 Task: Open Card Business Continuity Planning in Board Product Launch Planning to Workspace Customer Analytics and add a team member Softage.1@softage.net, a label Green, a checklist Interpretation, an attachment from Trello, a color Green and finally, add a card description 'Research and develop new product distribution strategy' and a comment 'This task requires us to be proactive in identifying potential opportunities for improvement and growth.'. Add a start date 'Jan 01, 1900' with a due date 'Jan 08, 1900'
Action: Mouse moved to (300, 209)
Screenshot: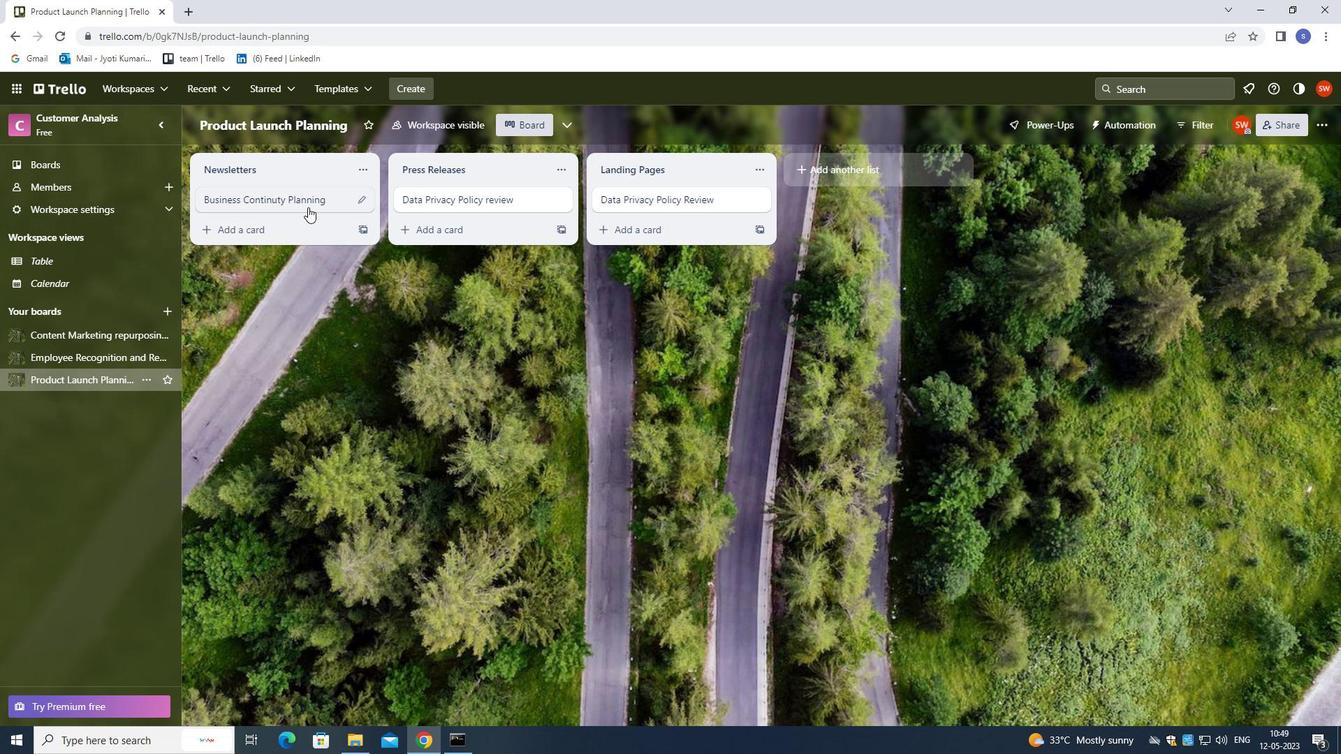 
Action: Mouse pressed left at (300, 209)
Screenshot: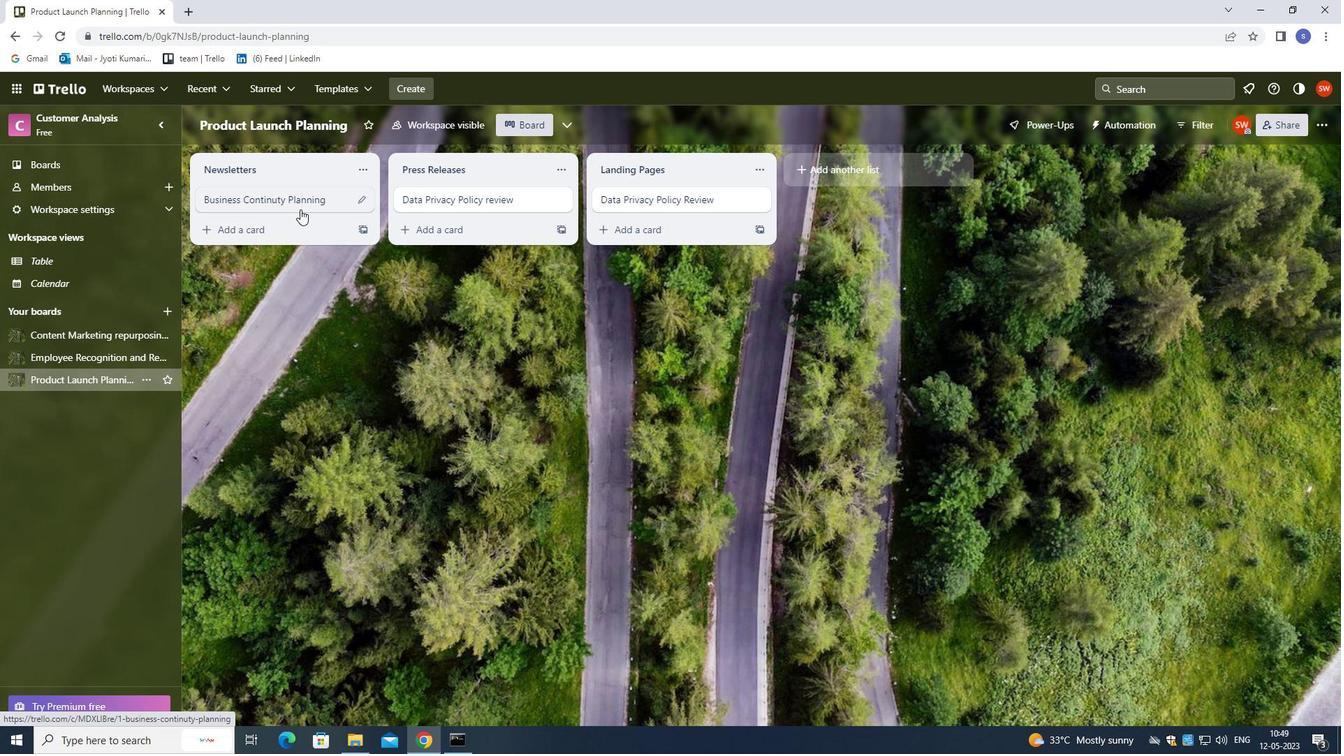 
Action: Mouse moved to (827, 201)
Screenshot: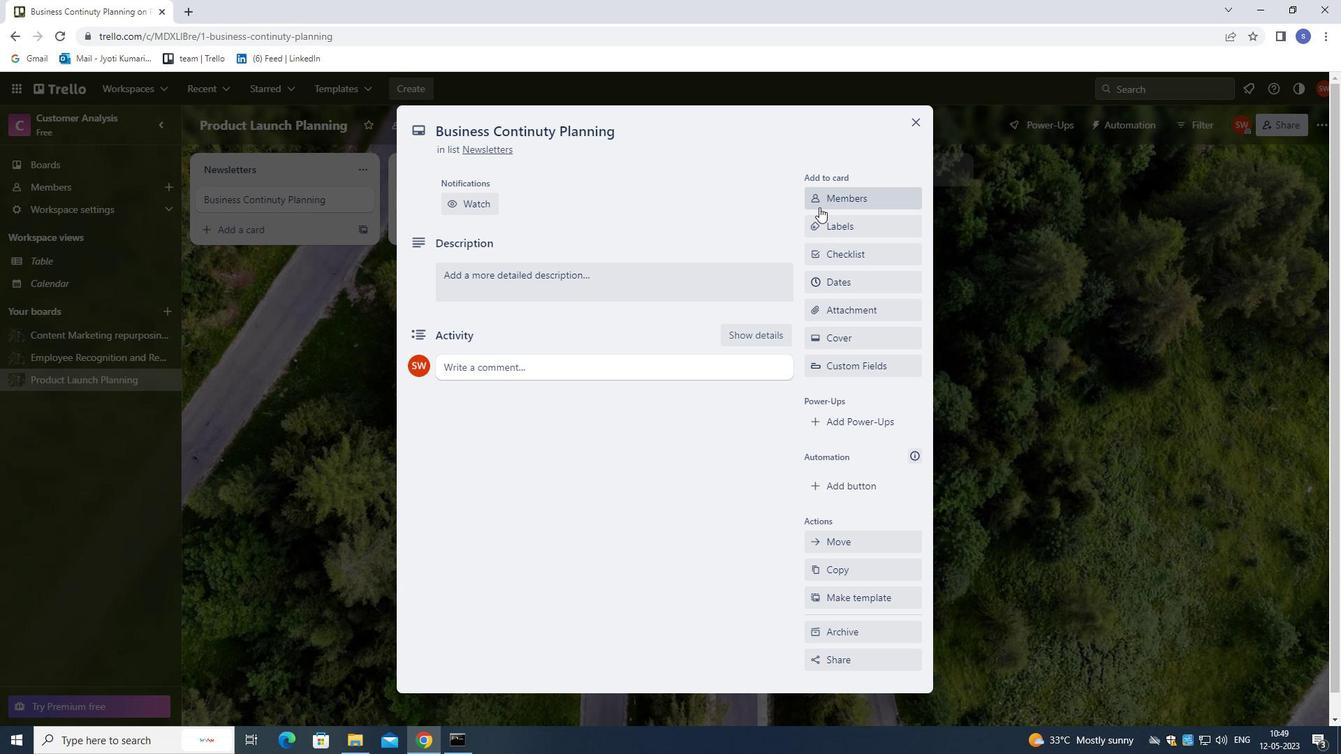 
Action: Mouse pressed left at (827, 201)
Screenshot: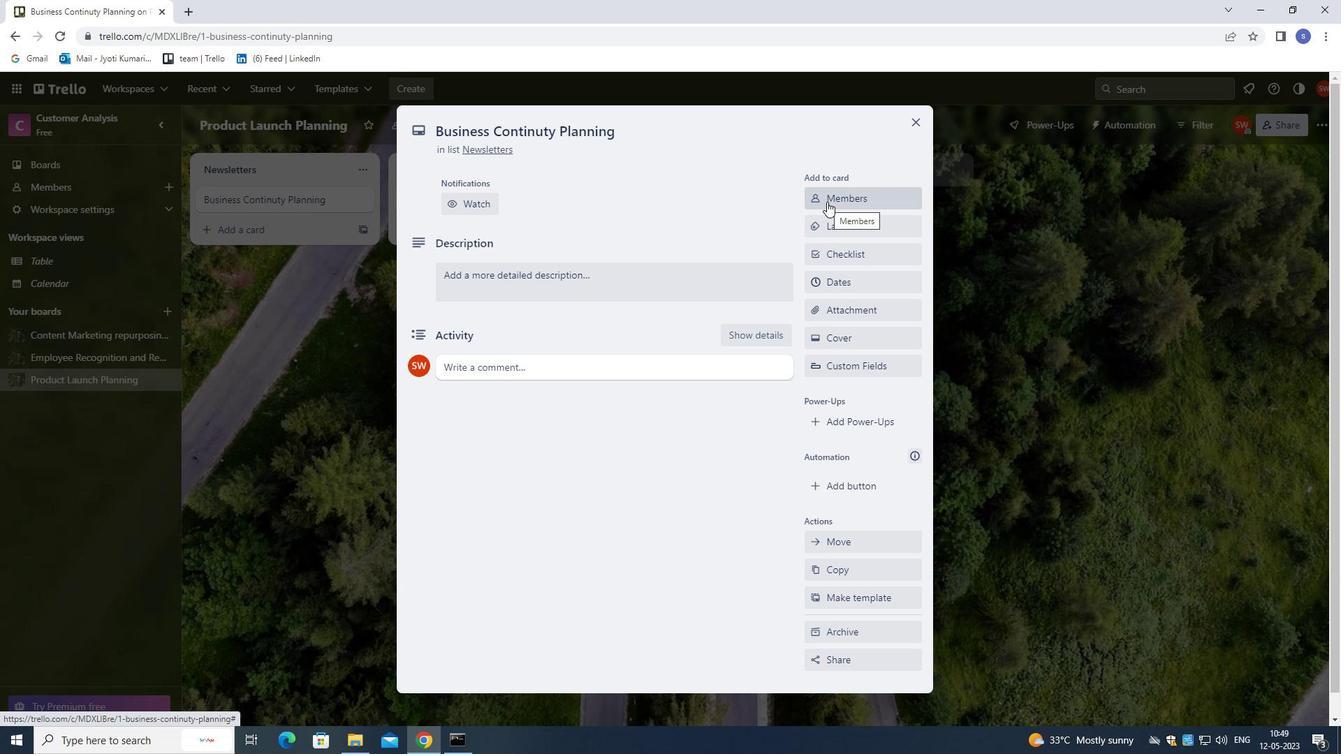 
Action: Key pressed softage.1<Key.shift>@A<Key.backspace>SOFTAGE.NET
Screenshot: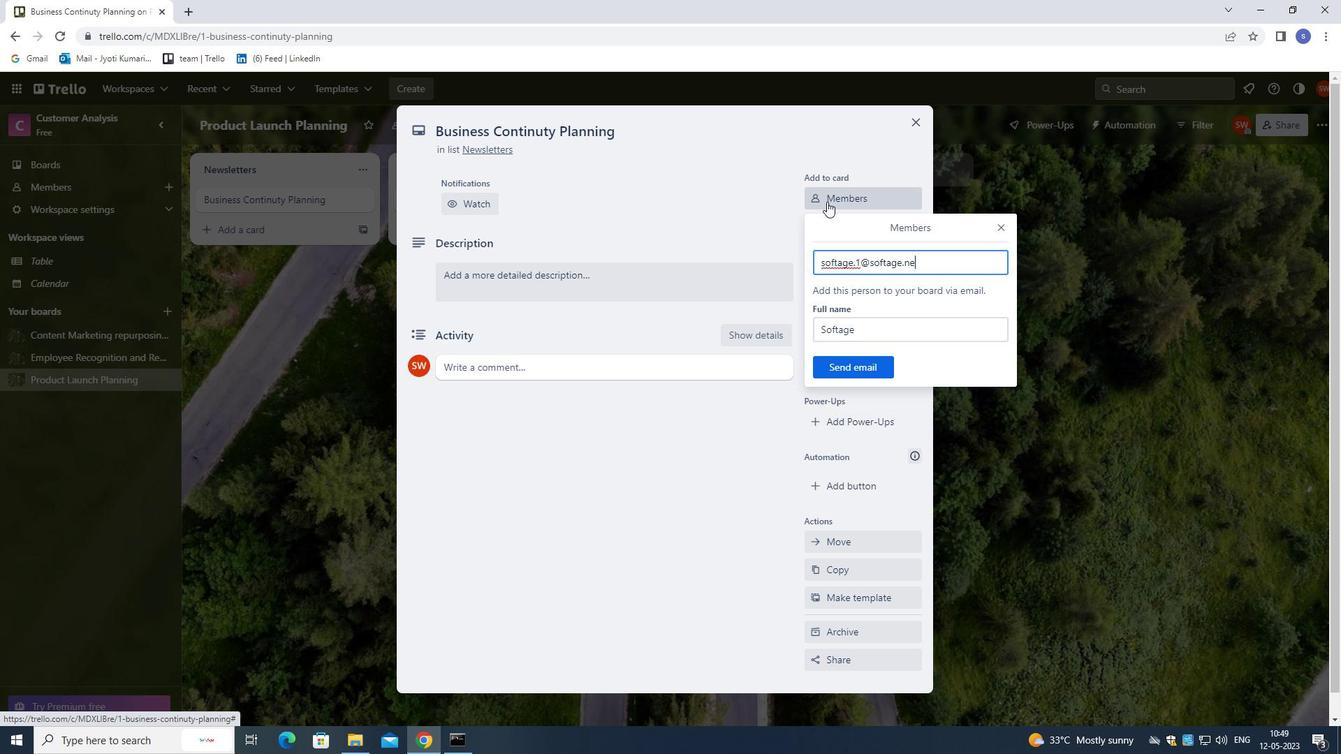 
Action: Mouse moved to (857, 364)
Screenshot: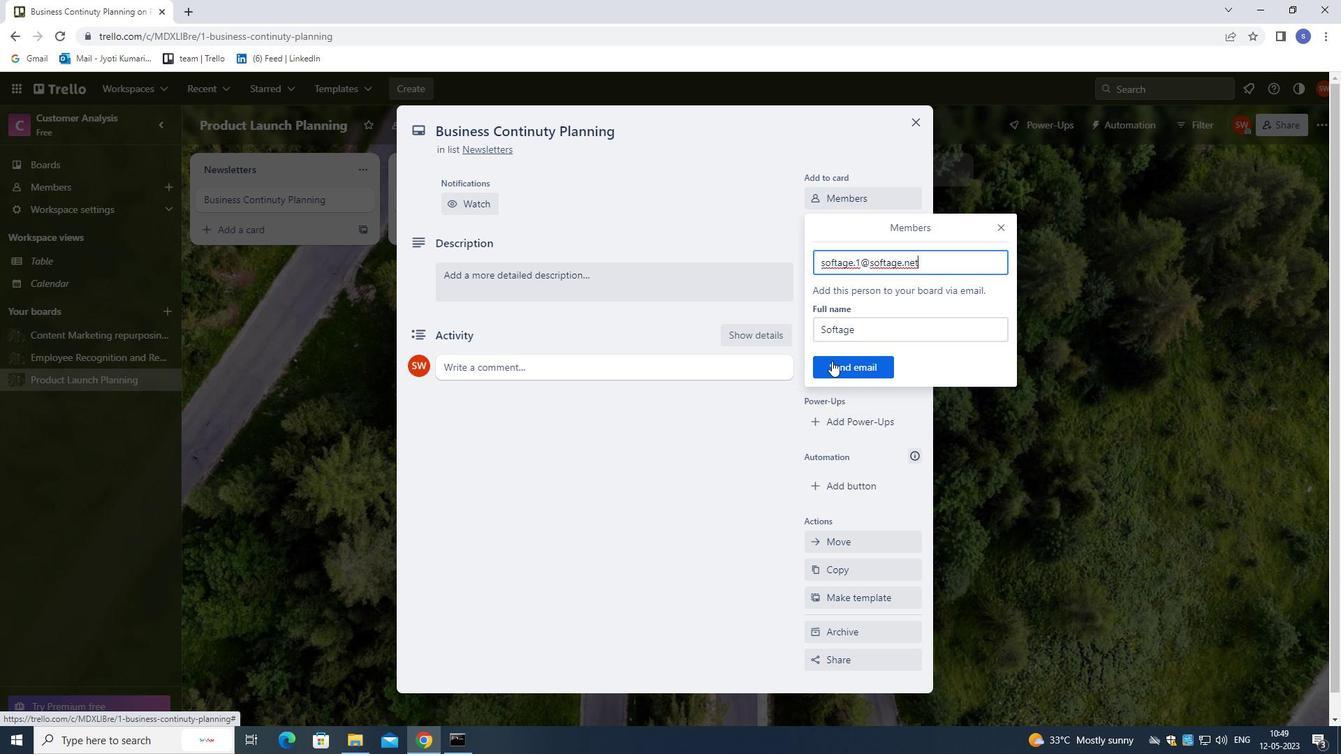 
Action: Mouse pressed left at (857, 364)
Screenshot: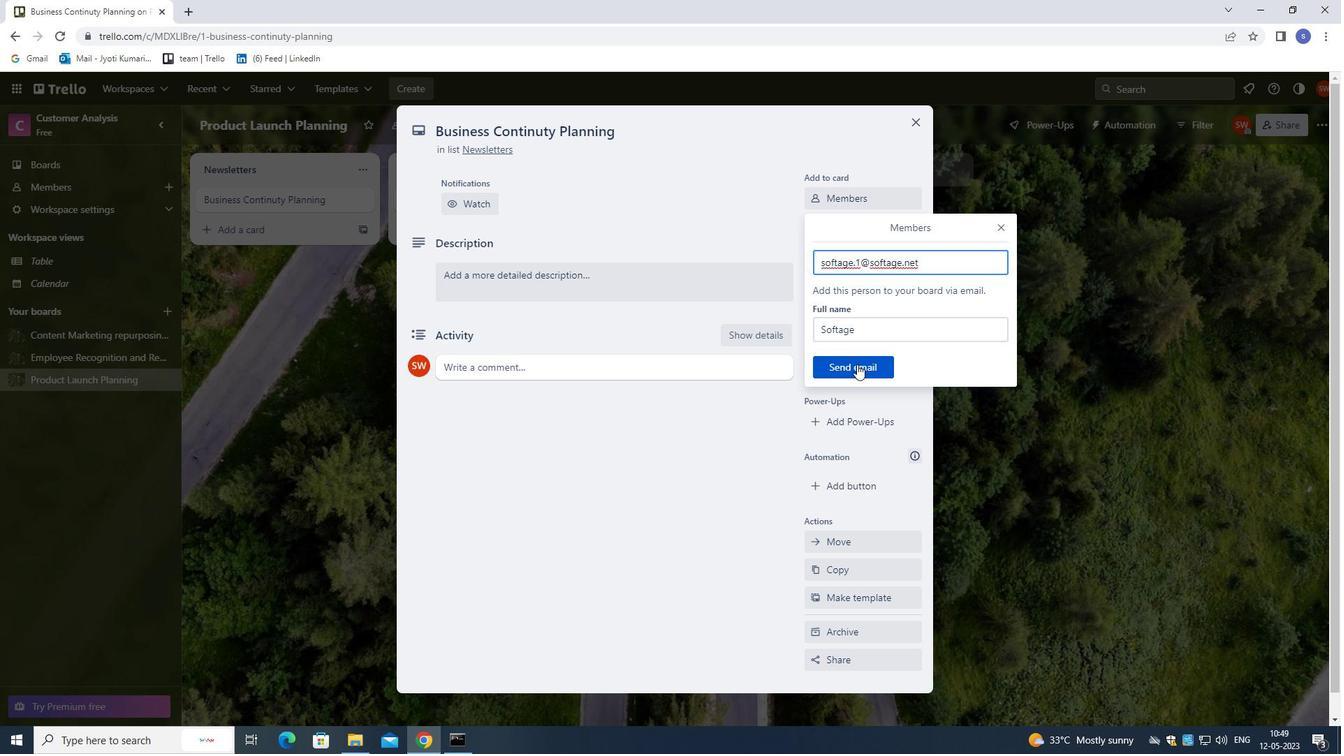
Action: Mouse moved to (846, 273)
Screenshot: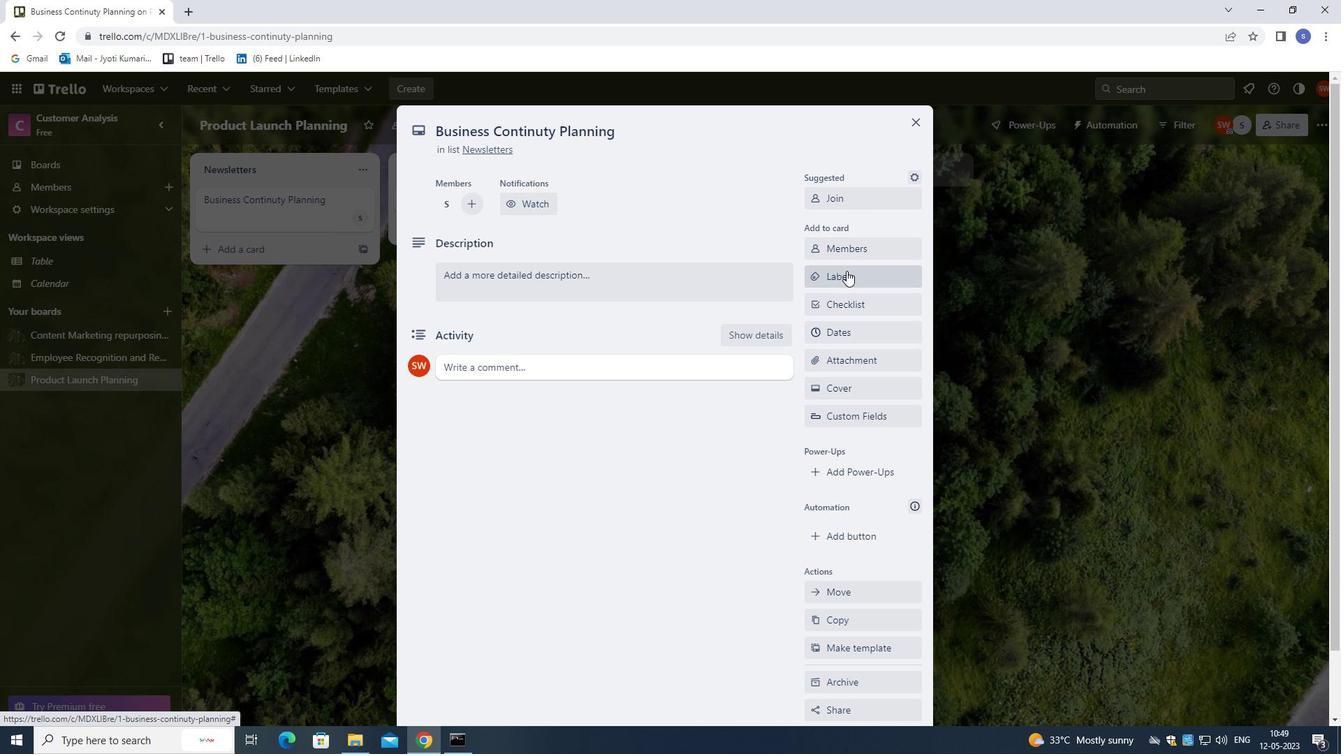 
Action: Mouse pressed left at (846, 273)
Screenshot: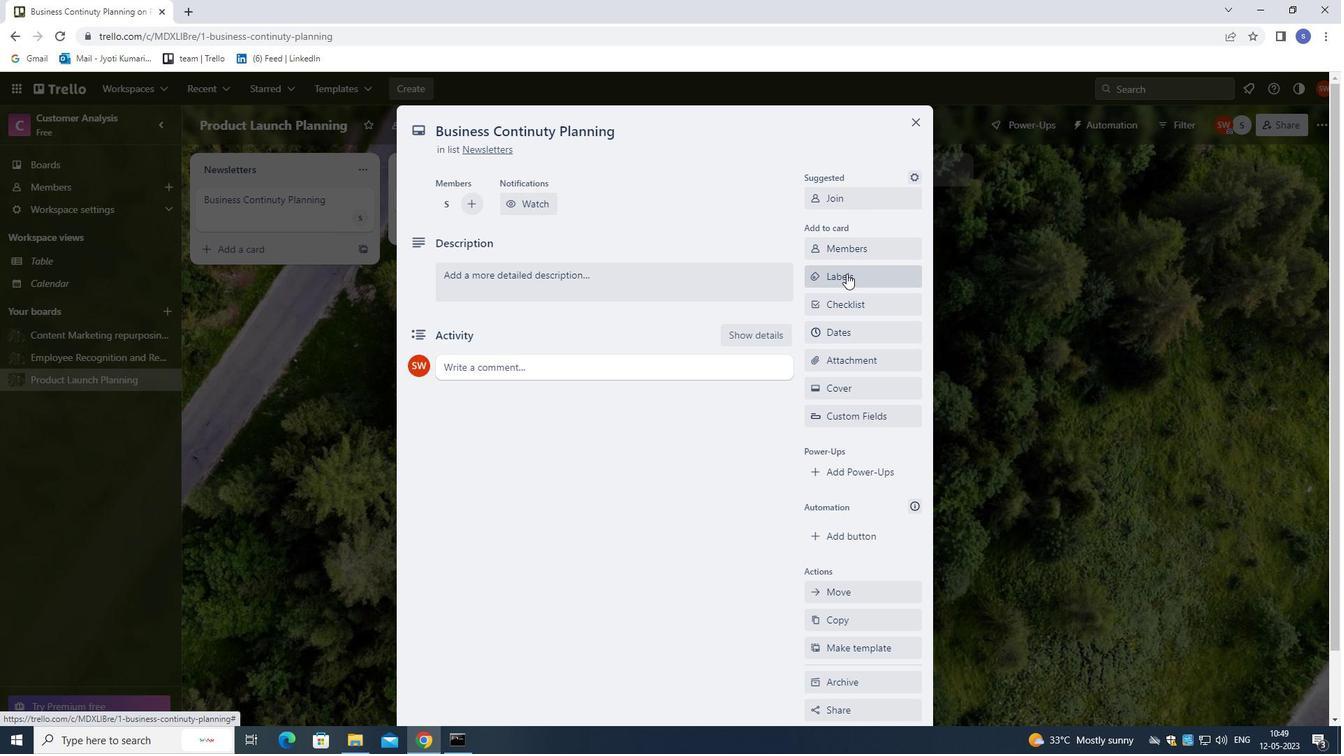 
Action: Mouse moved to (846, 275)
Screenshot: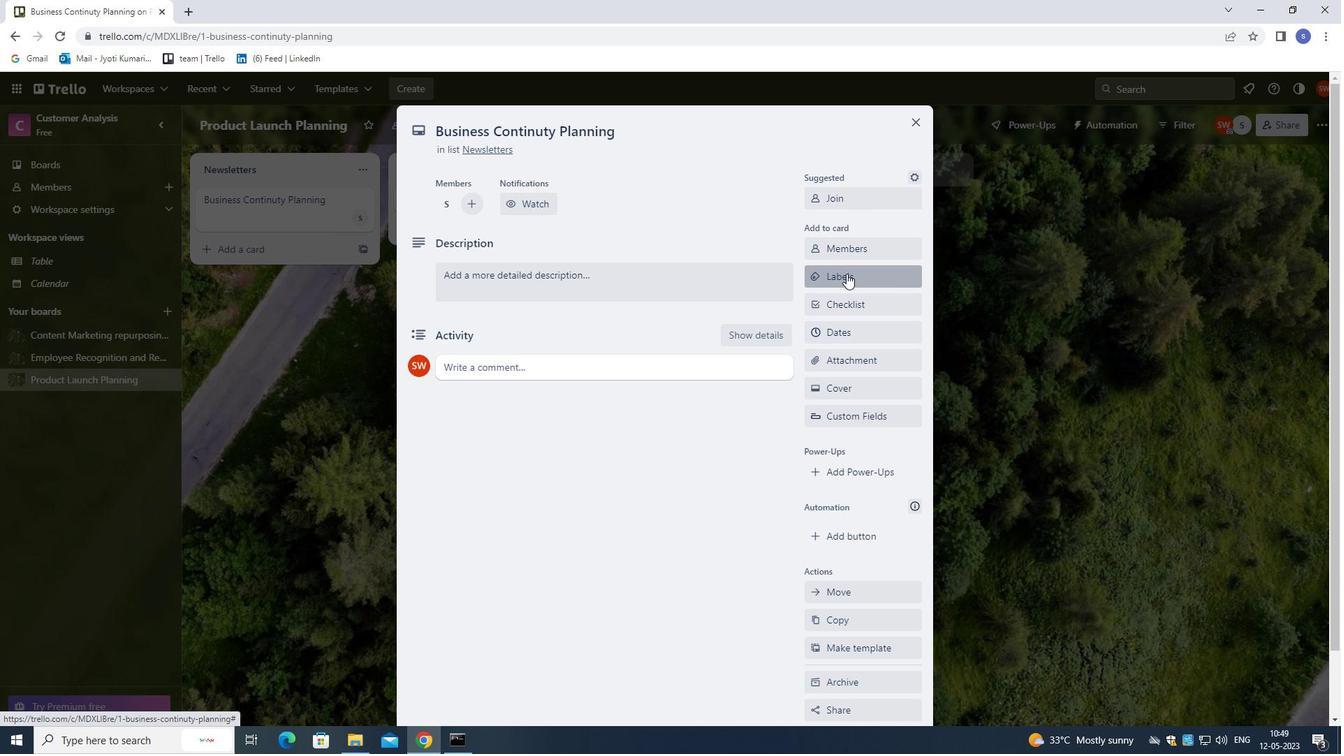 
Action: Key pressed GR
Screenshot: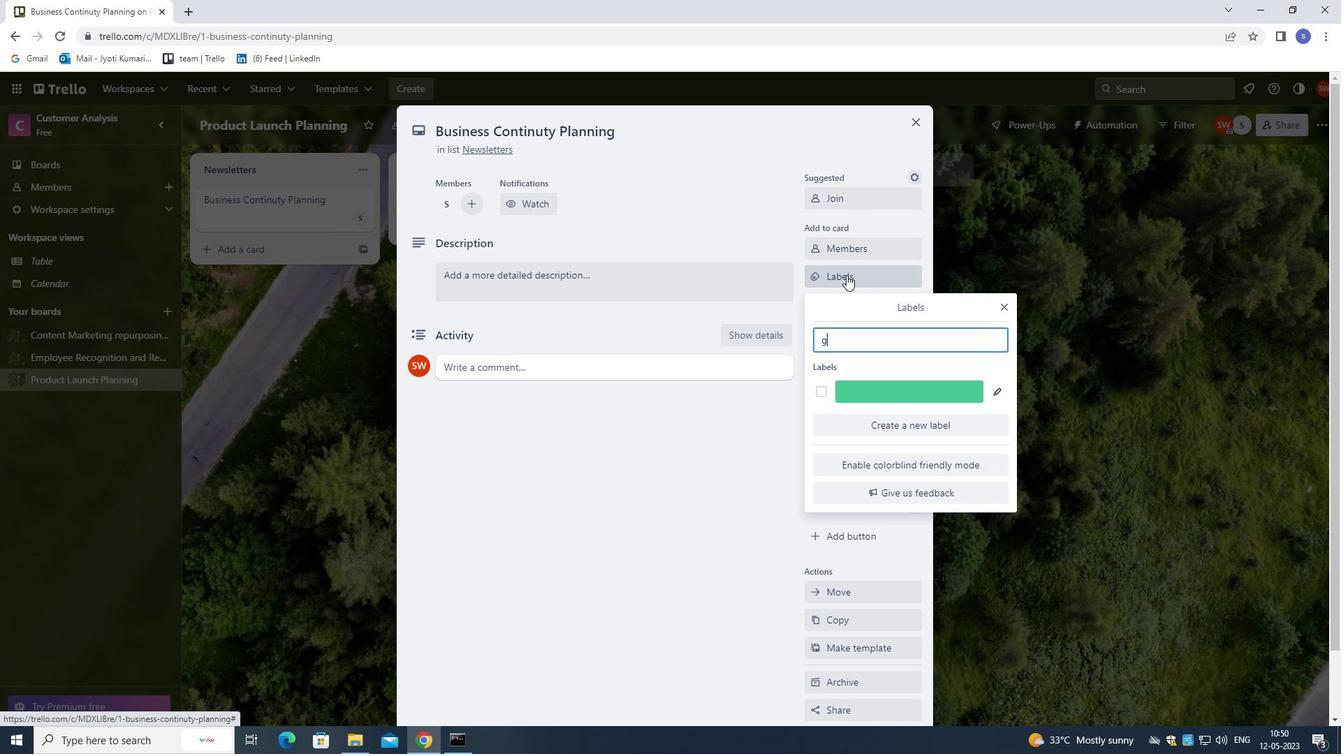 
Action: Mouse moved to (821, 394)
Screenshot: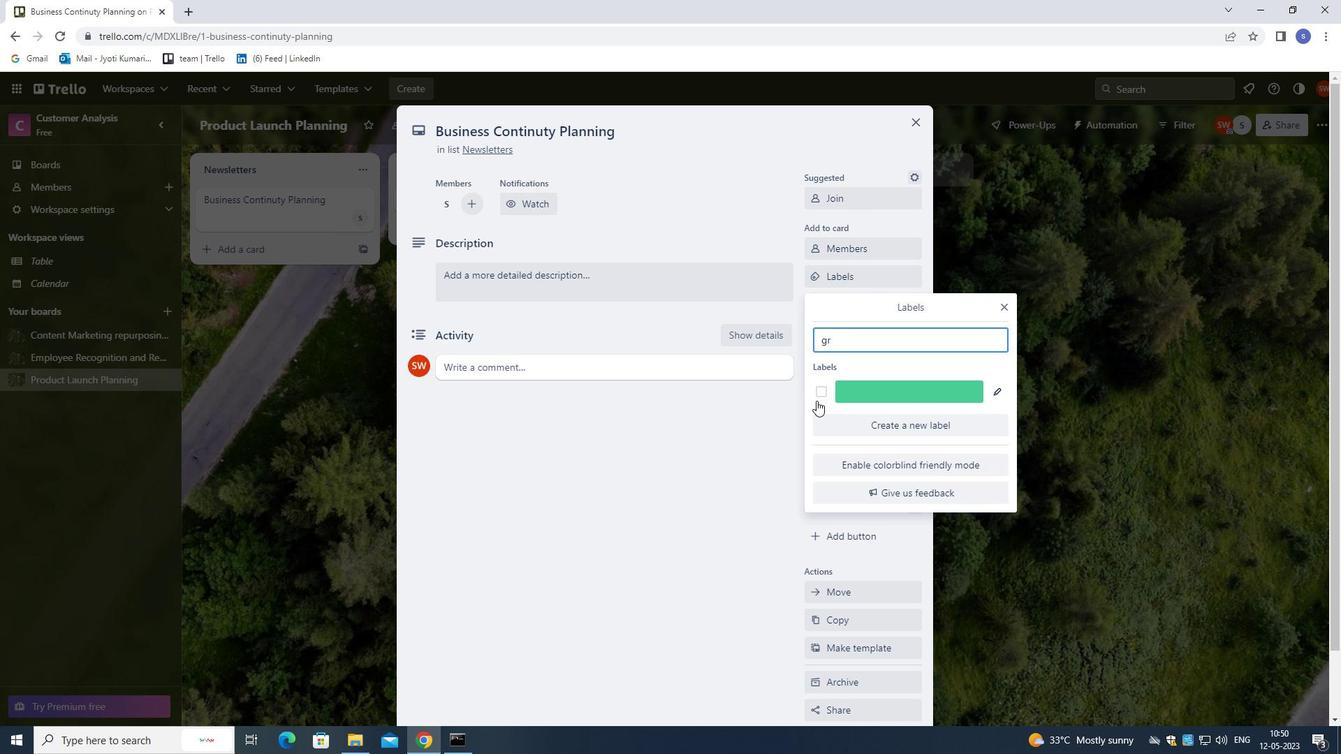 
Action: Mouse pressed left at (821, 394)
Screenshot: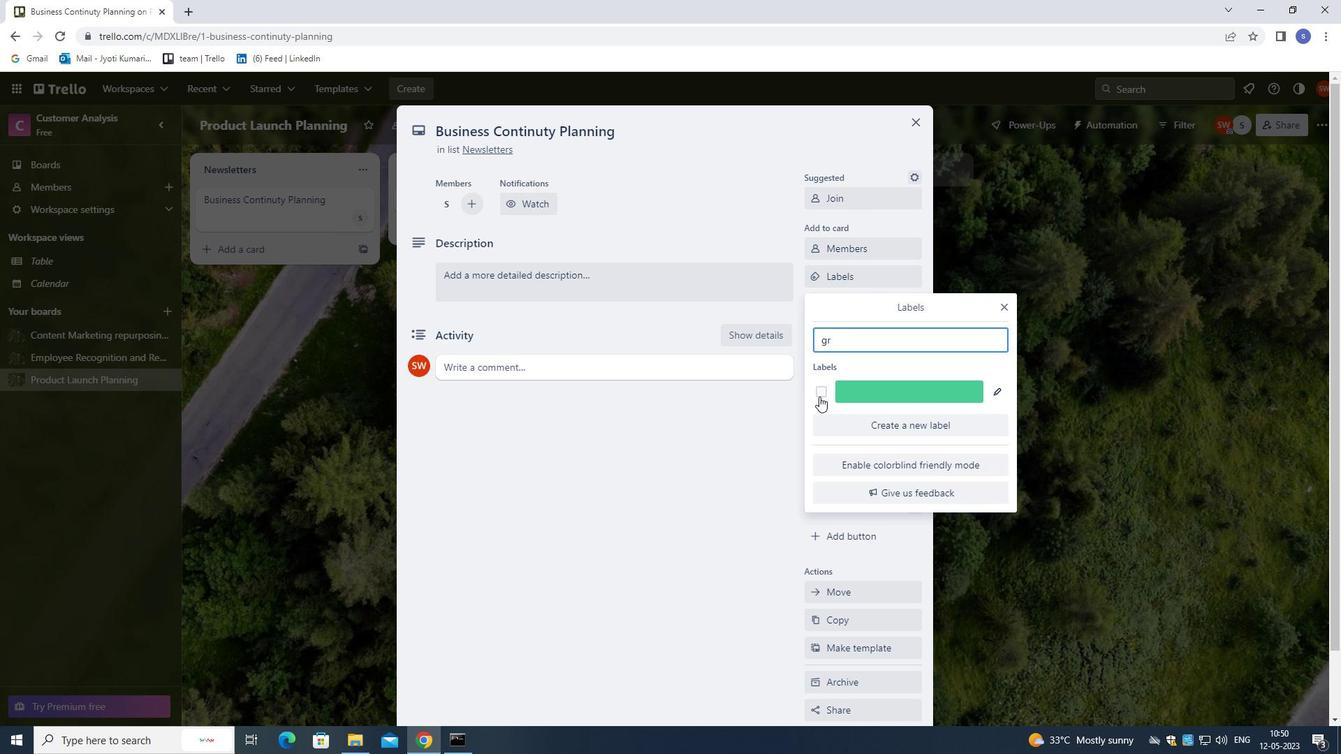 
Action: Mouse moved to (1010, 308)
Screenshot: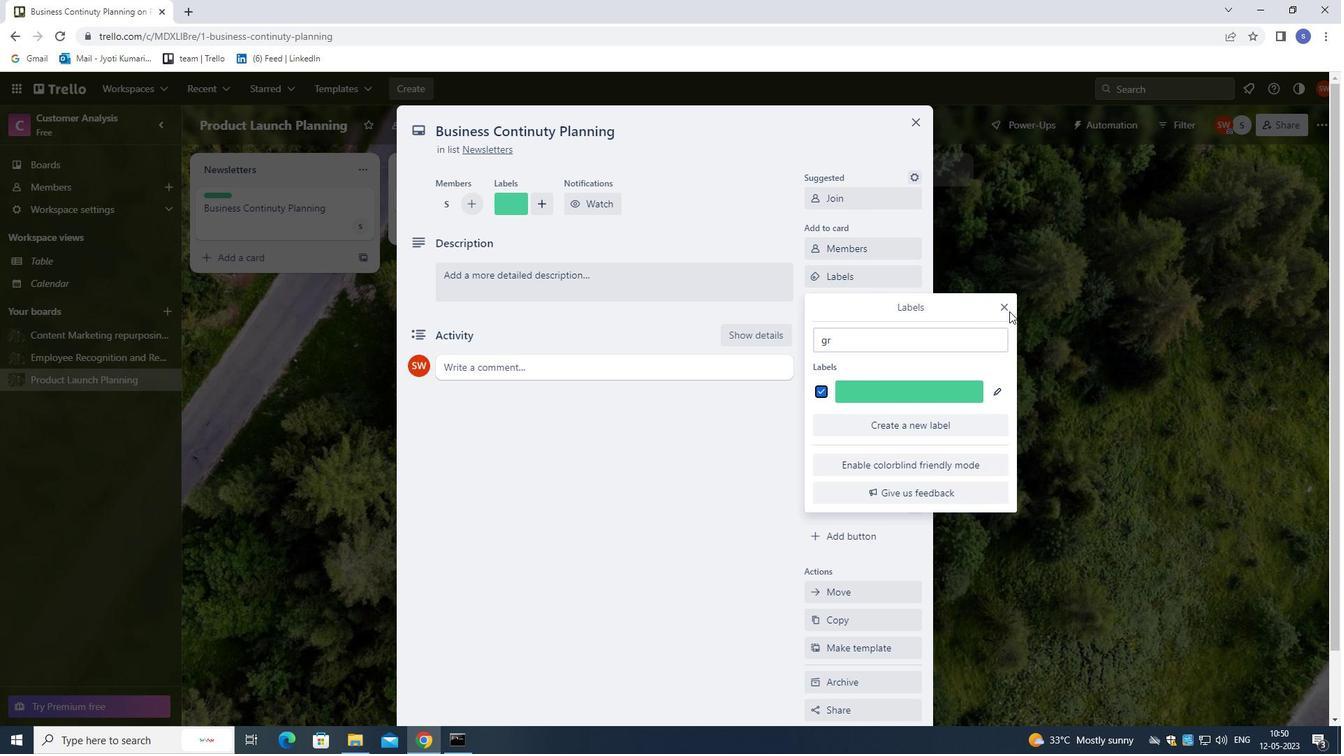 
Action: Mouse pressed left at (1010, 308)
Screenshot: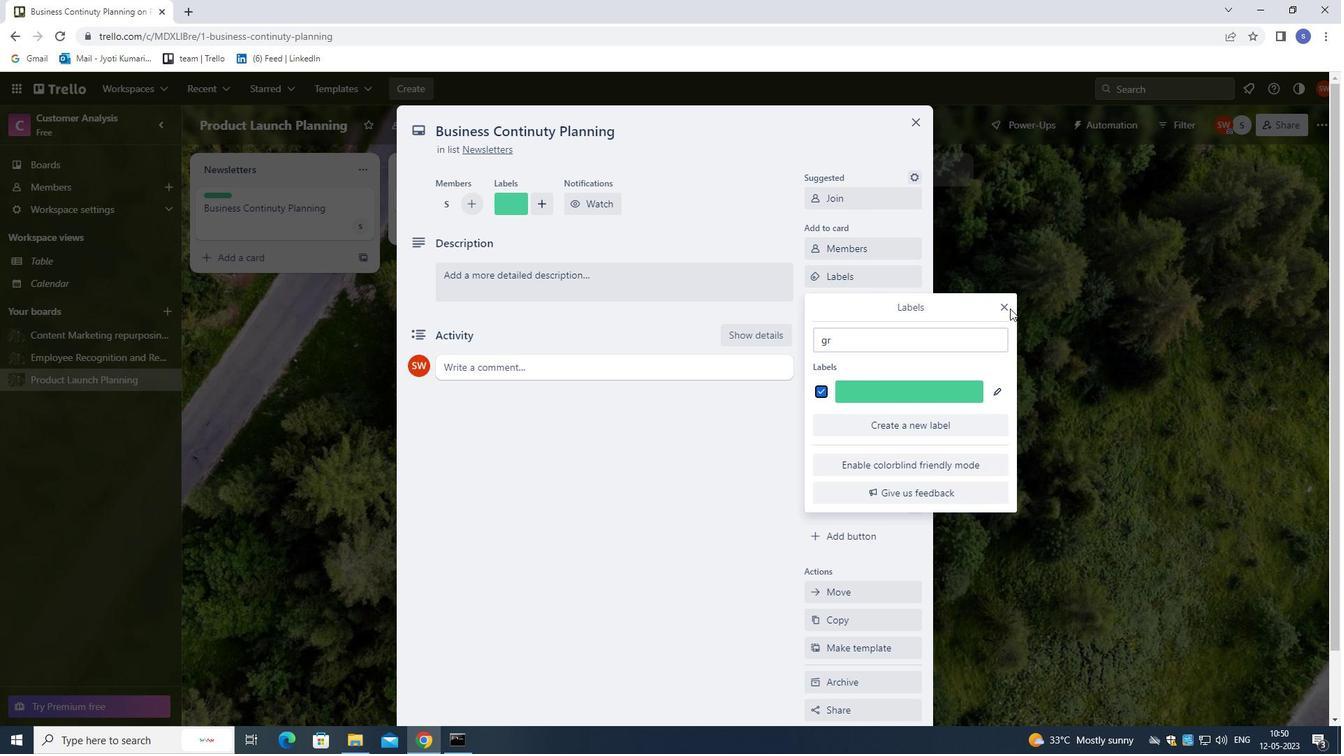 
Action: Mouse moved to (1004, 306)
Screenshot: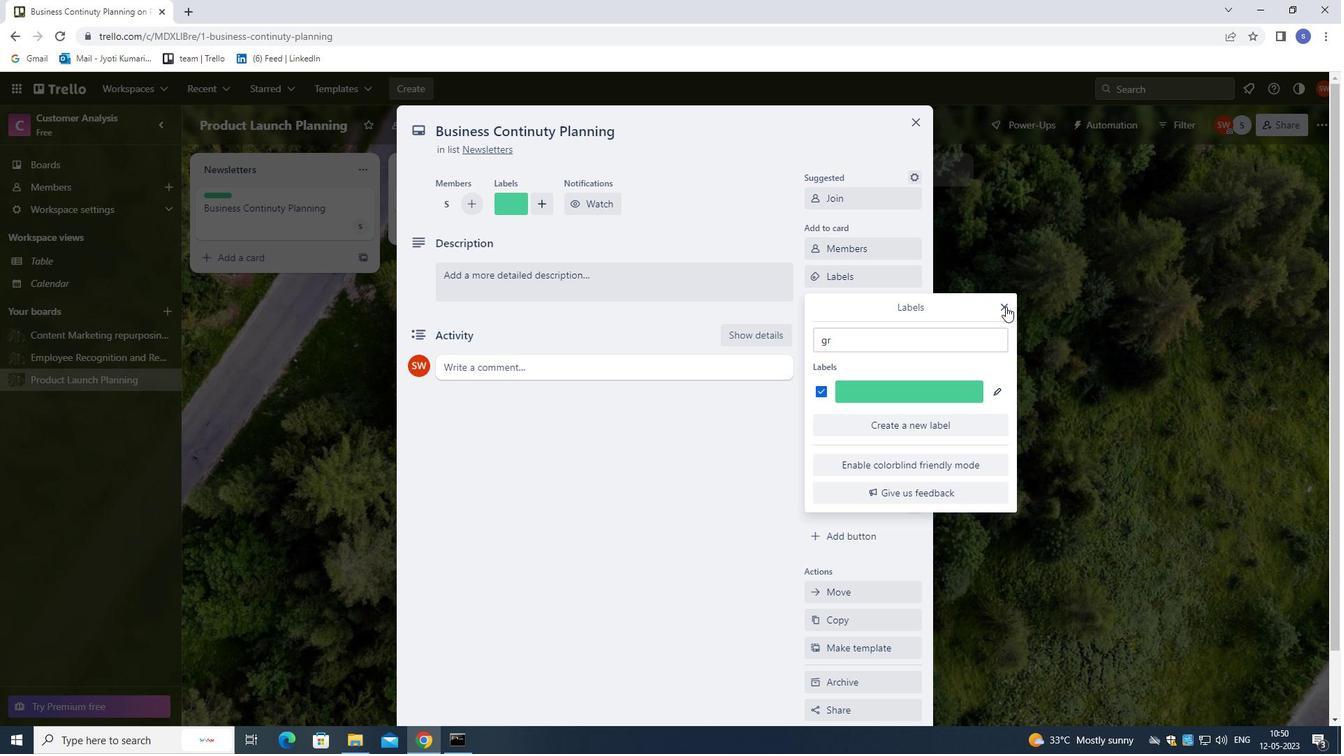 
Action: Mouse pressed left at (1004, 306)
Screenshot: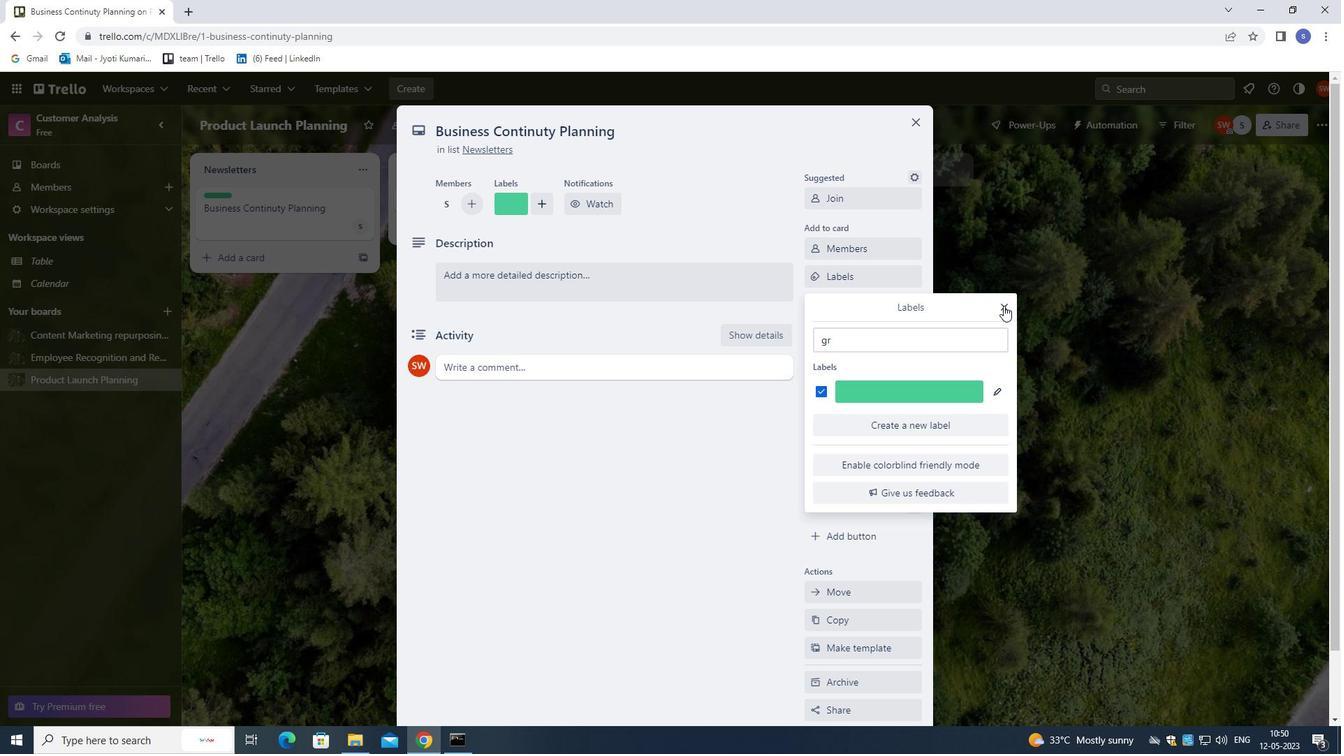 
Action: Mouse moved to (901, 303)
Screenshot: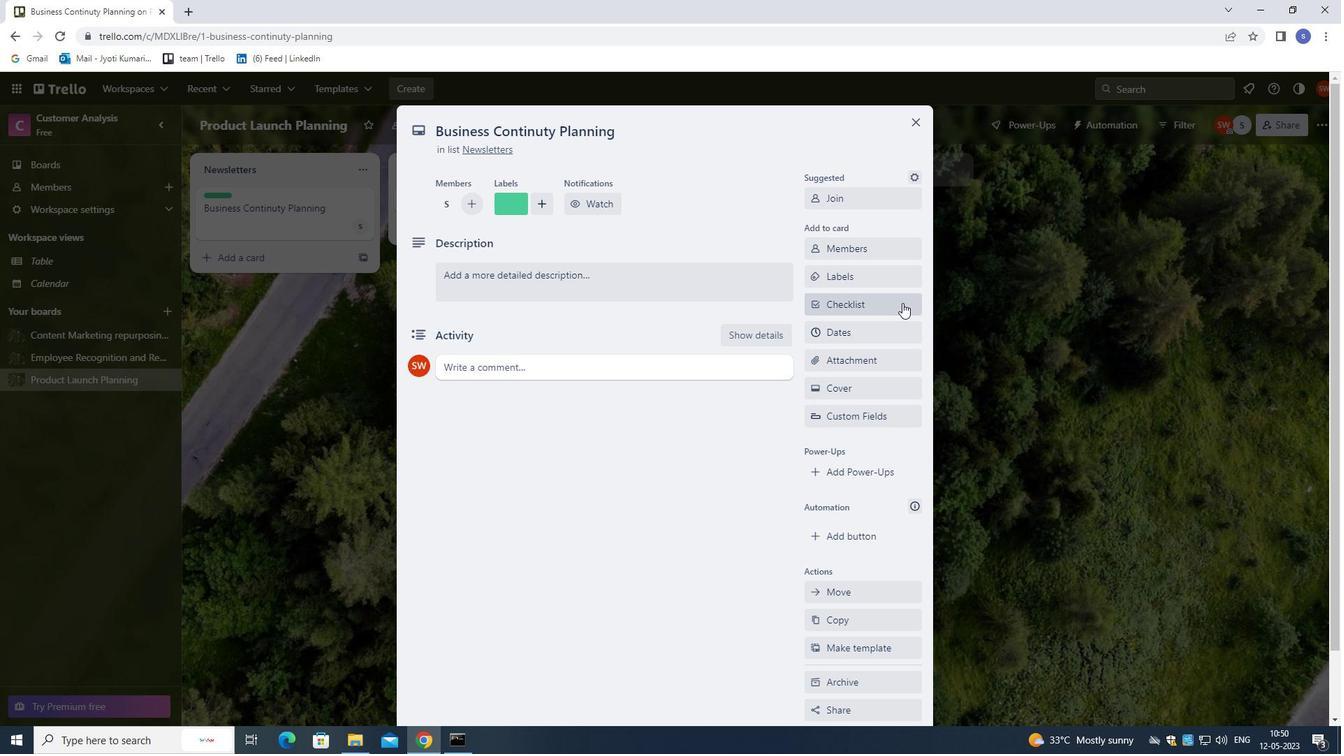 
Action: Mouse pressed left at (901, 303)
Screenshot: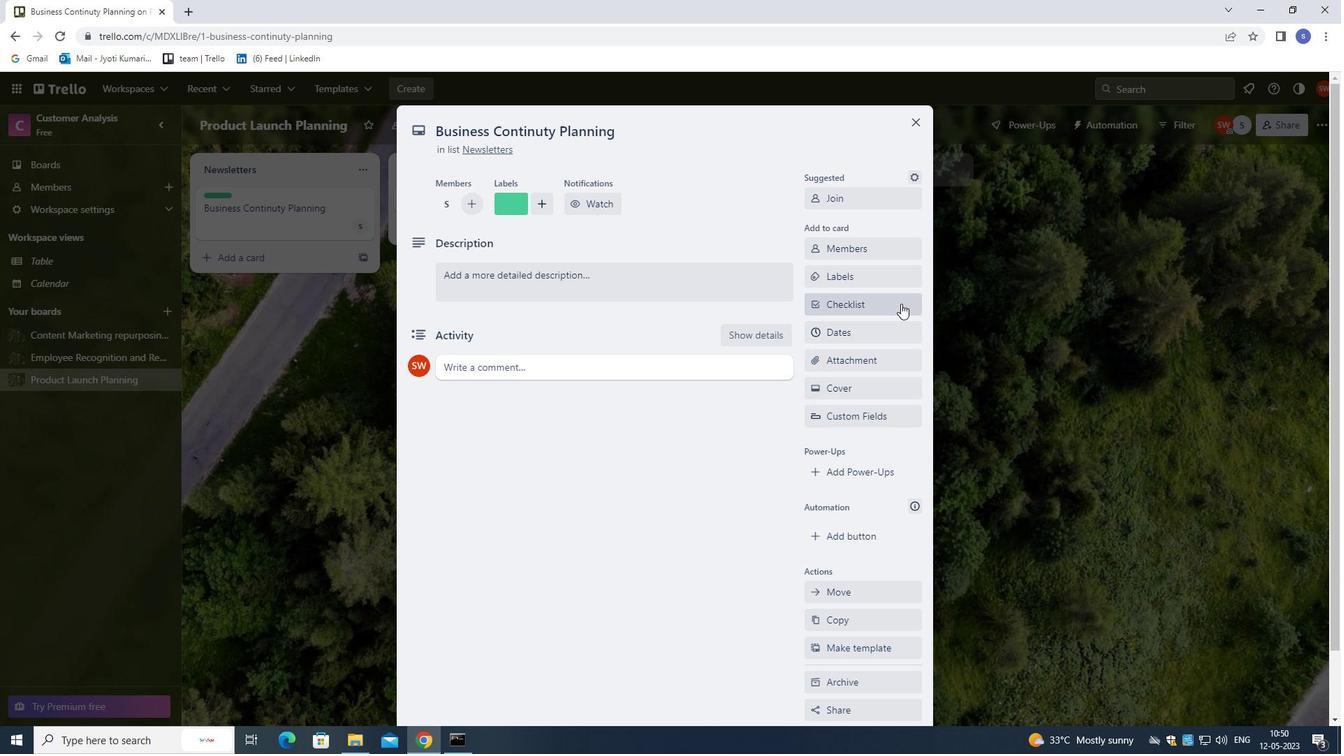 
Action: Key pressed <Key.shift>INTERPRETATION
Screenshot: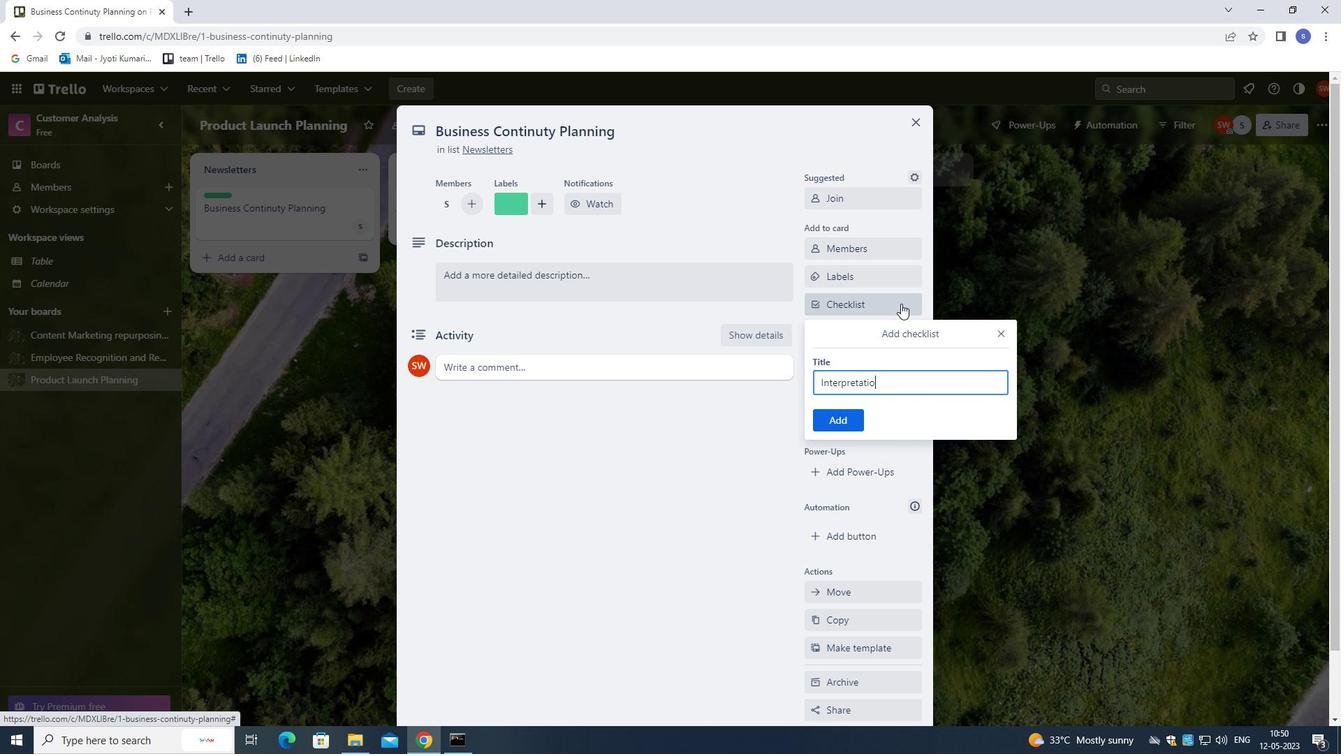 
Action: Mouse moved to (832, 422)
Screenshot: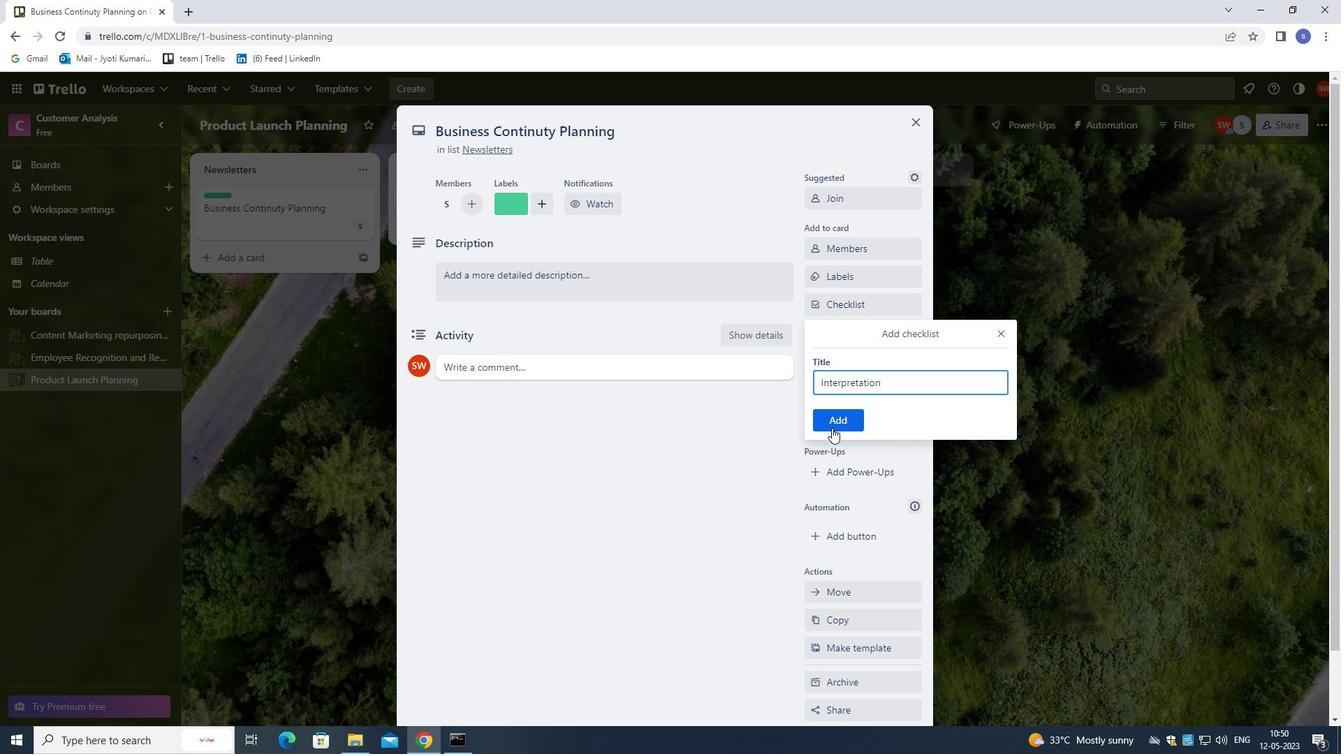 
Action: Mouse pressed left at (832, 422)
Screenshot: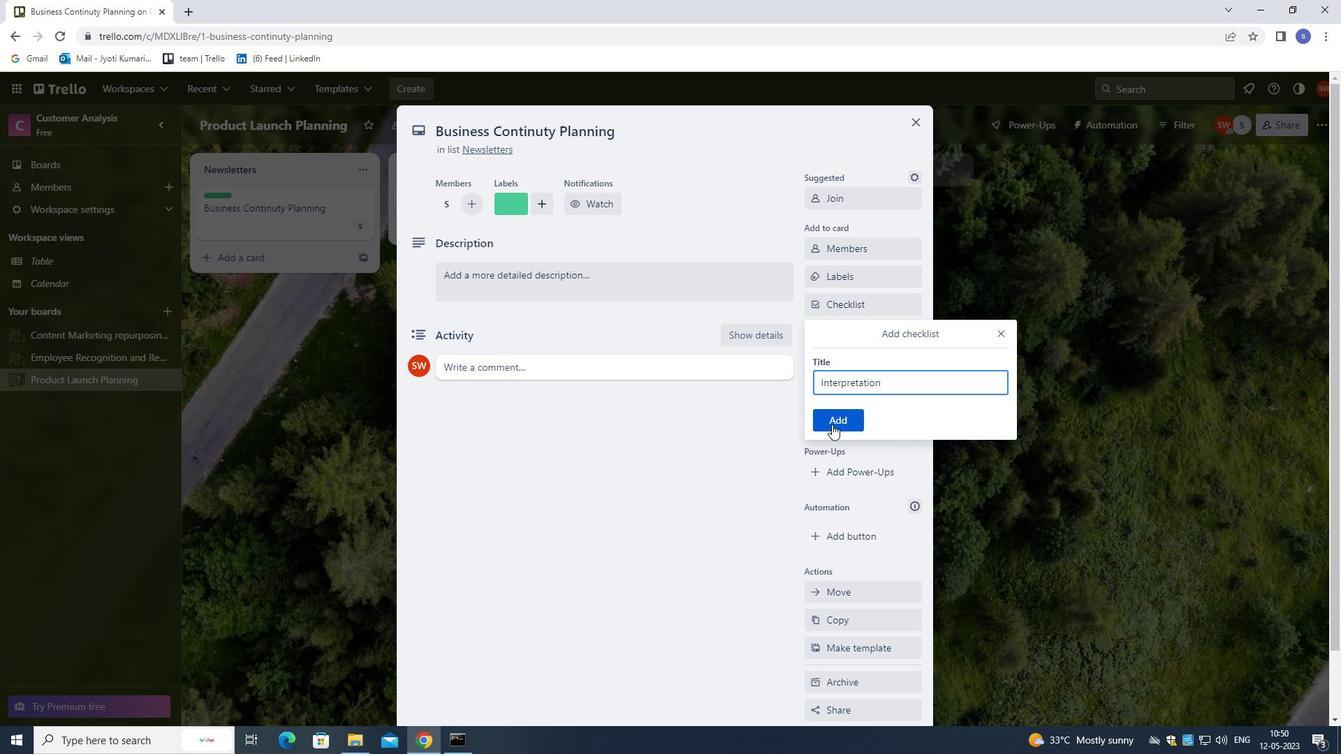 
Action: Mouse moved to (859, 335)
Screenshot: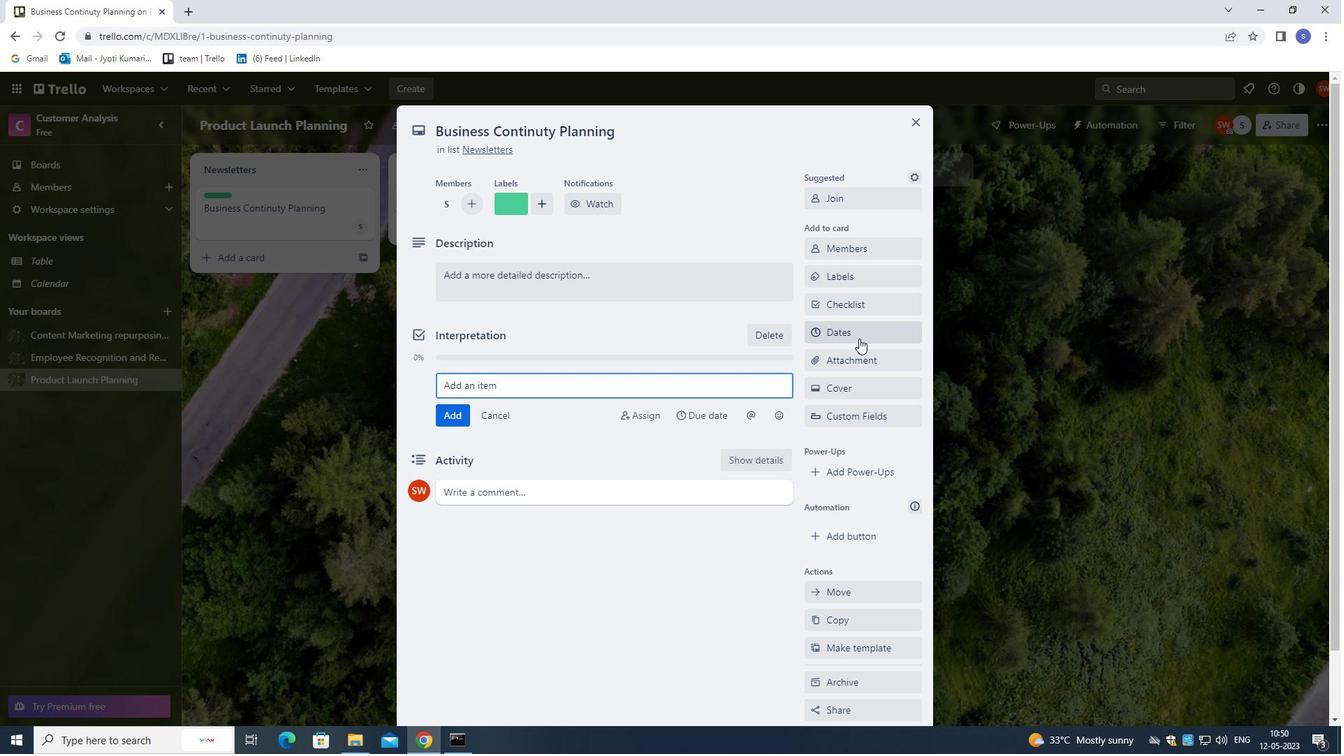 
Action: Mouse pressed left at (859, 335)
Screenshot: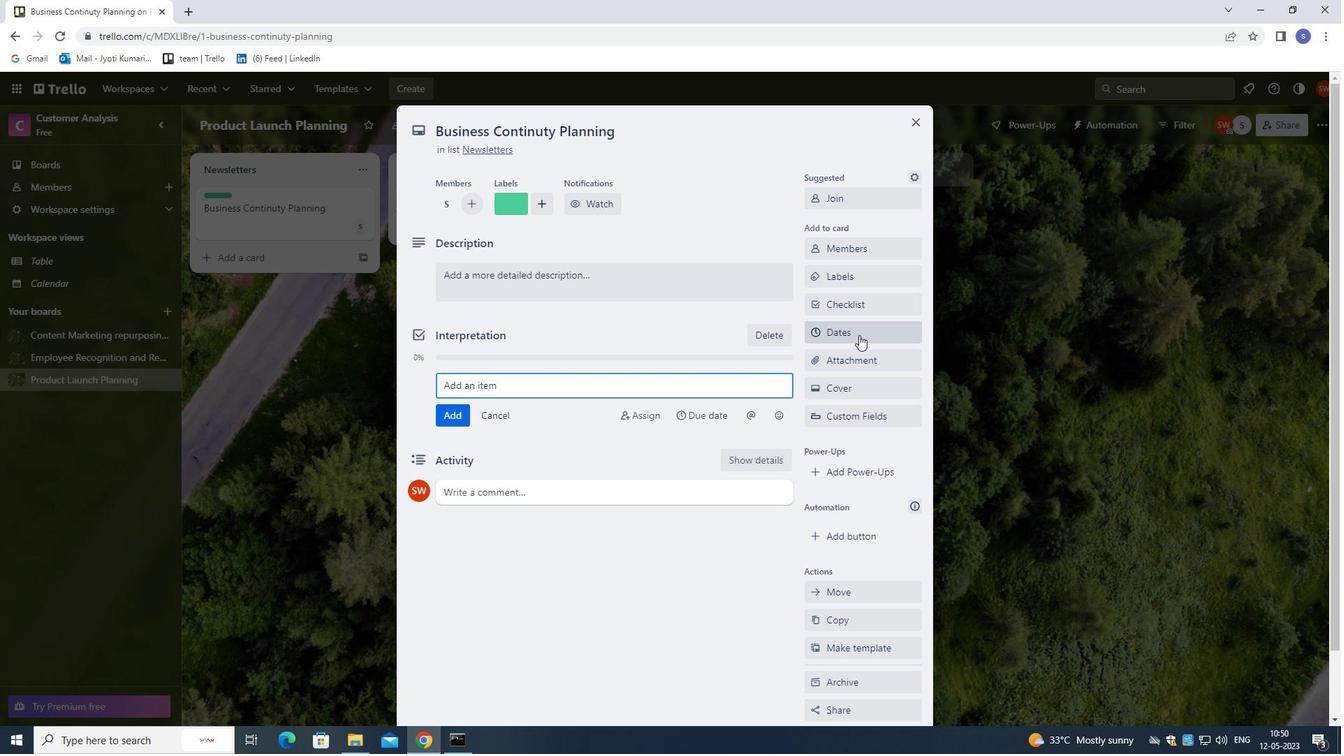 
Action: Mouse moved to (821, 377)
Screenshot: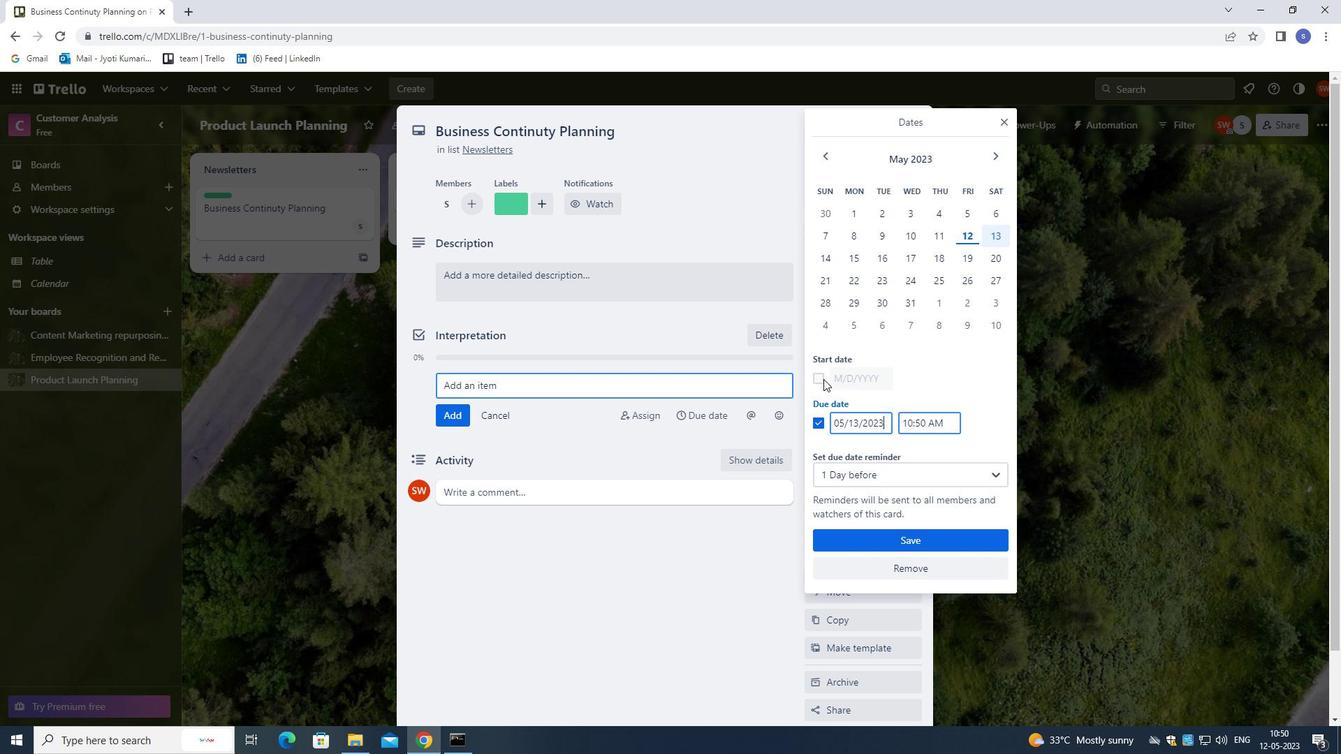 
Action: Mouse pressed left at (821, 377)
Screenshot: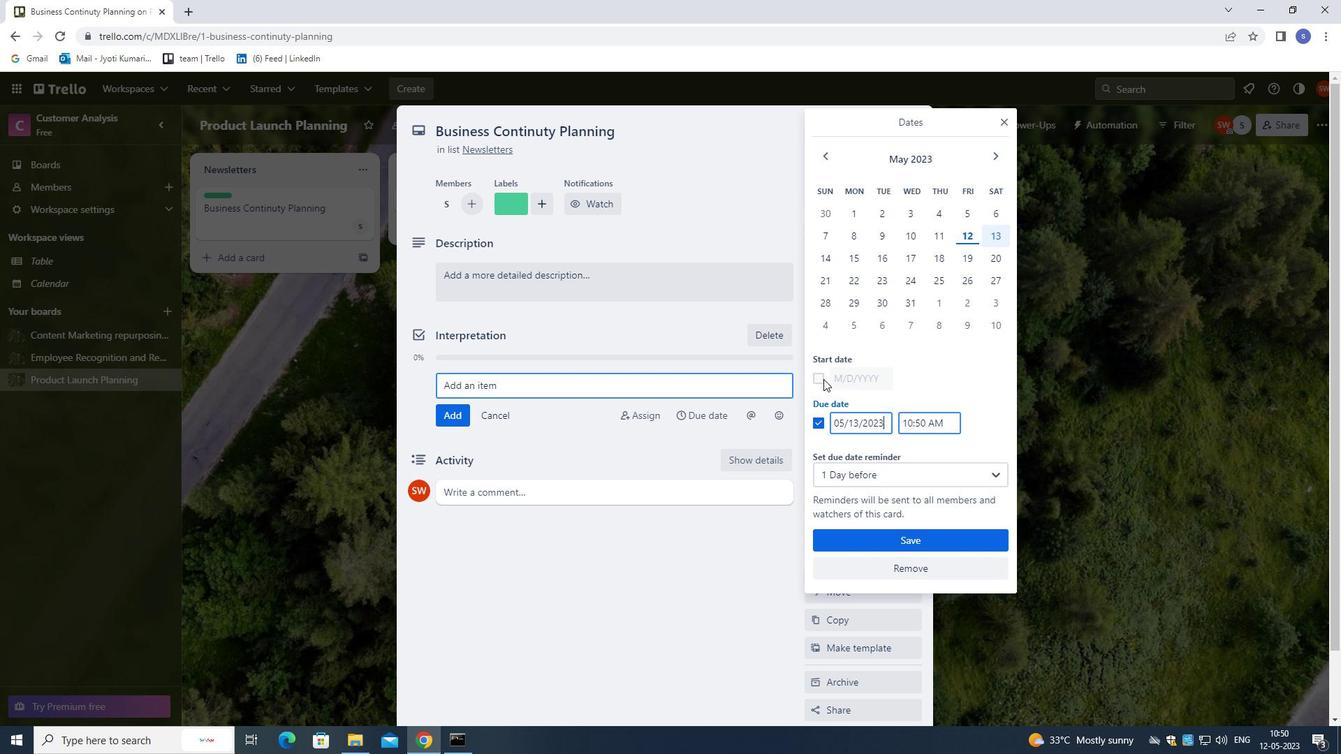 
Action: Mouse moved to (859, 373)
Screenshot: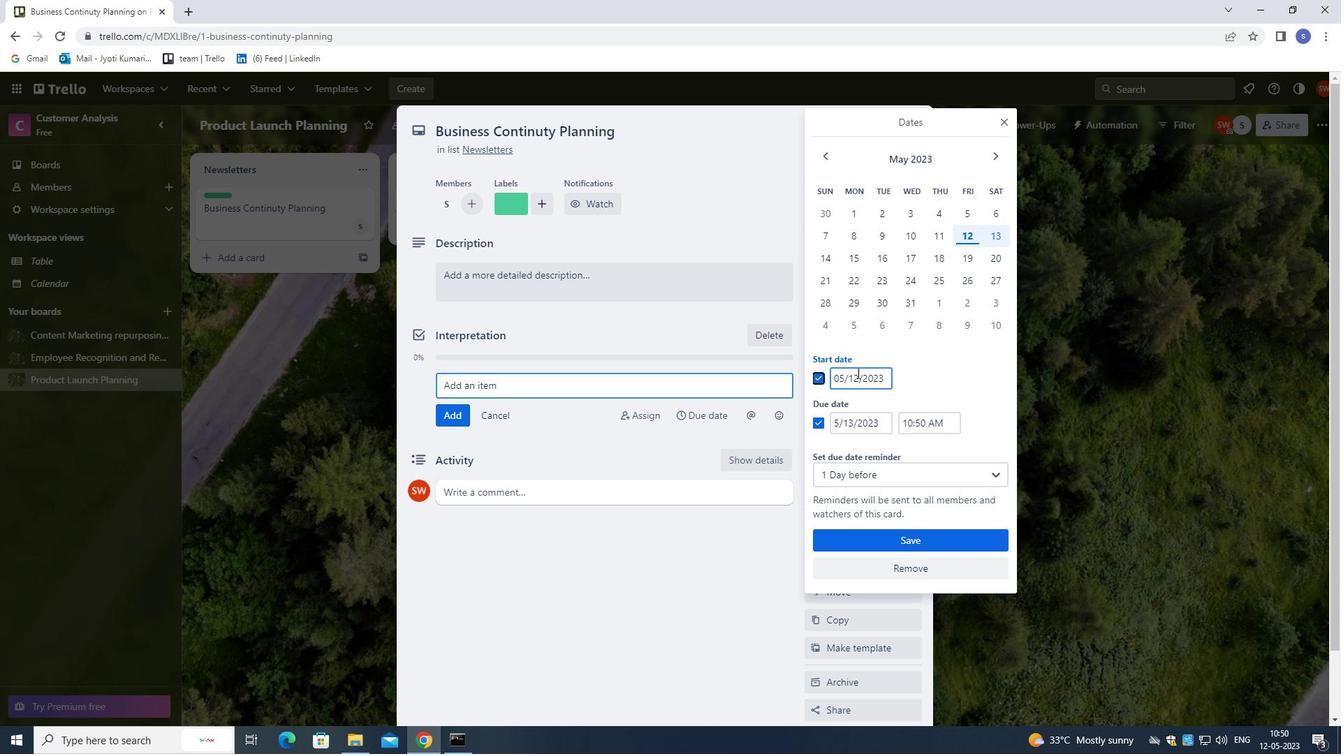 
Action: Mouse pressed left at (859, 373)
Screenshot: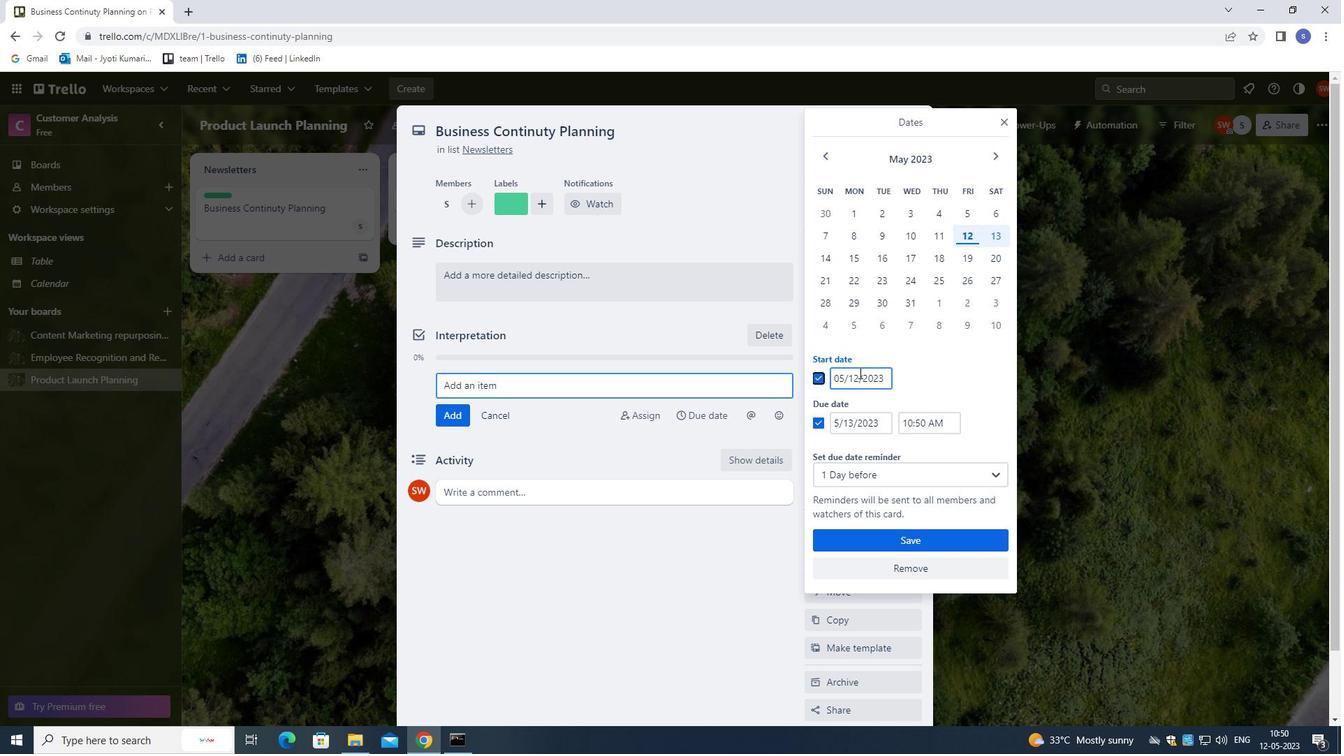 
Action: Mouse moved to (796, 385)
Screenshot: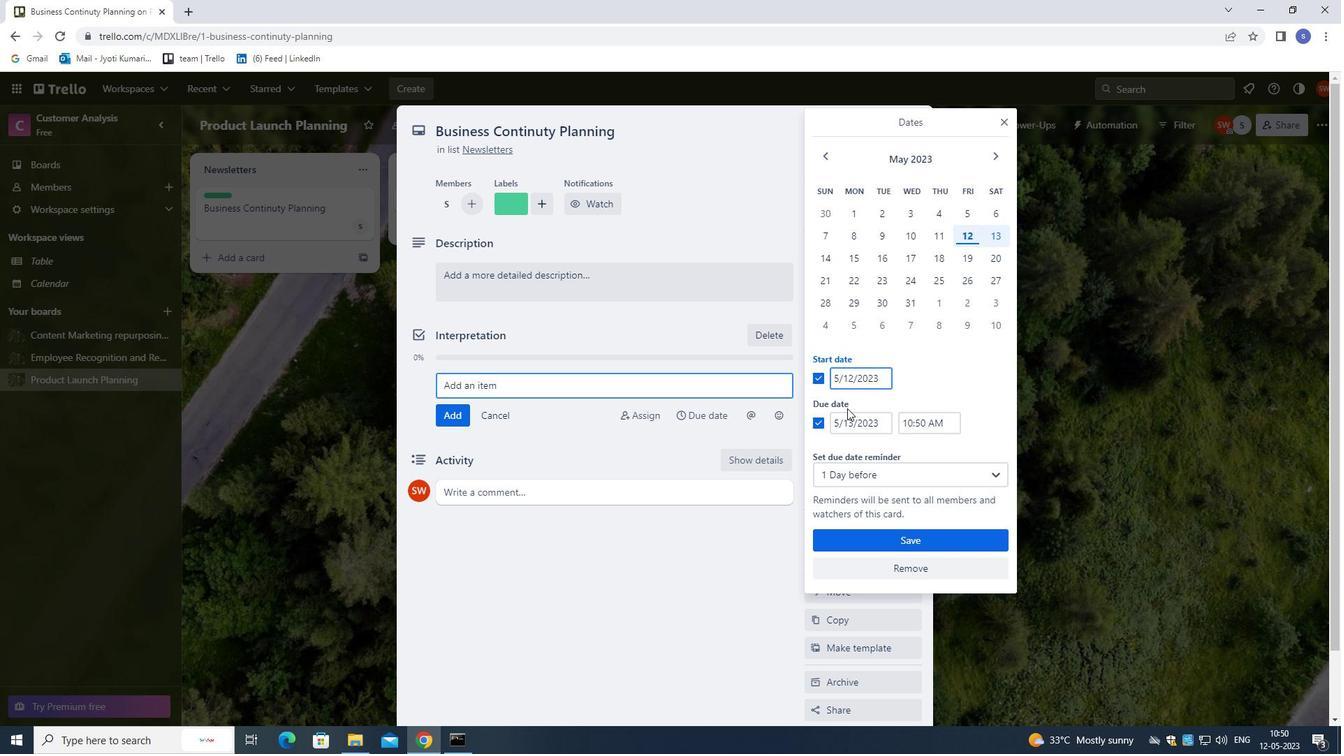 
Action: Key pressed <Key.left><Key.backspace><Key.left><Key.left><Key.backspace>1<Key.right><Key.right><Key.right><Key.right><Key.right><Key.right><Key.right><Key.backspace><Key.backspace><Key.backspace><Key.backspace>1900
Screenshot: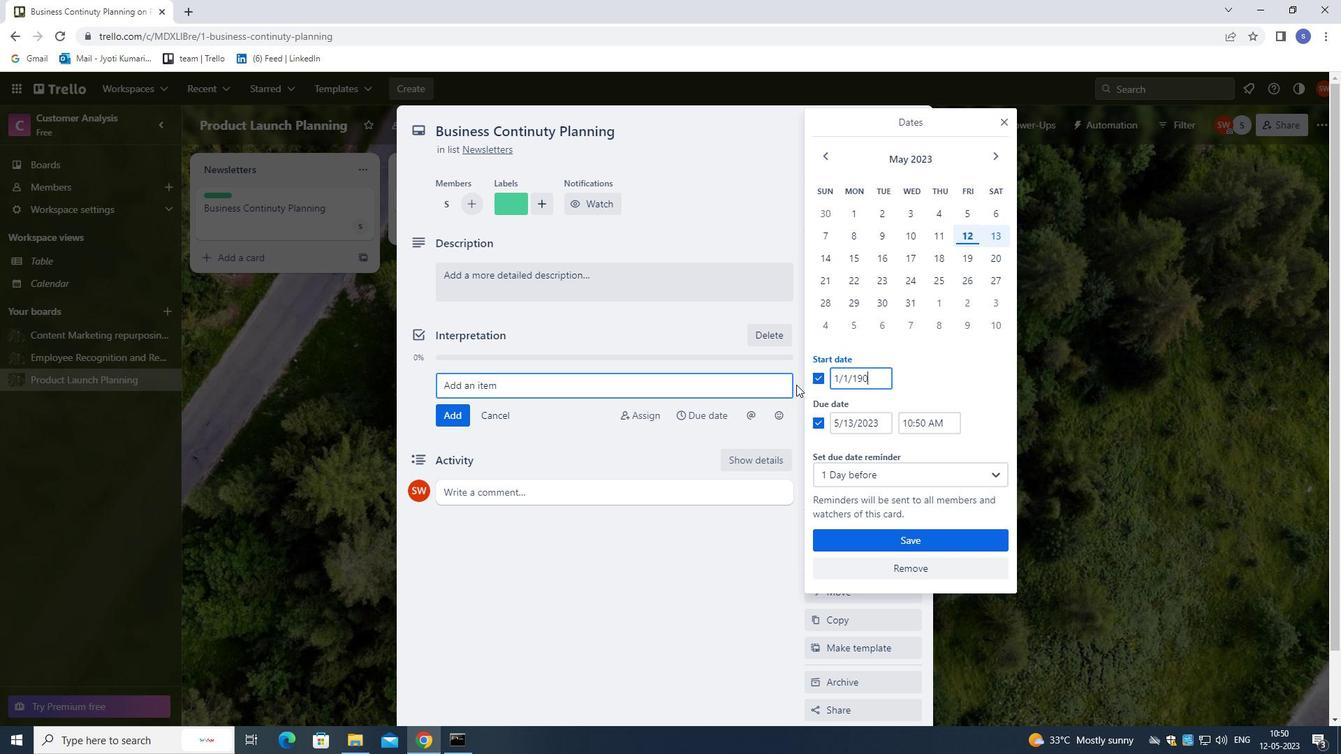 
Action: Mouse moved to (857, 417)
Screenshot: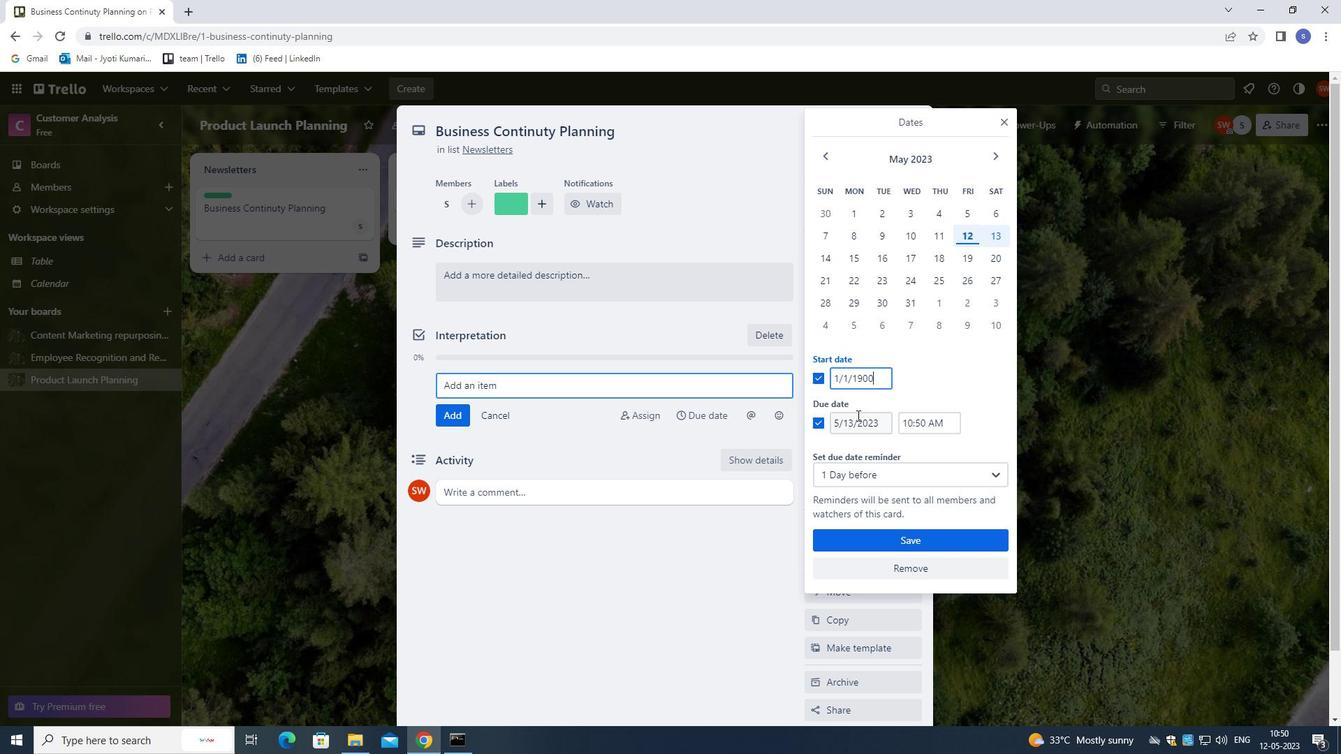 
Action: Mouse pressed left at (857, 417)
Screenshot: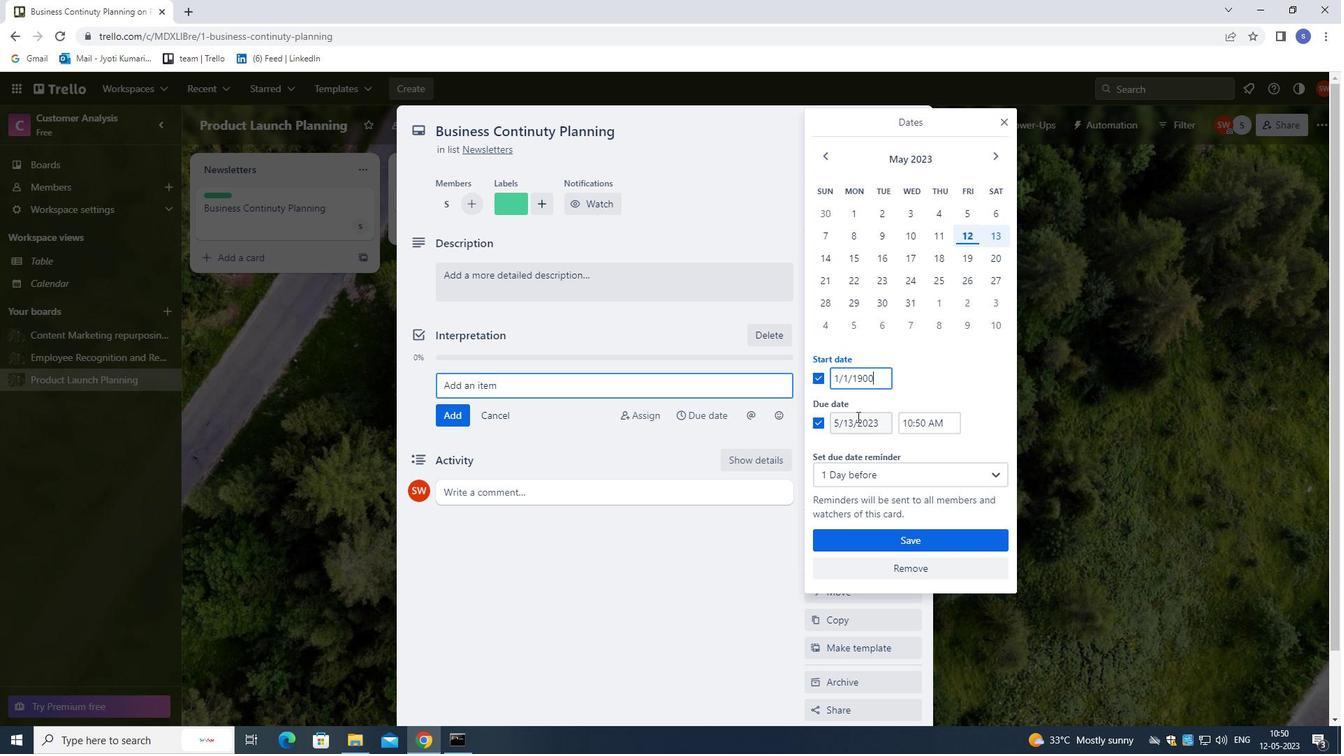 
Action: Mouse moved to (858, 446)
Screenshot: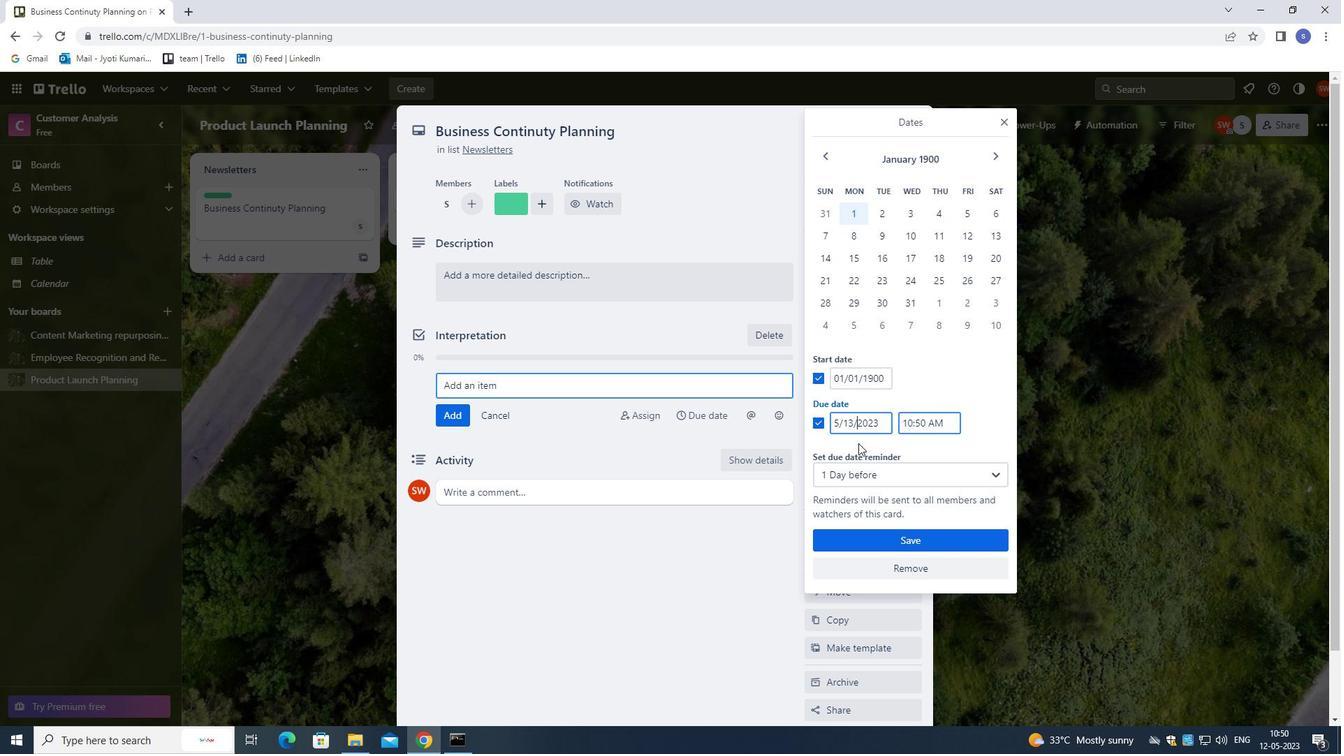 
Action: Key pressed <Key.right><Key.right><Key.right><Key.right><Key.backspace><Key.backspace><Key.backspace><Key.backspace>1900<Key.left><Key.left><Key.left><Key.left><Key.left><Key.left><Key.right><Key.backspace><Key.backspace>8<Key.left><Key.left><Key.backspace>1
Screenshot: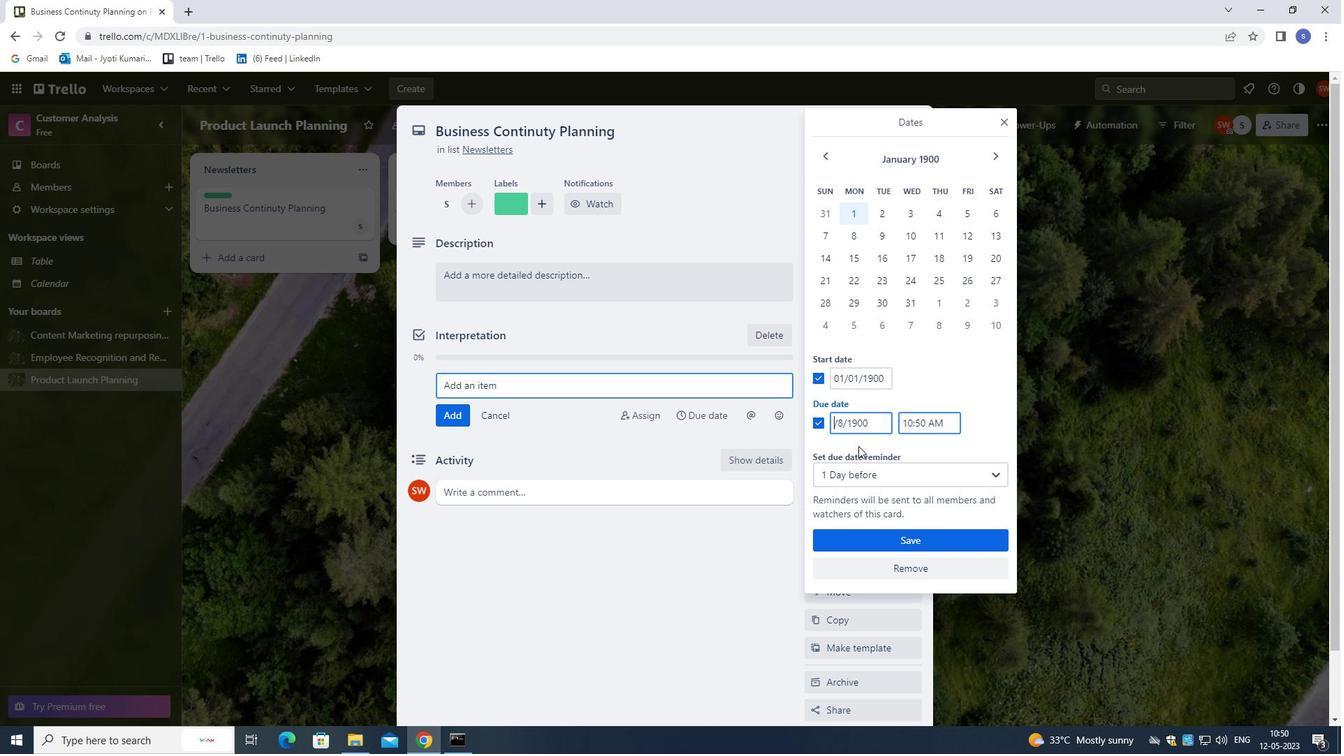 
Action: Mouse moved to (860, 546)
Screenshot: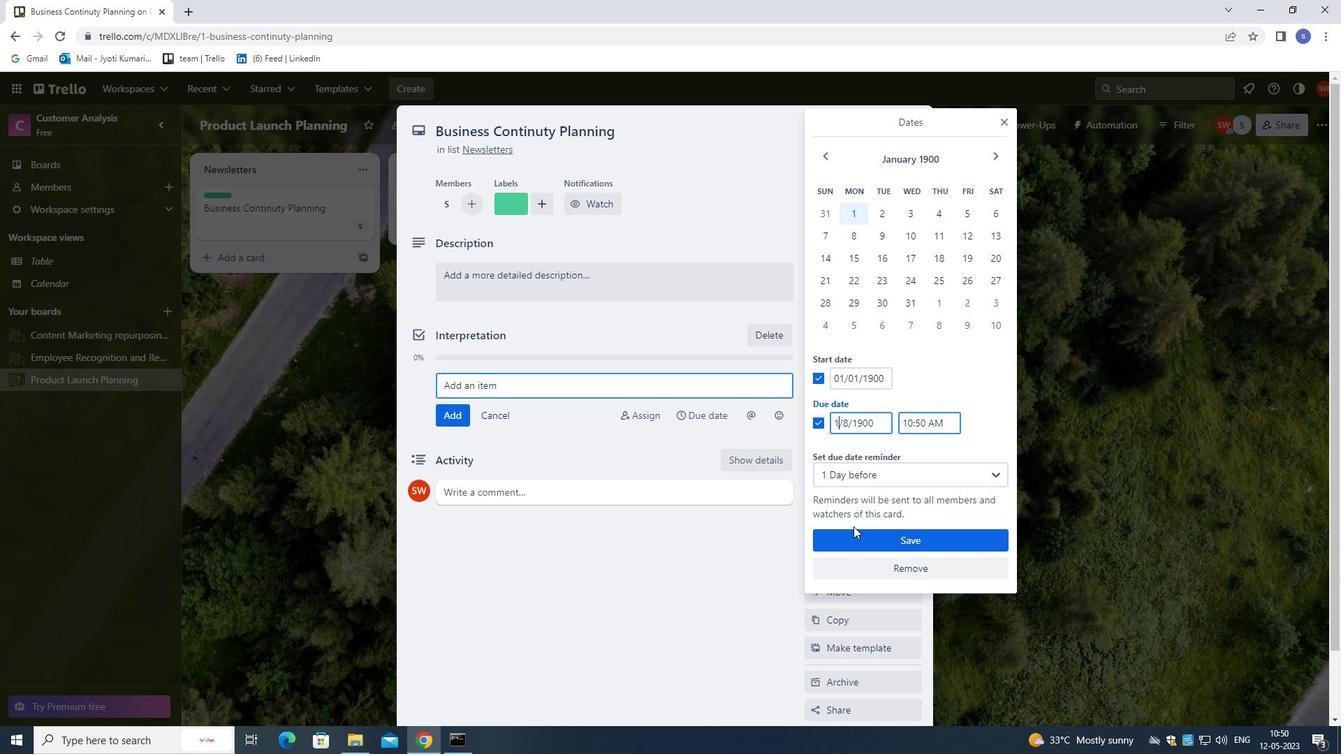 
Action: Mouse pressed left at (860, 546)
Screenshot: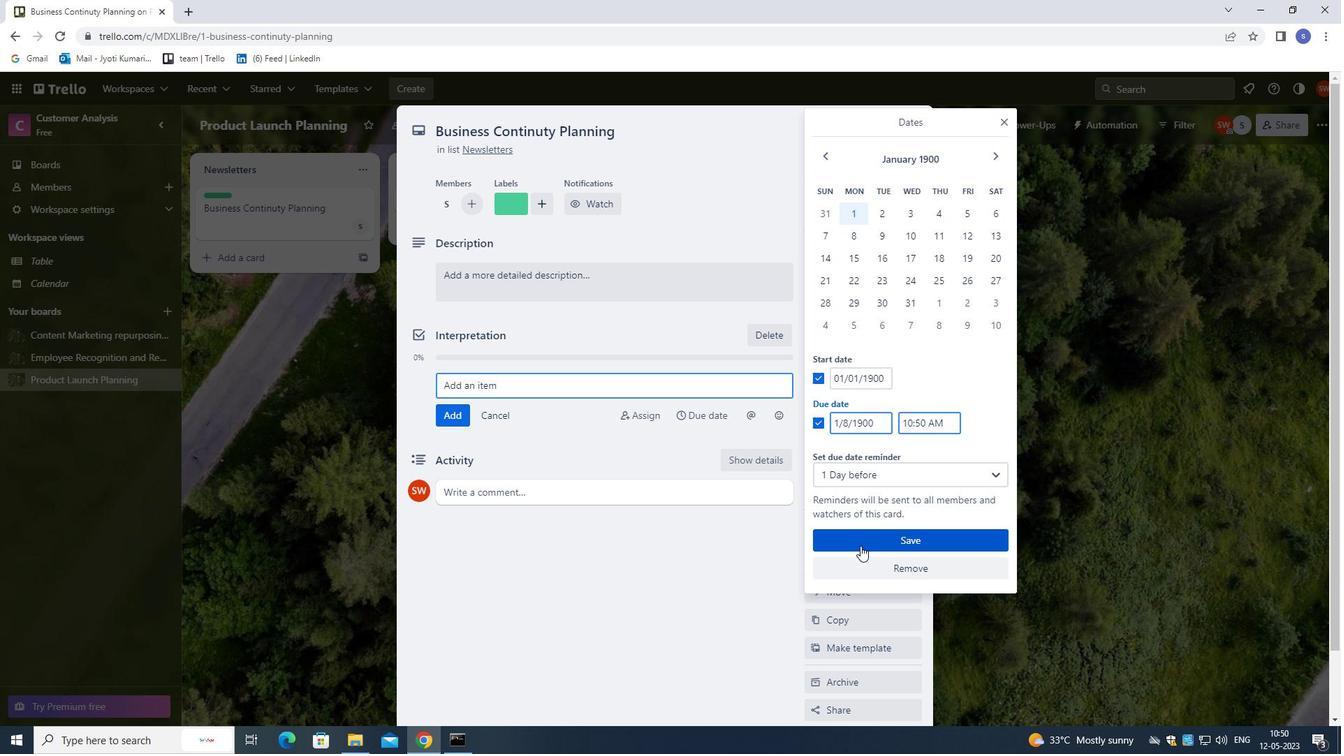 
Action: Mouse moved to (848, 364)
Screenshot: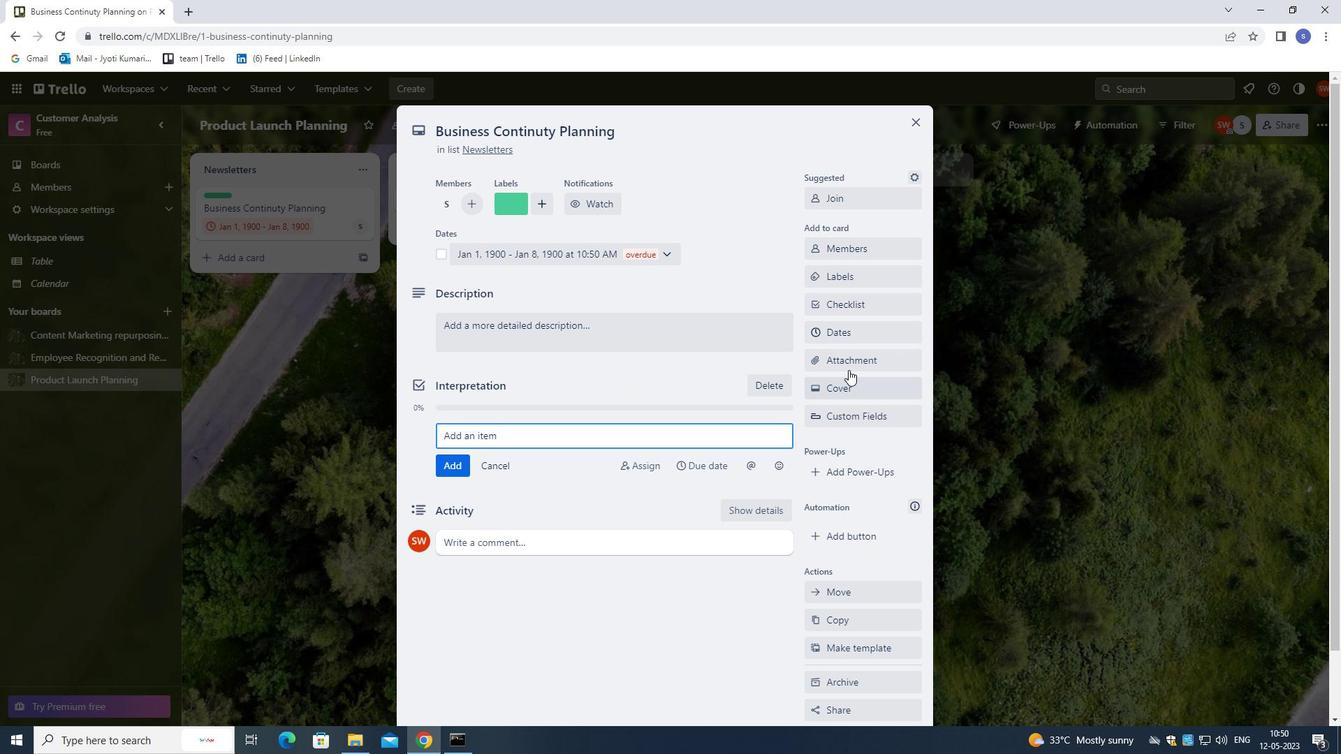 
Action: Mouse pressed left at (848, 364)
Screenshot: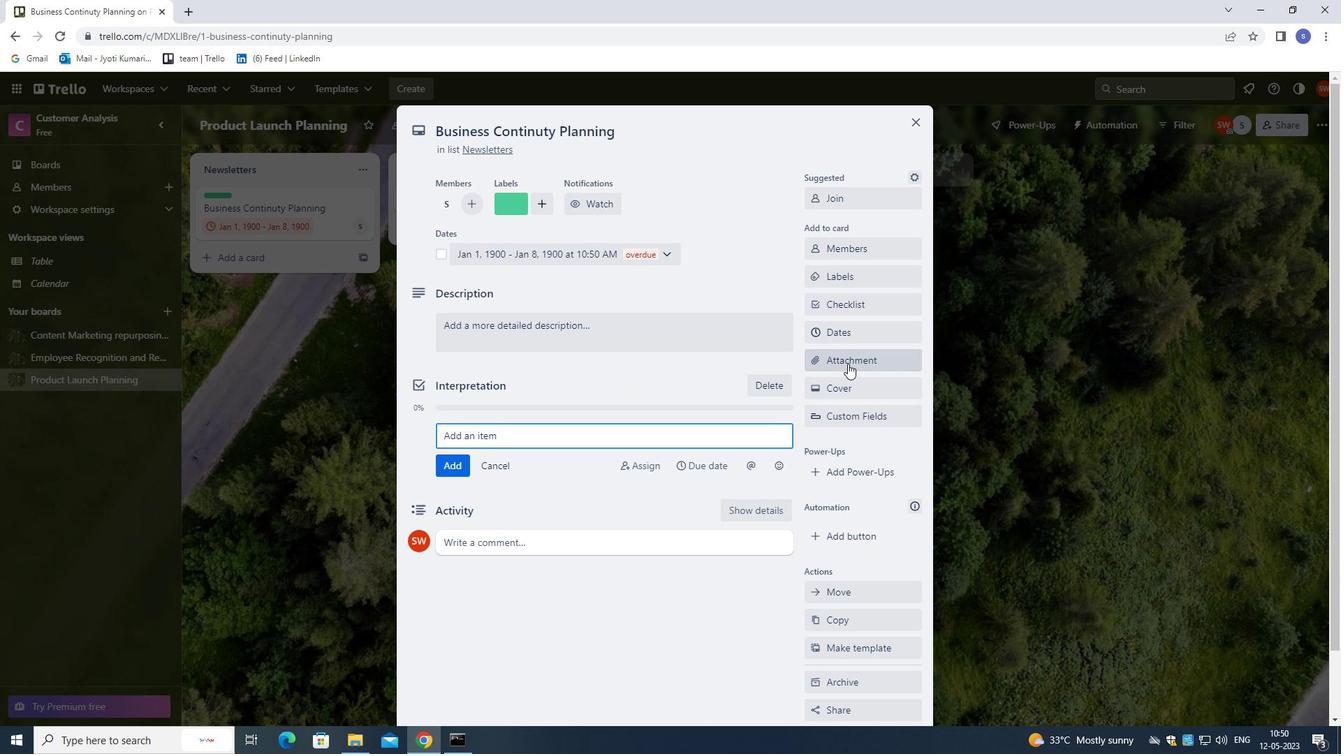 
Action: Mouse moved to (858, 447)
Screenshot: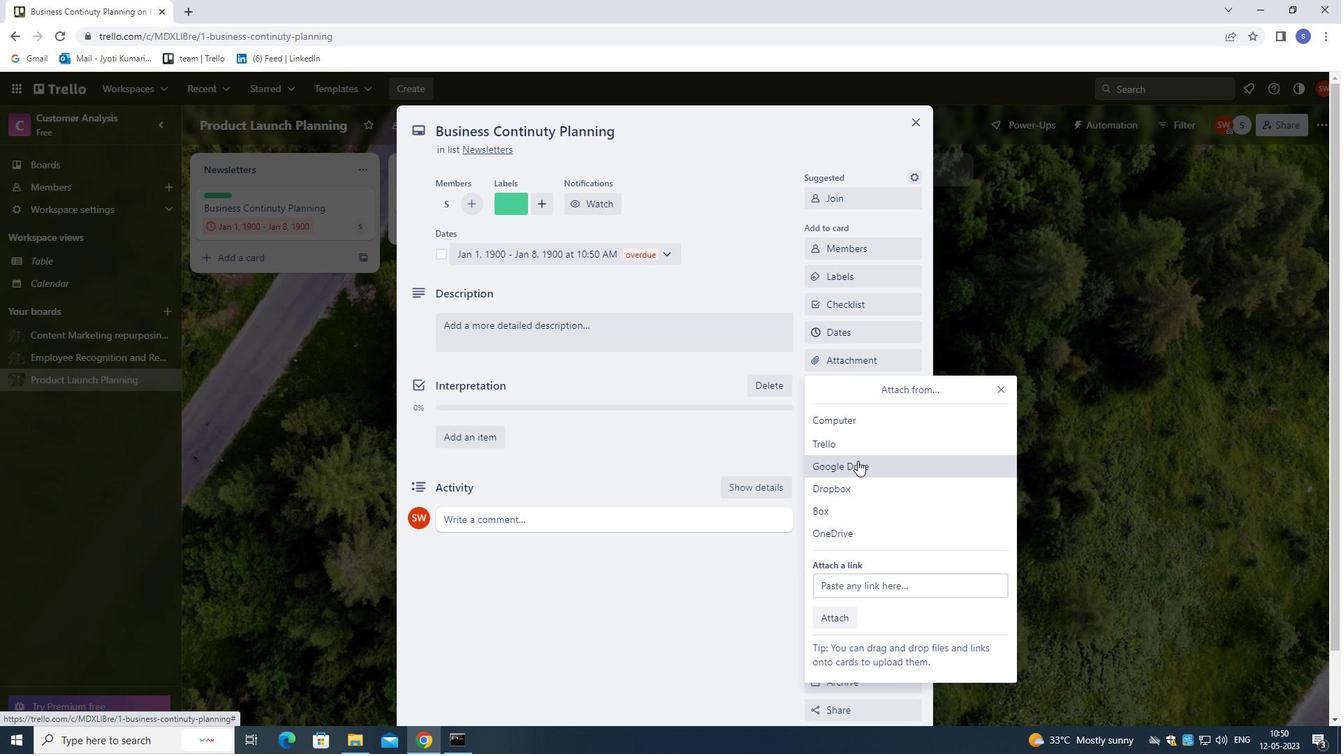 
Action: Mouse pressed left at (858, 447)
Screenshot: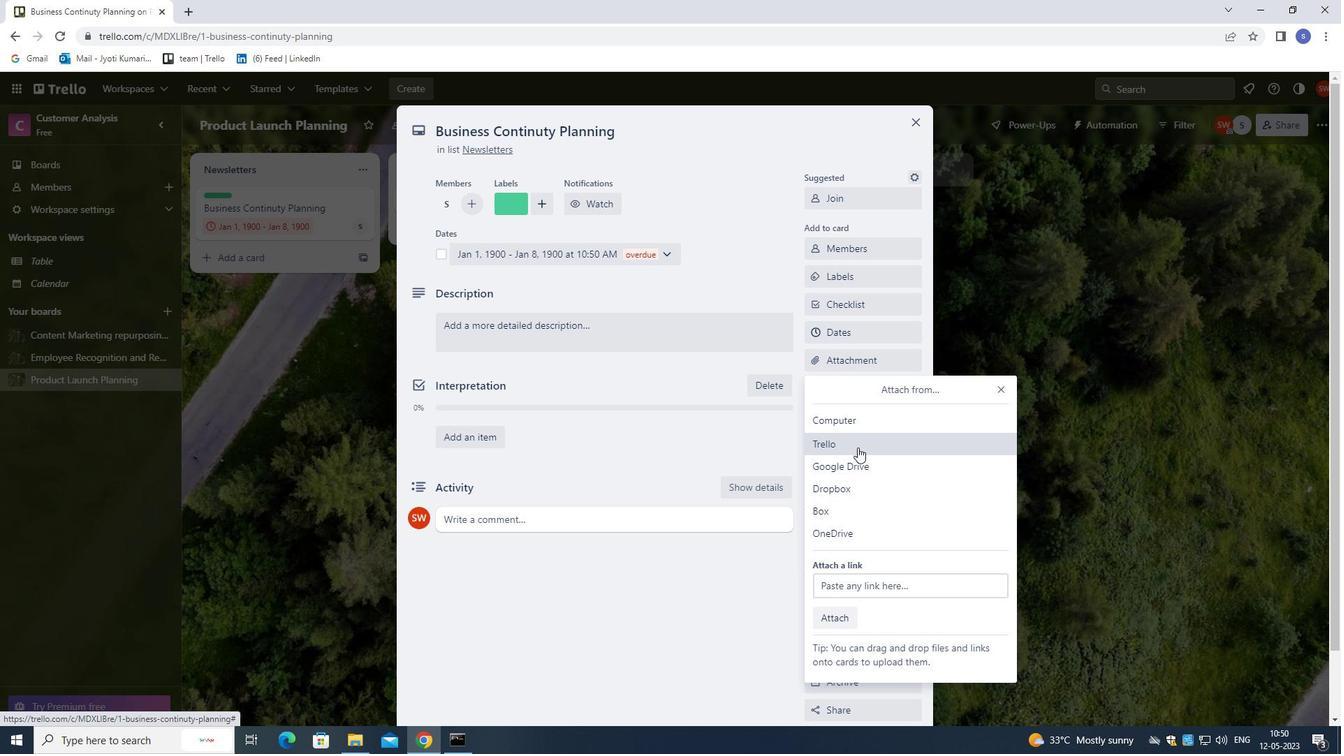 
Action: Mouse moved to (890, 415)
Screenshot: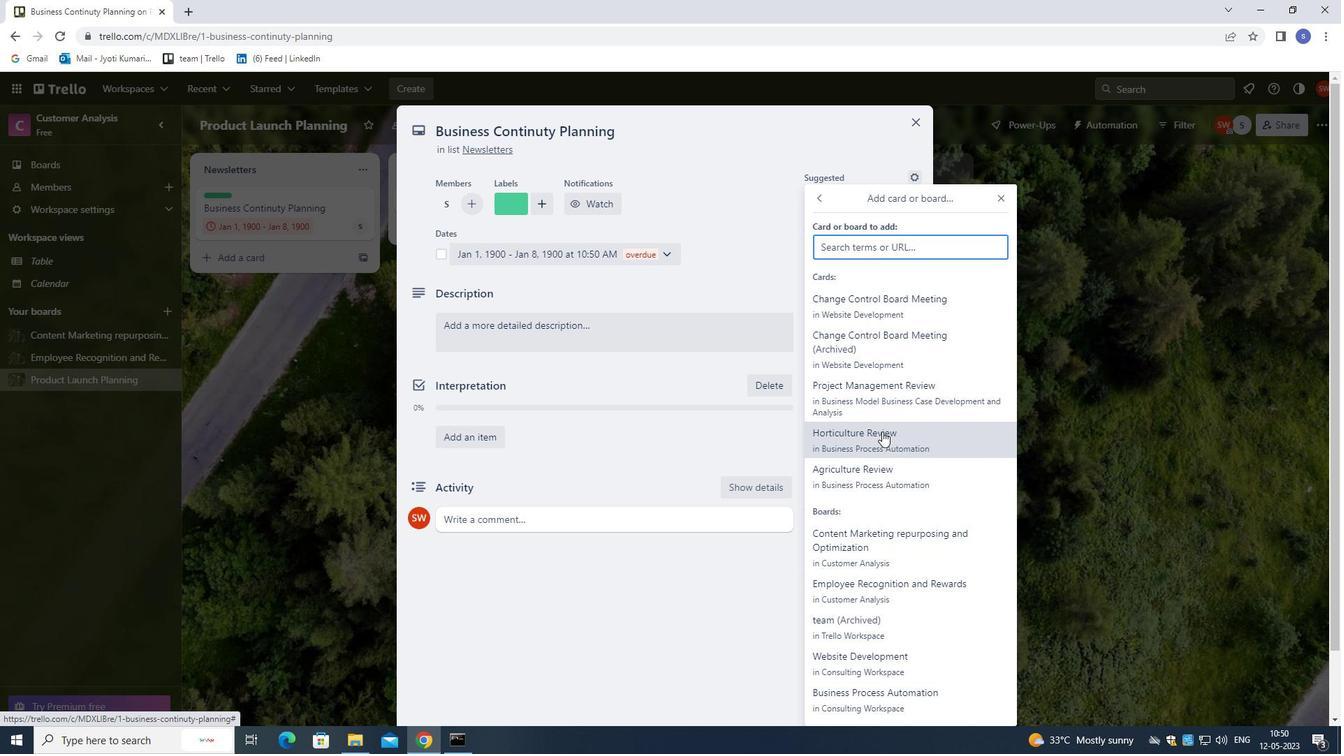 
Action: Mouse pressed left at (890, 415)
Screenshot: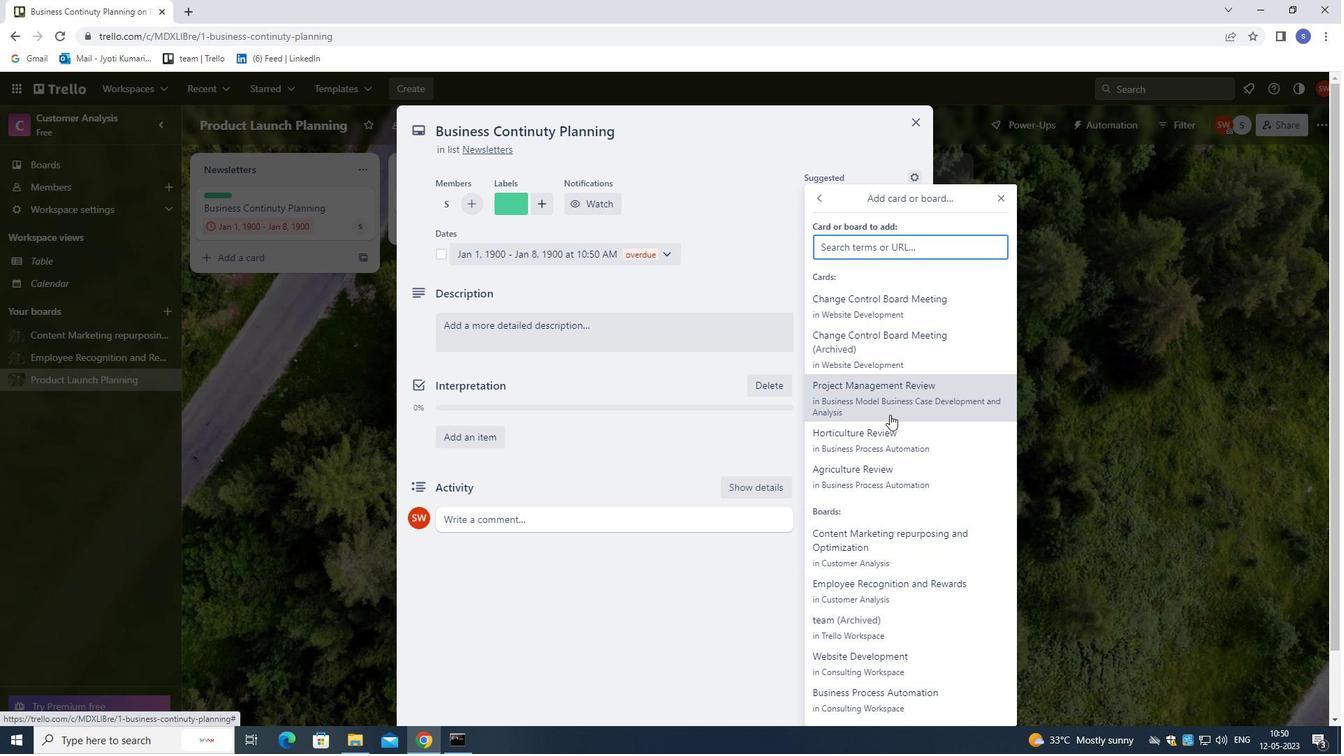 
Action: Mouse moved to (890, 393)
Screenshot: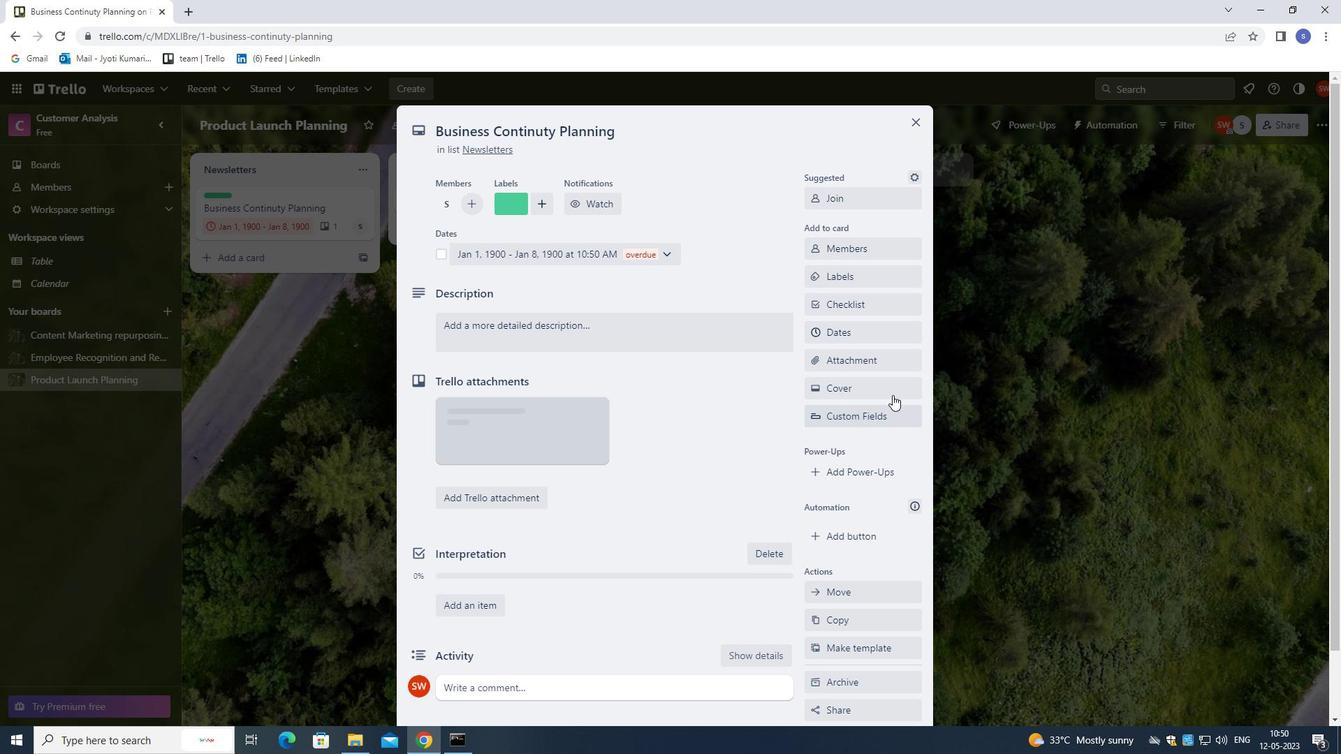 
Action: Mouse pressed left at (890, 393)
Screenshot: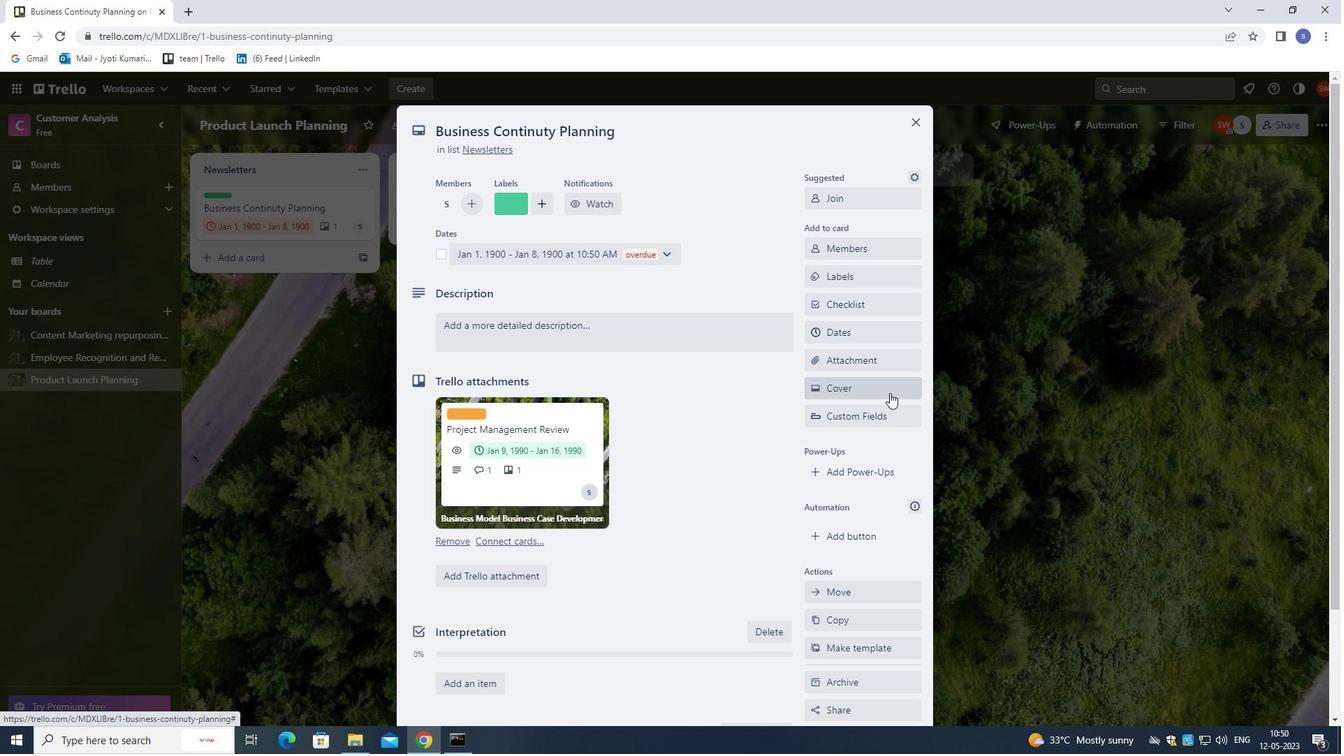 
Action: Mouse moved to (835, 450)
Screenshot: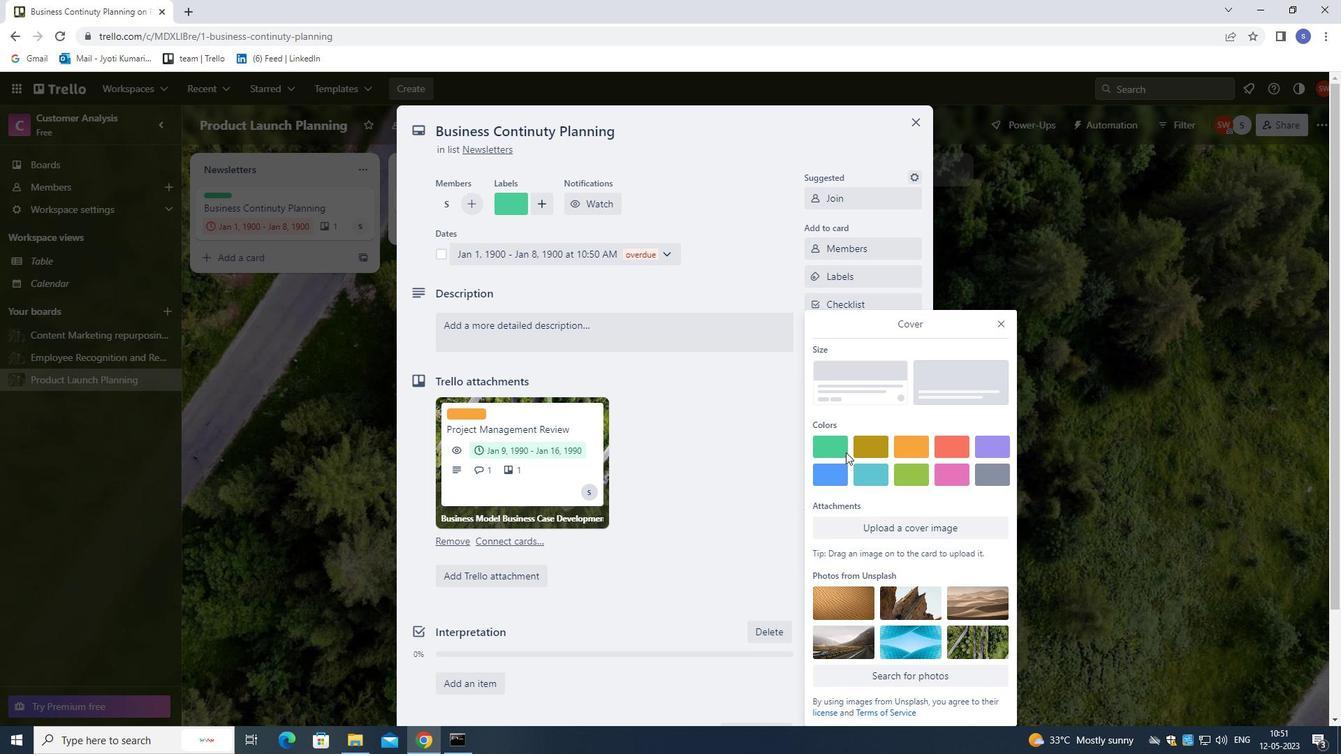 
Action: Mouse pressed left at (835, 450)
Screenshot: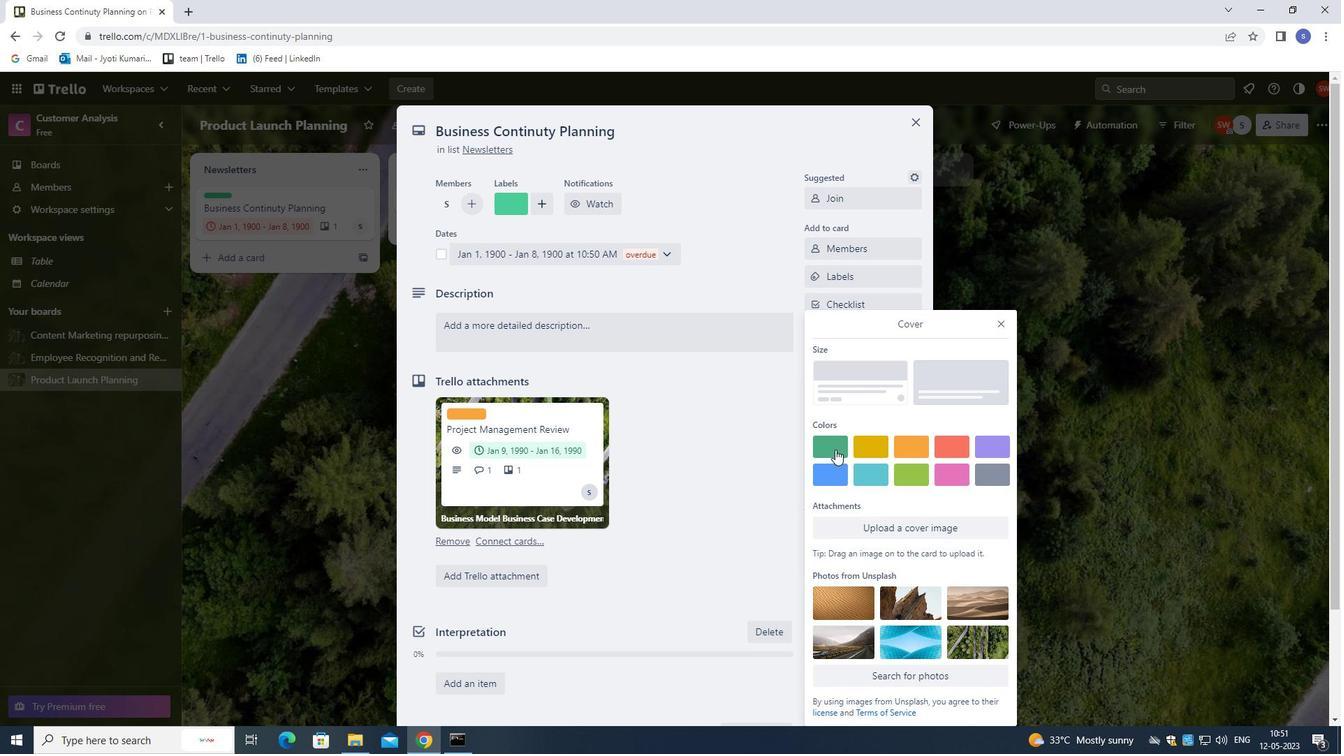
Action: Mouse moved to (1002, 298)
Screenshot: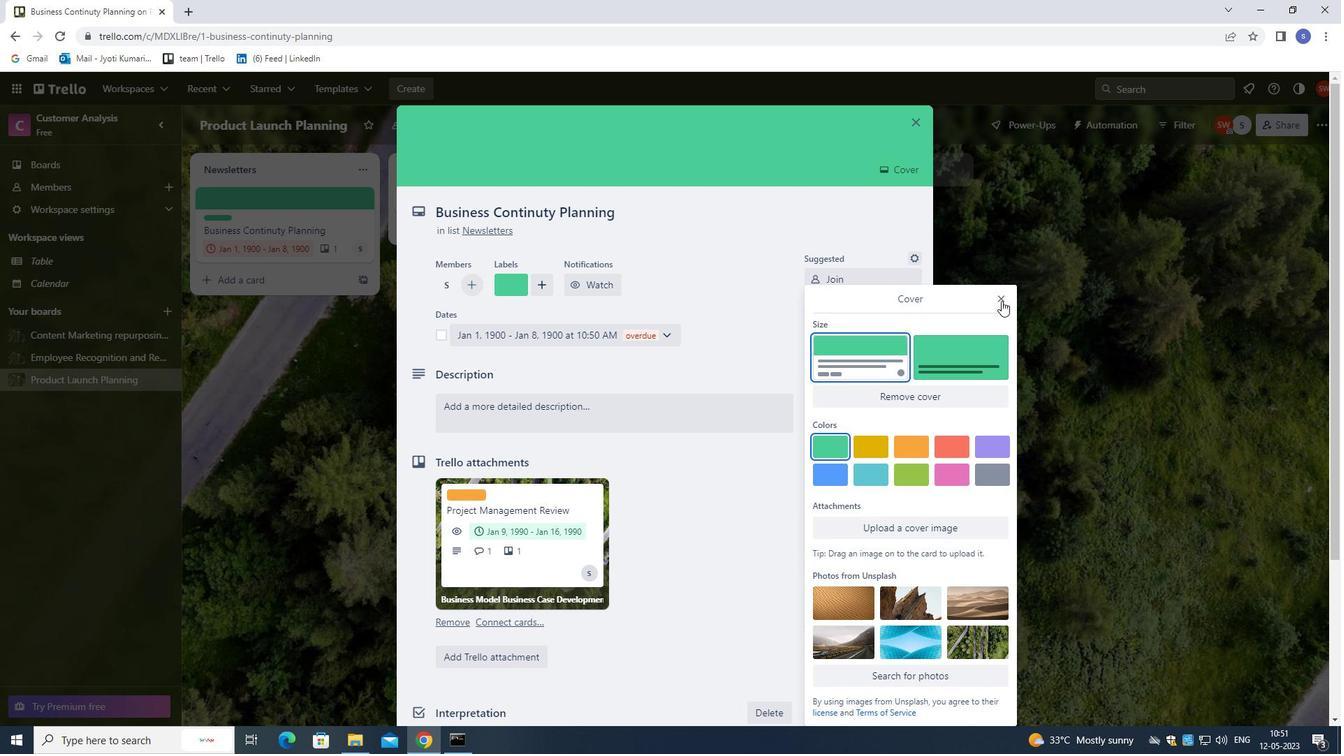 
Action: Mouse pressed left at (1002, 298)
Screenshot: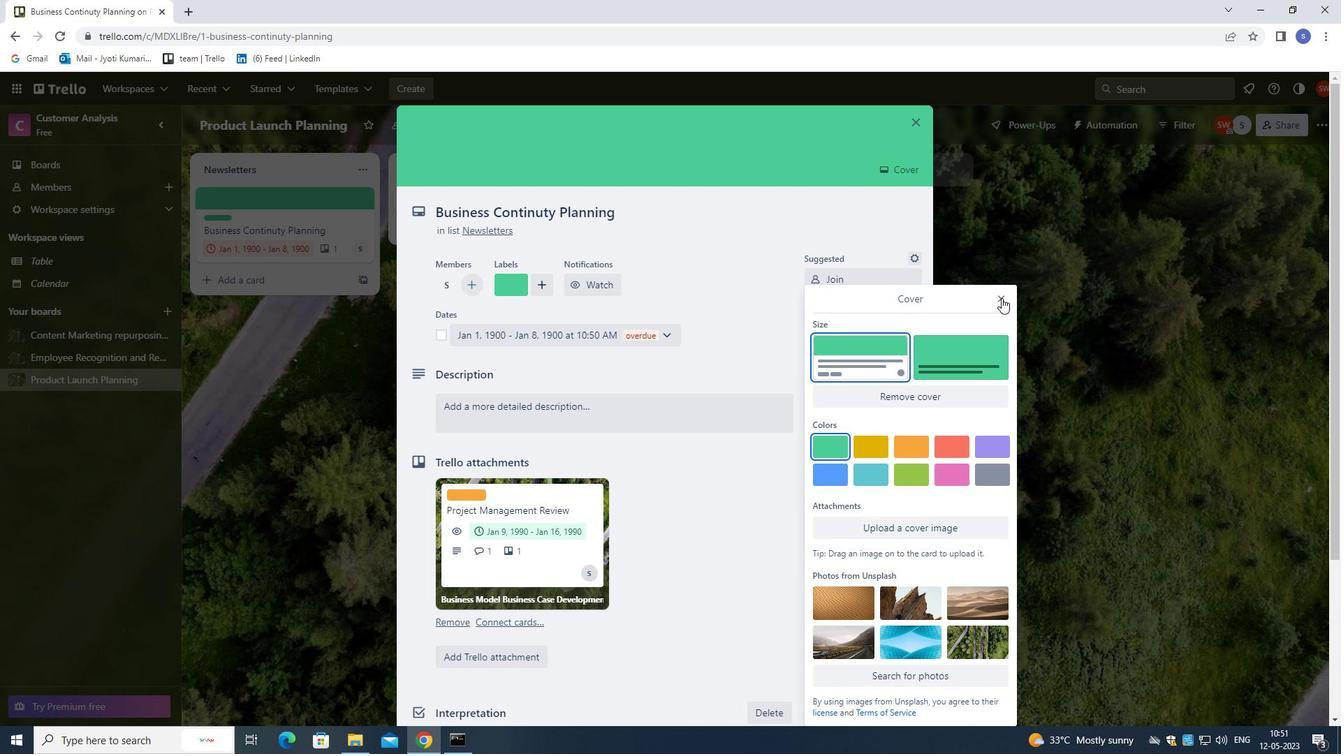 
Action: Mouse moved to (596, 407)
Screenshot: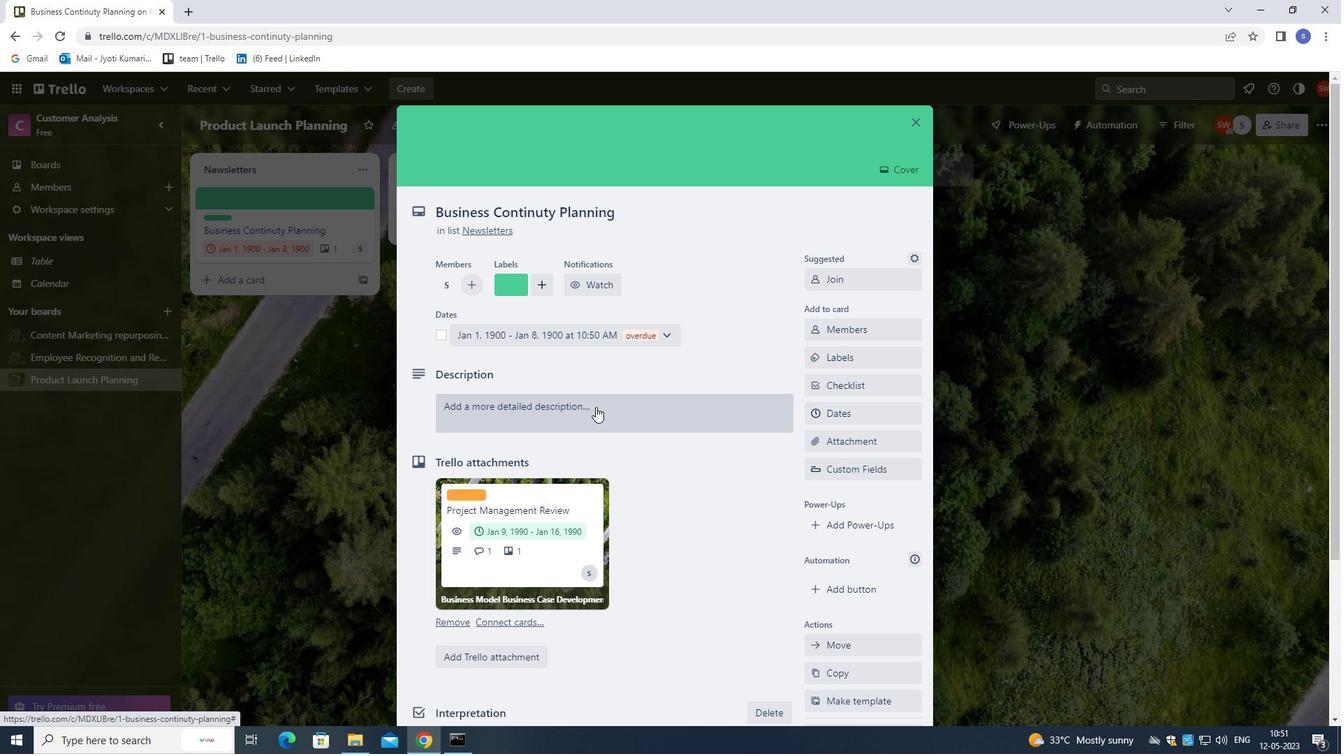
Action: Mouse pressed left at (596, 407)
Screenshot: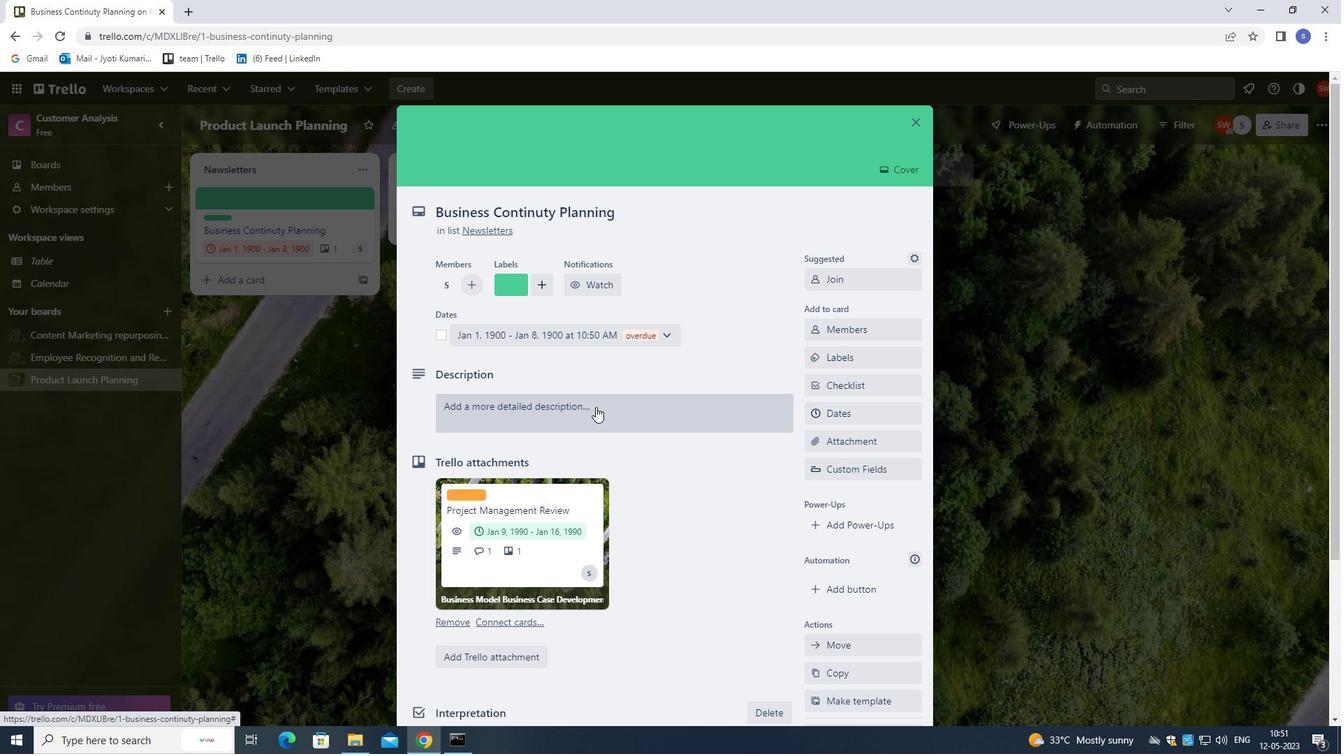 
Action: Mouse moved to (598, 407)
Screenshot: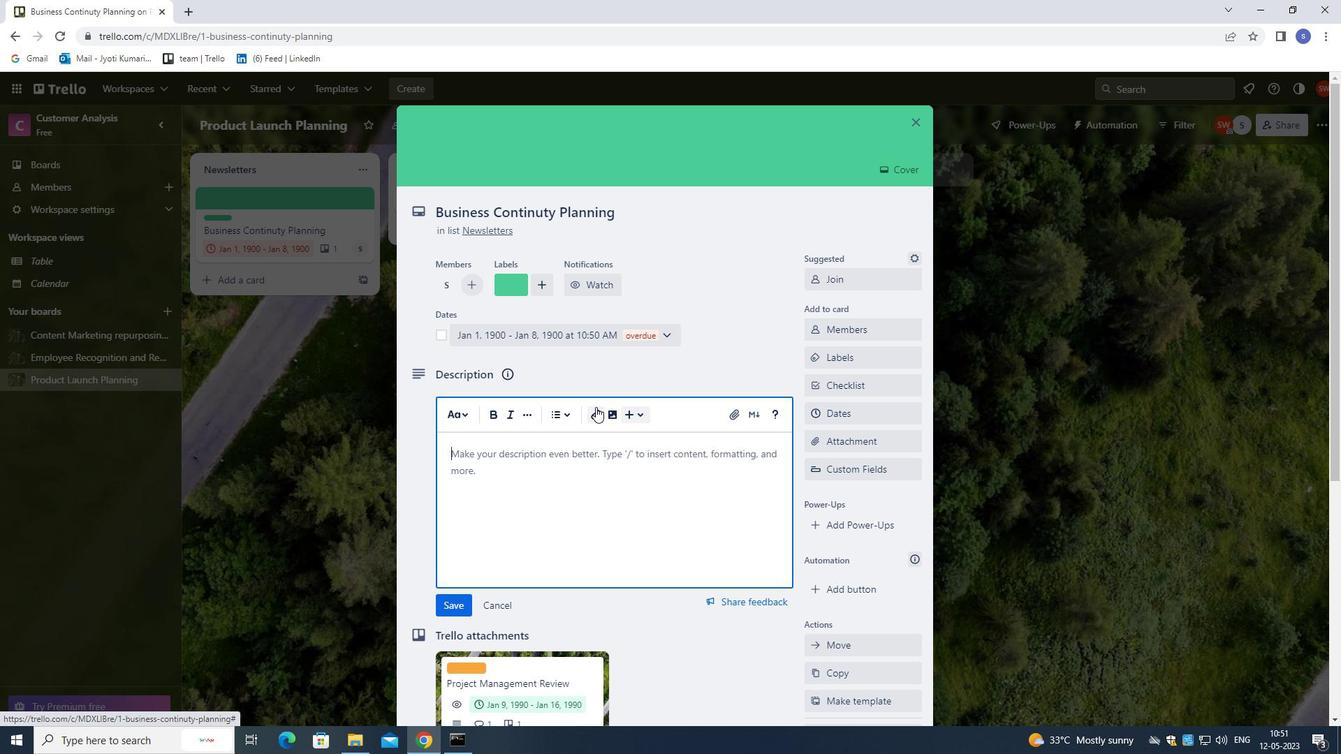 
Action: Key pressed R<Key.backspace><Key.shift>RESEARCH<Key.space>AND<Key.space>DEVELOP<Key.space>M<Key.backspace>NEW<Key.space>PRODUCT<Key.space>DISTRIBUTION<Key.space>STRATEGY.
Screenshot: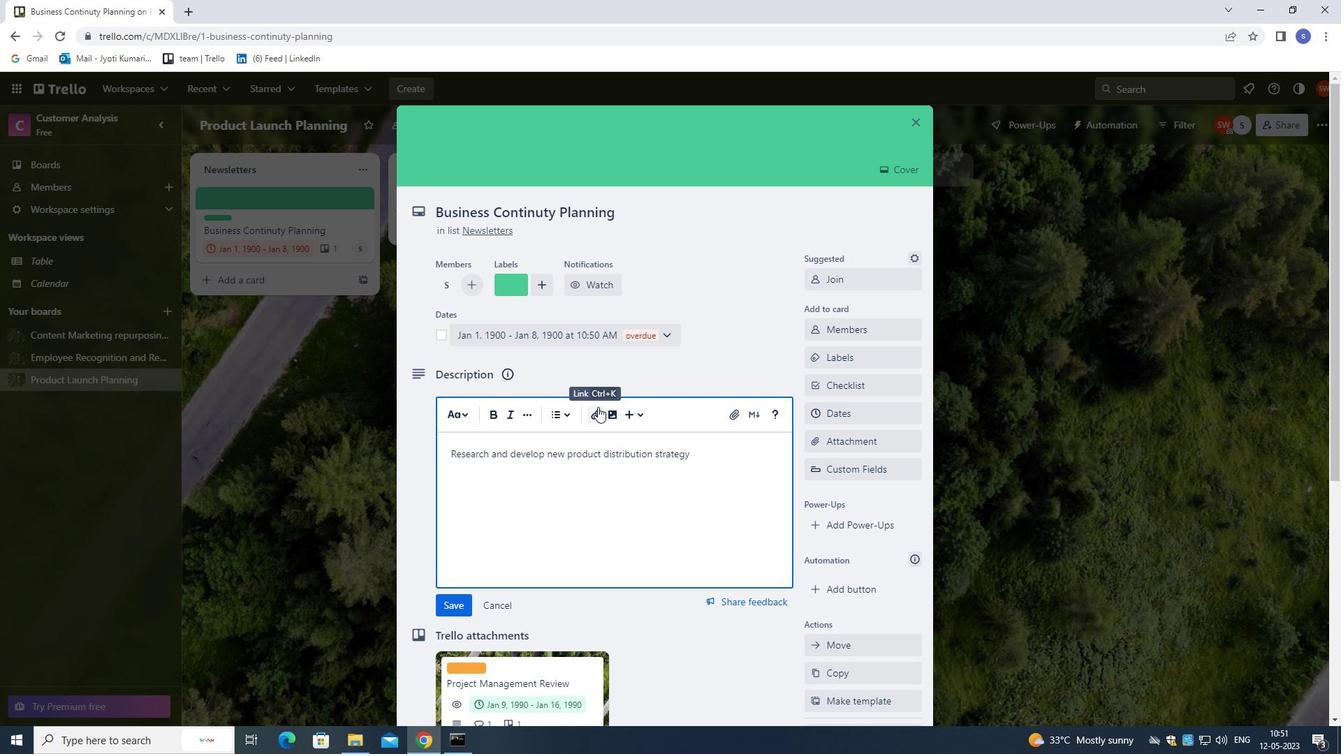
Action: Mouse moved to (634, 473)
Screenshot: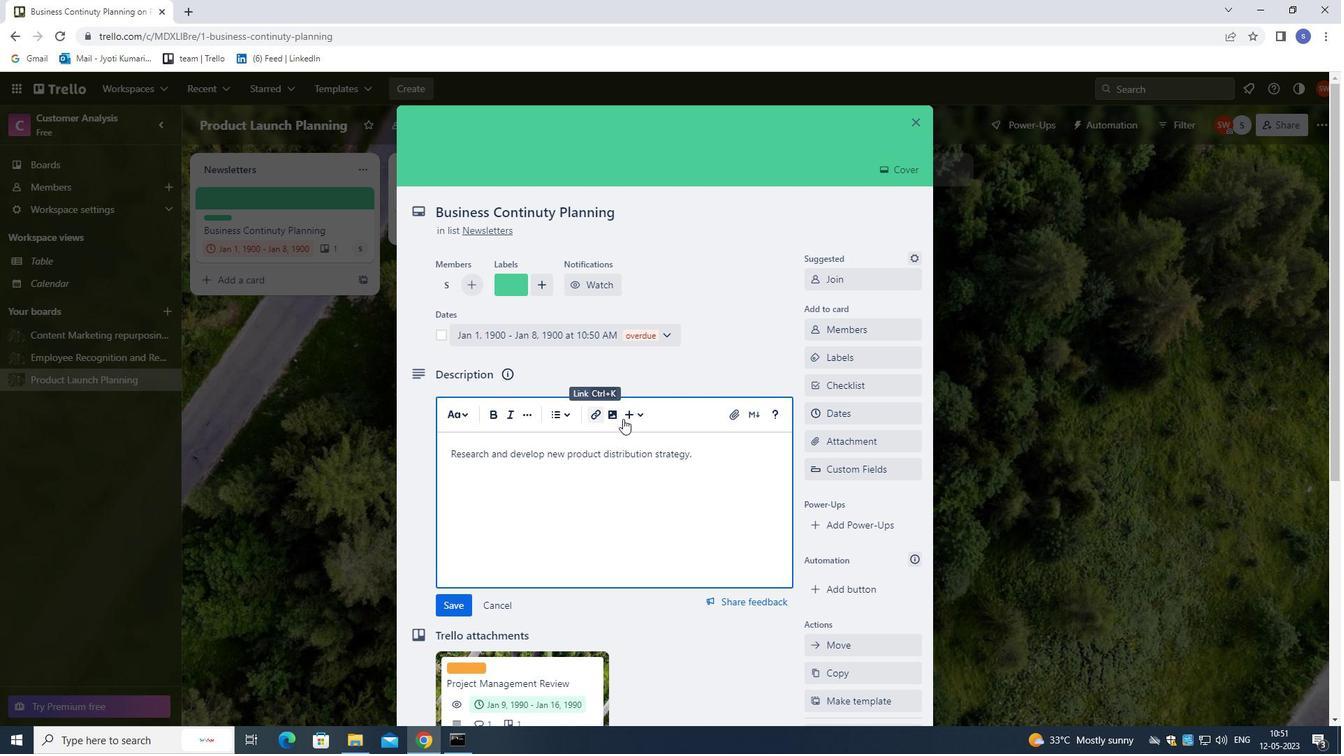 
Action: Mouse scrolled (634, 472) with delta (0, 0)
Screenshot: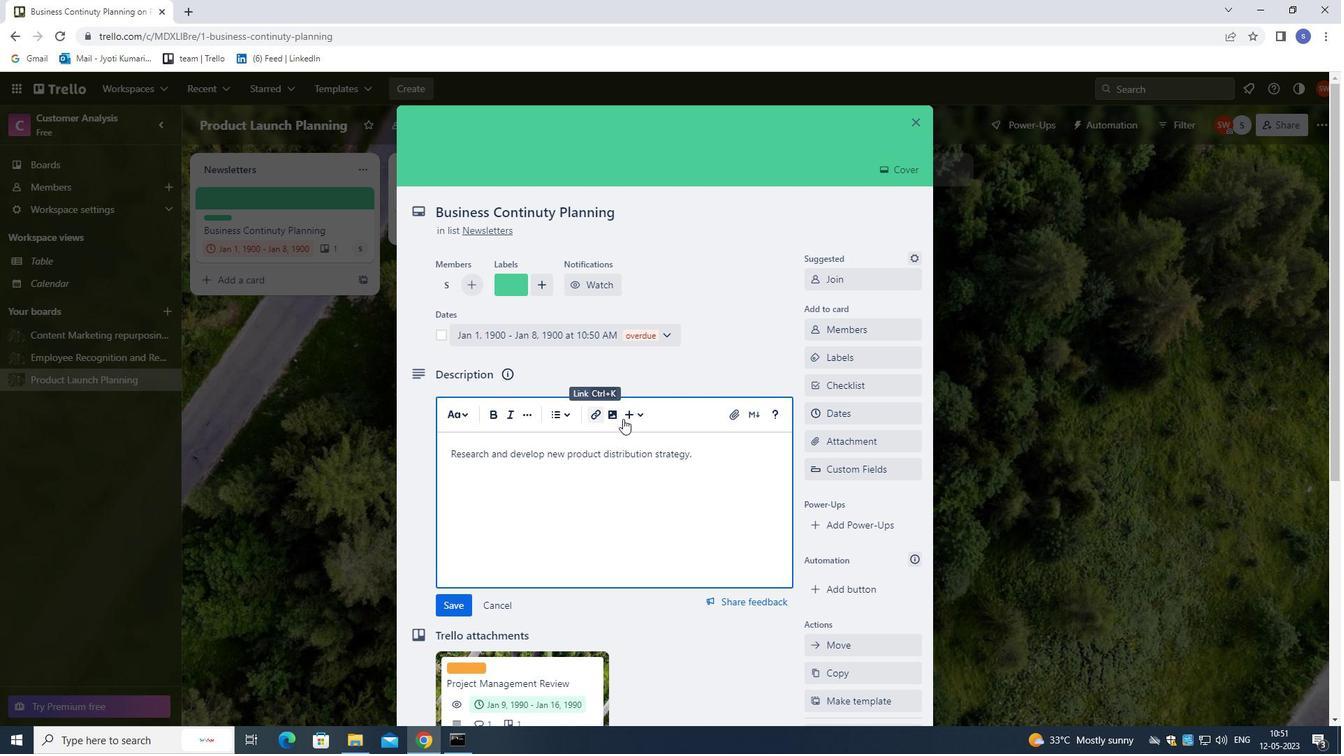
Action: Mouse moved to (637, 491)
Screenshot: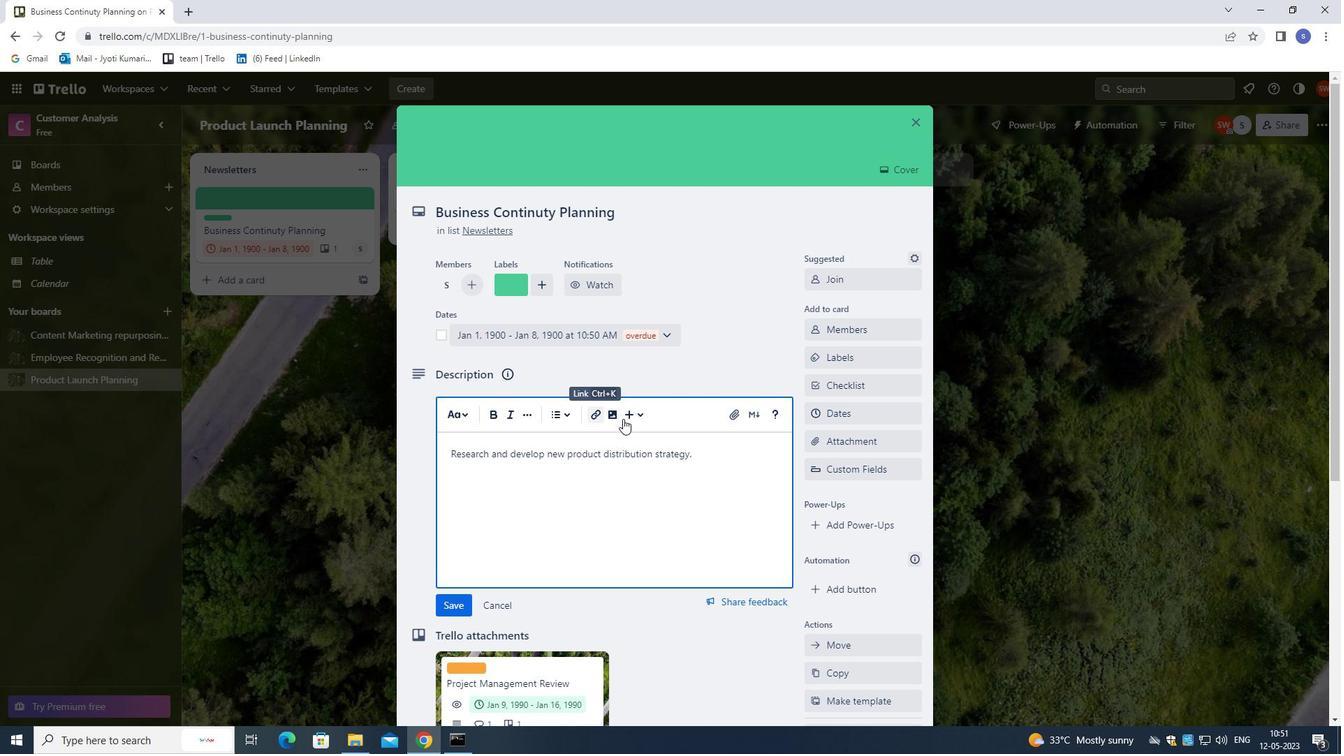 
Action: Mouse scrolled (637, 490) with delta (0, 0)
Screenshot: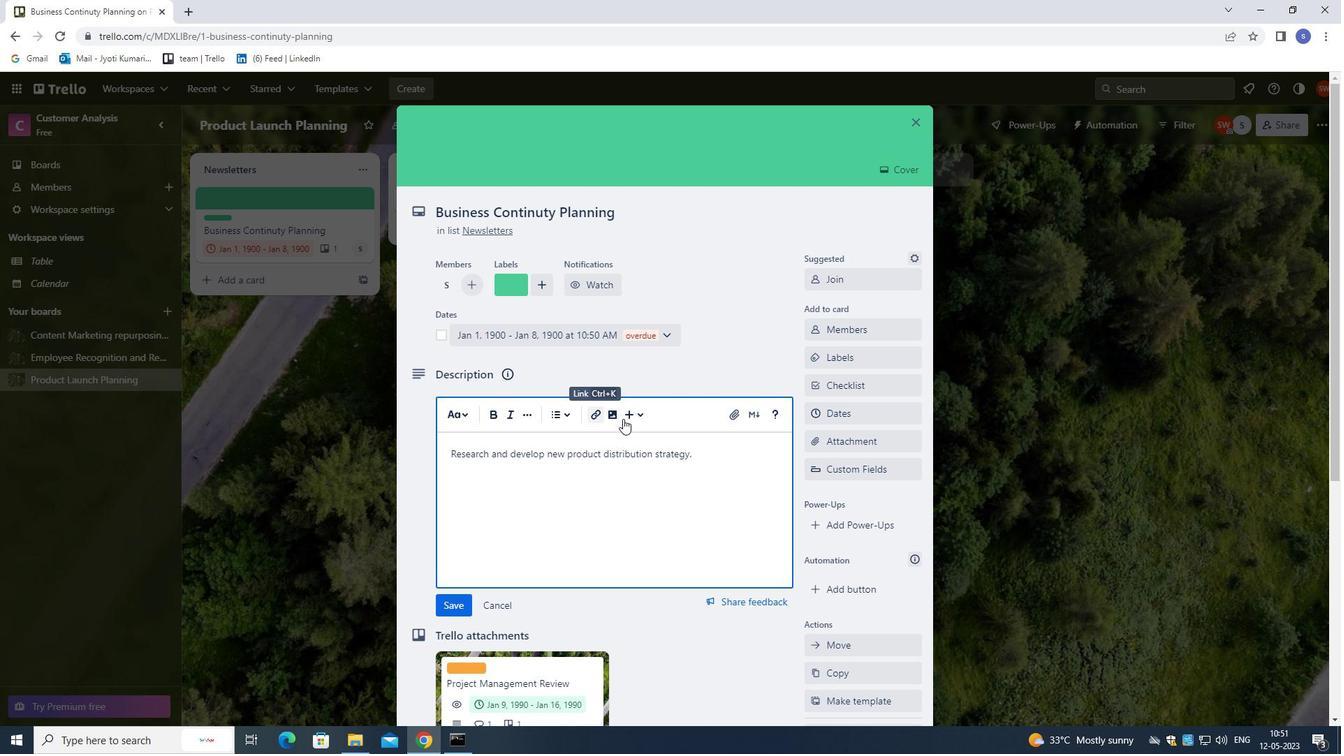 
Action: Mouse moved to (638, 496)
Screenshot: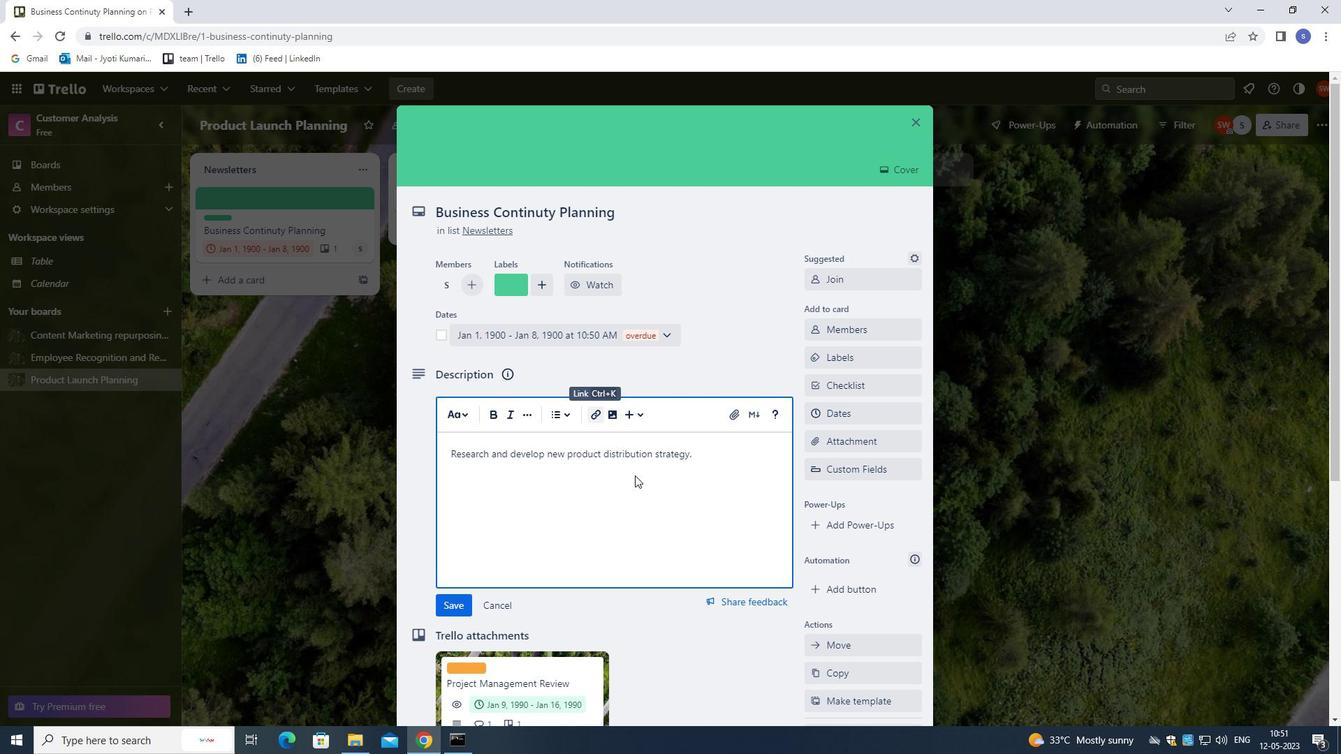 
Action: Mouse scrolled (638, 496) with delta (0, 0)
Screenshot: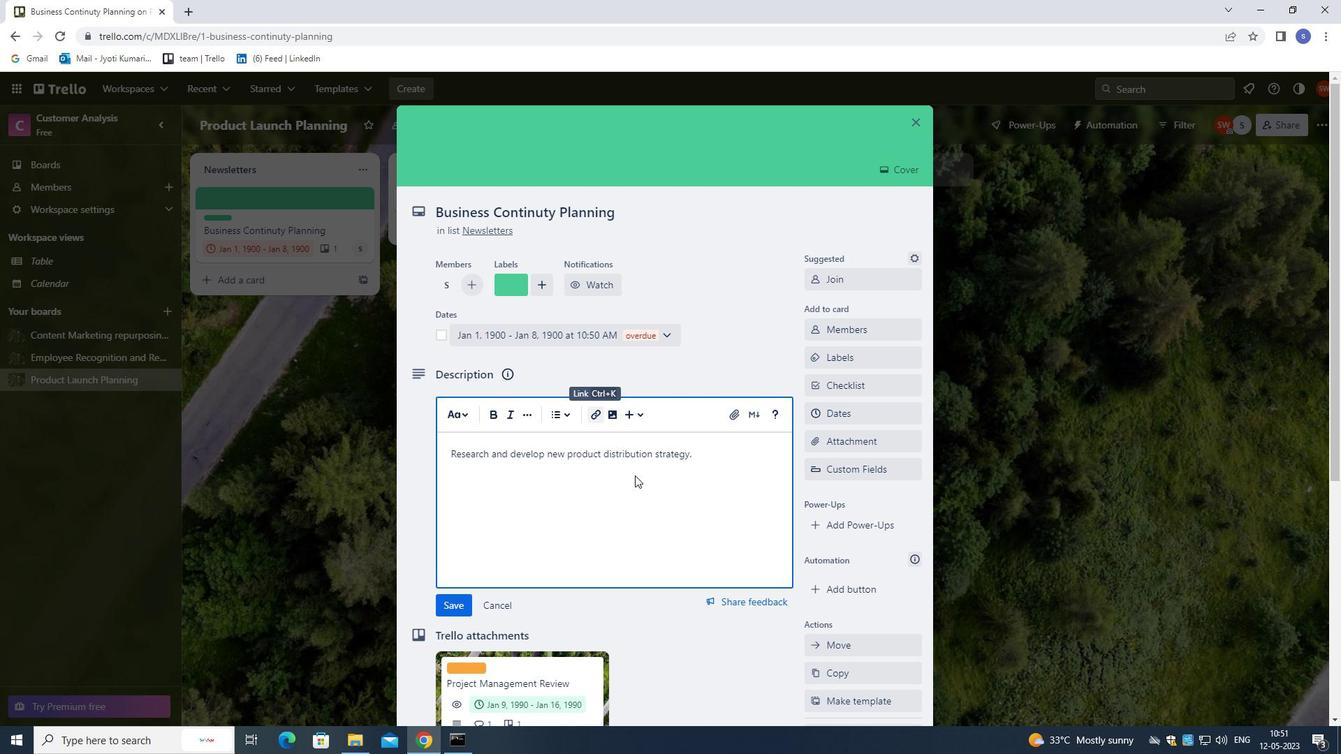 
Action: Mouse moved to (638, 498)
Screenshot: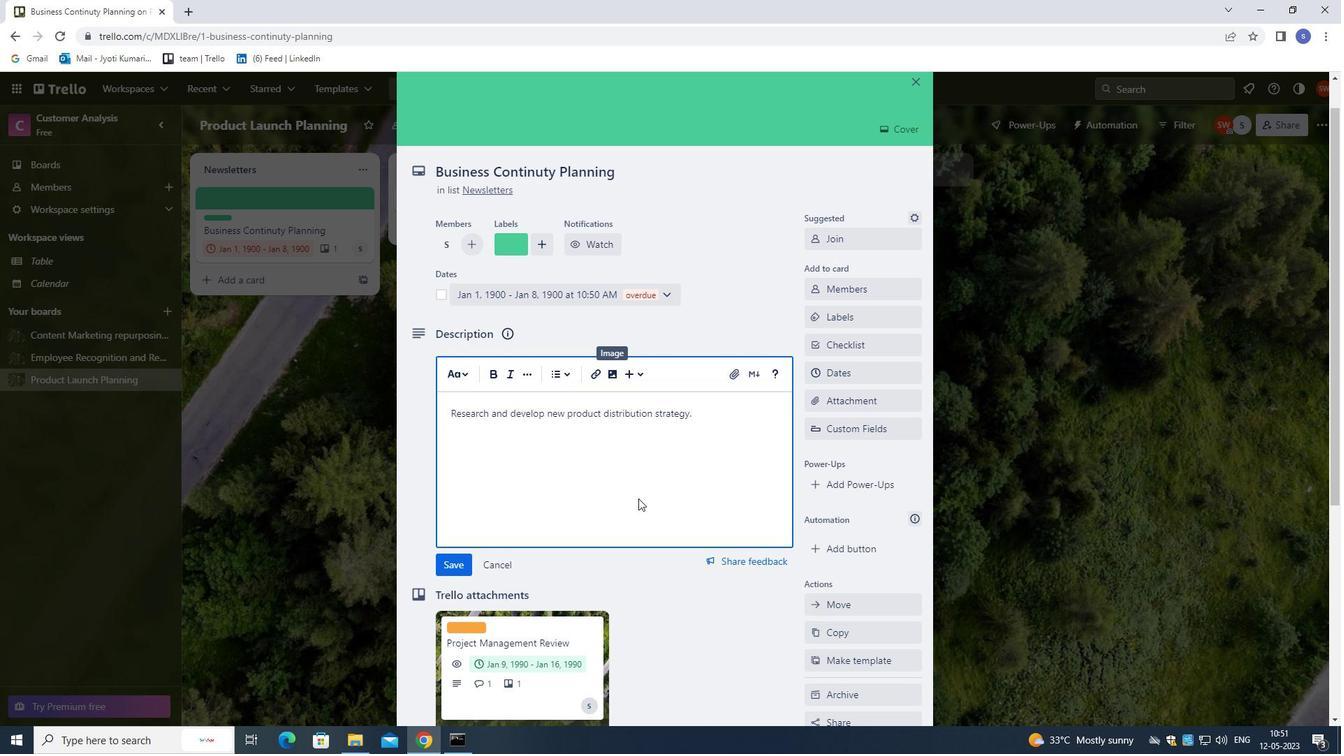 
Action: Mouse scrolled (638, 498) with delta (0, 0)
Screenshot: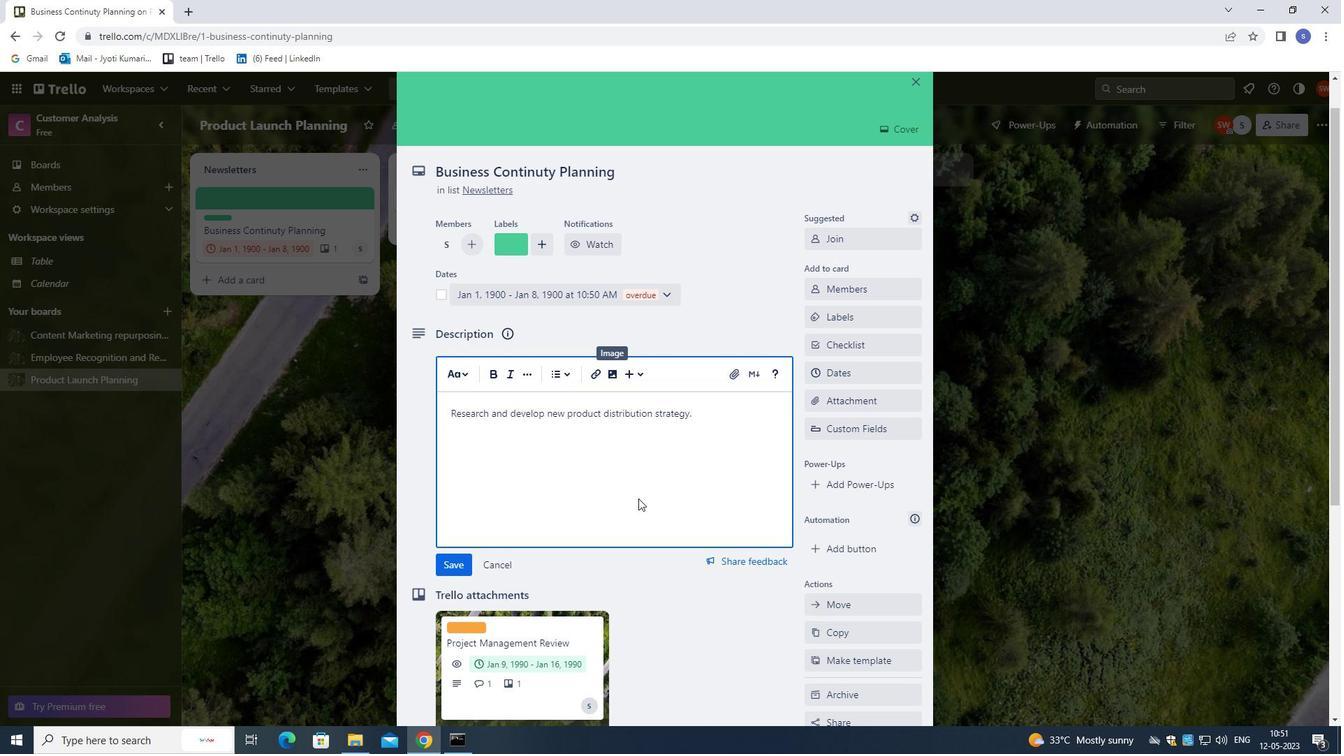 
Action: Mouse scrolled (638, 498) with delta (0, 0)
Screenshot: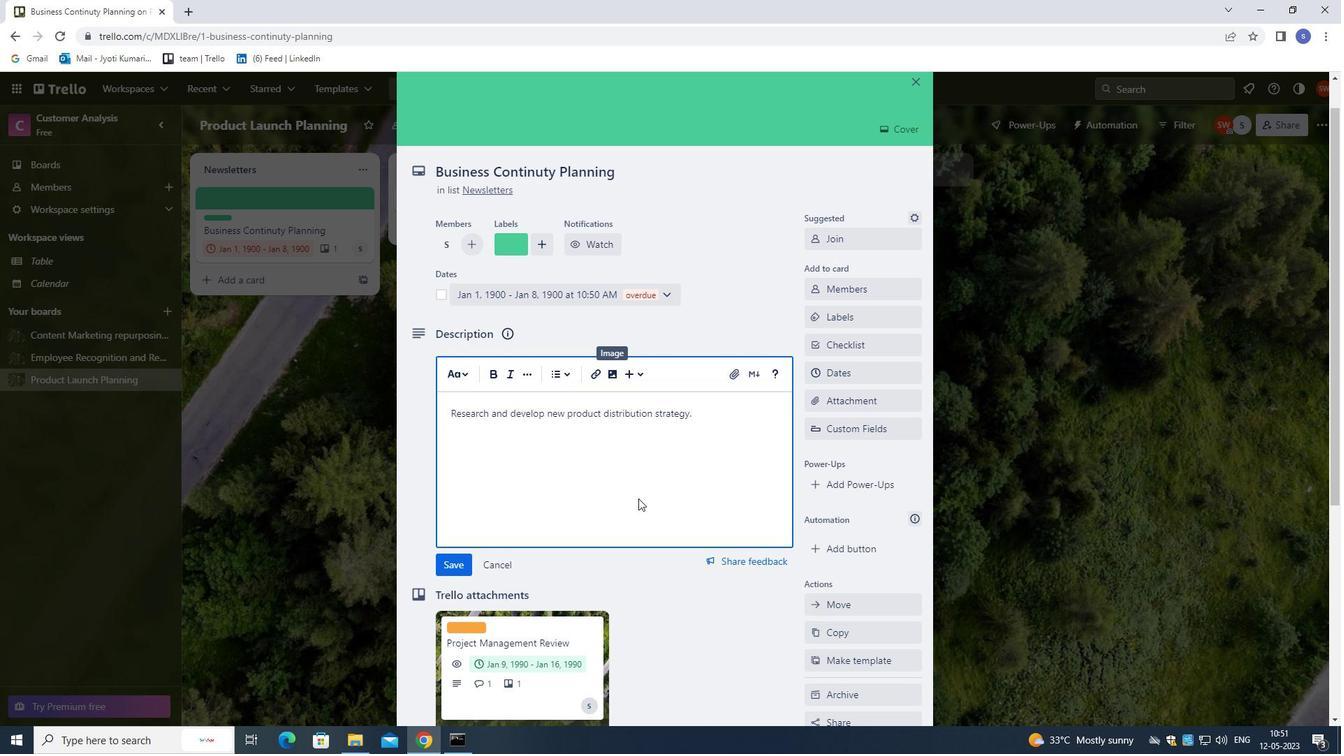 
Action: Mouse scrolled (638, 498) with delta (0, 0)
Screenshot: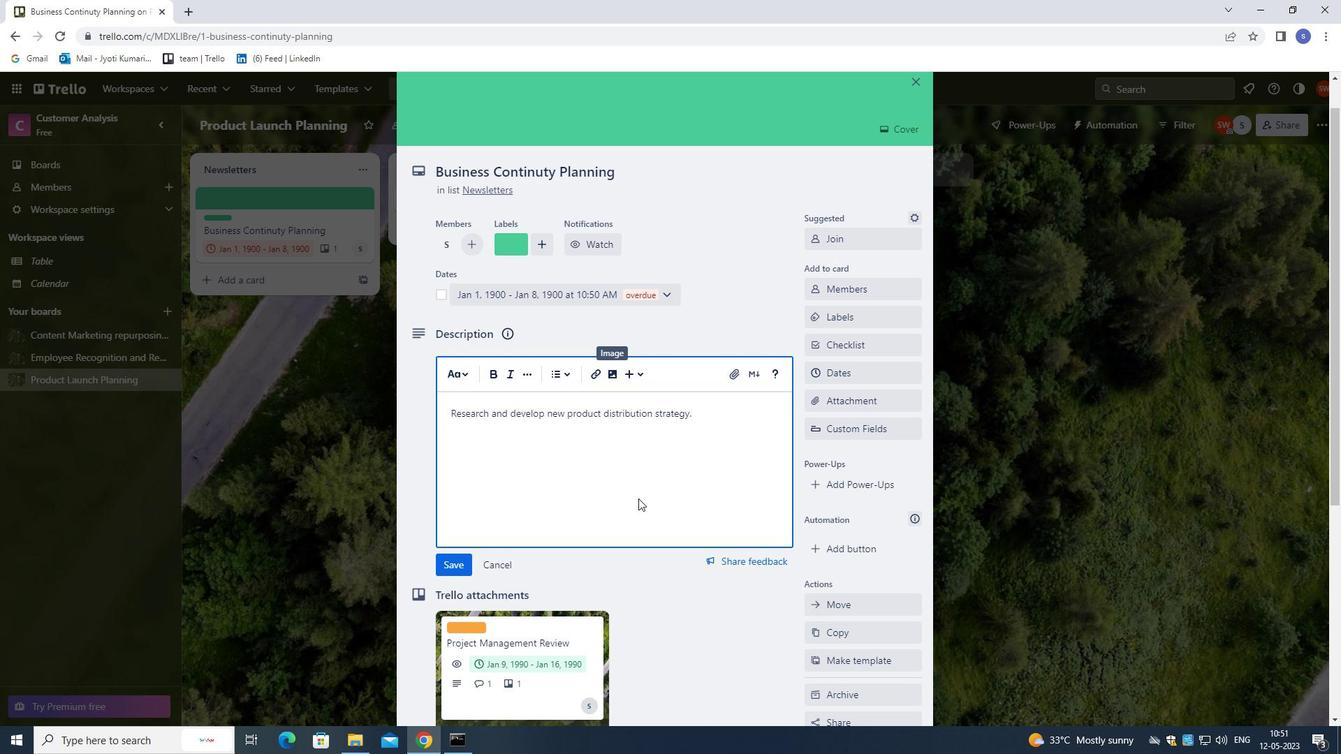 
Action: Mouse moved to (638, 498)
Screenshot: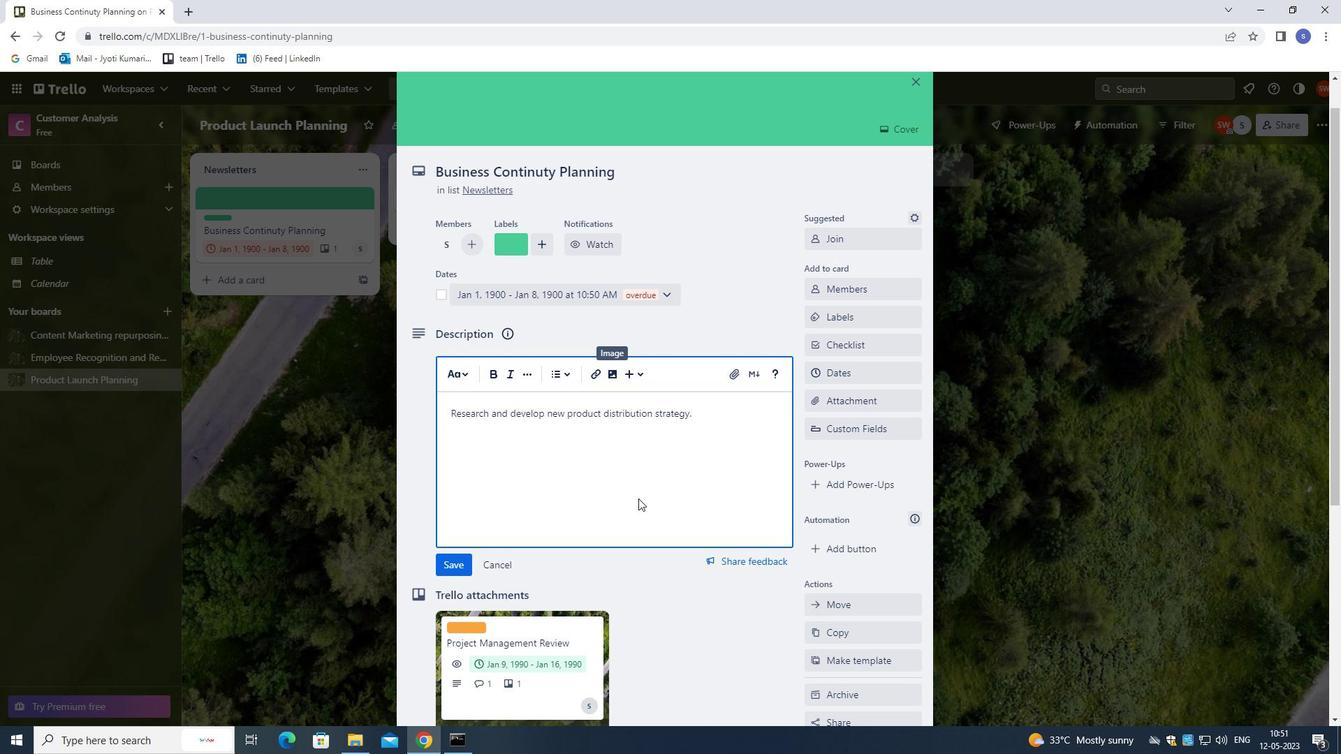 
Action: Mouse scrolled (638, 498) with delta (0, 0)
Screenshot: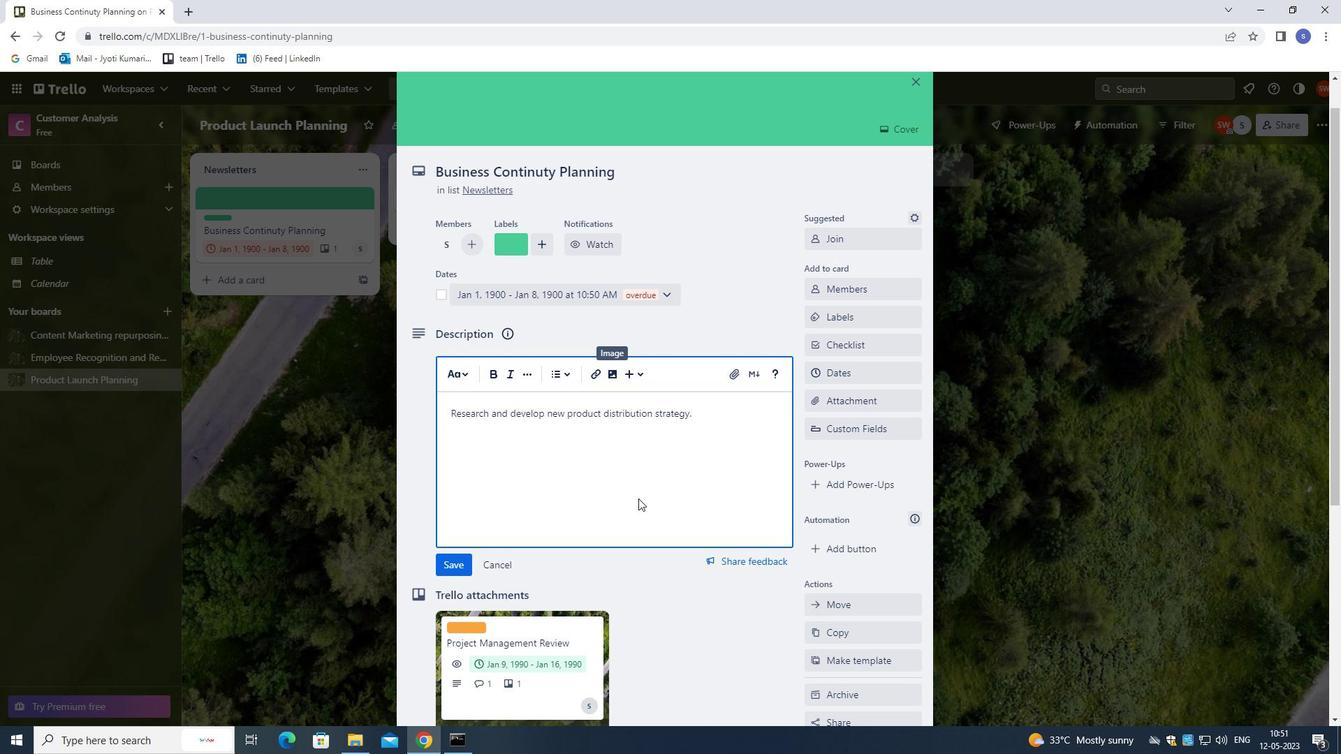
Action: Mouse moved to (637, 501)
Screenshot: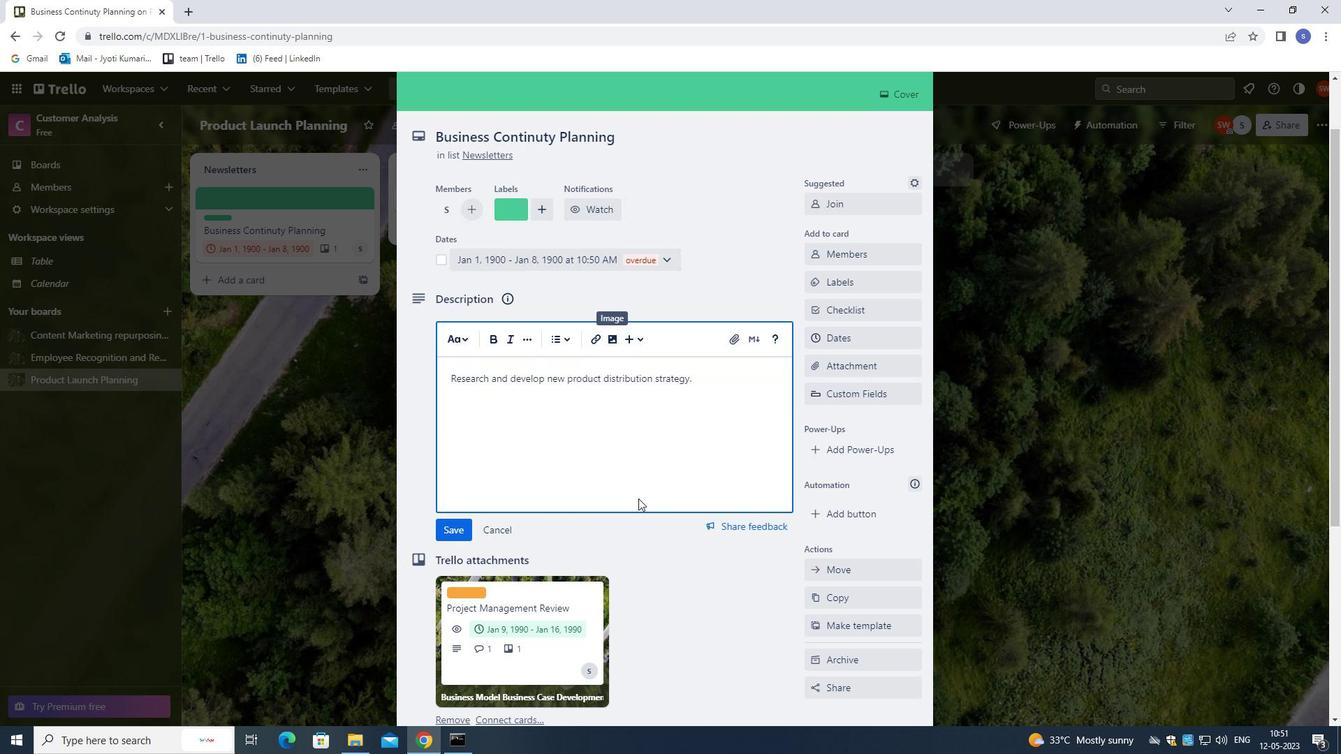 
Action: Mouse scrolled (637, 500) with delta (0, 0)
Screenshot: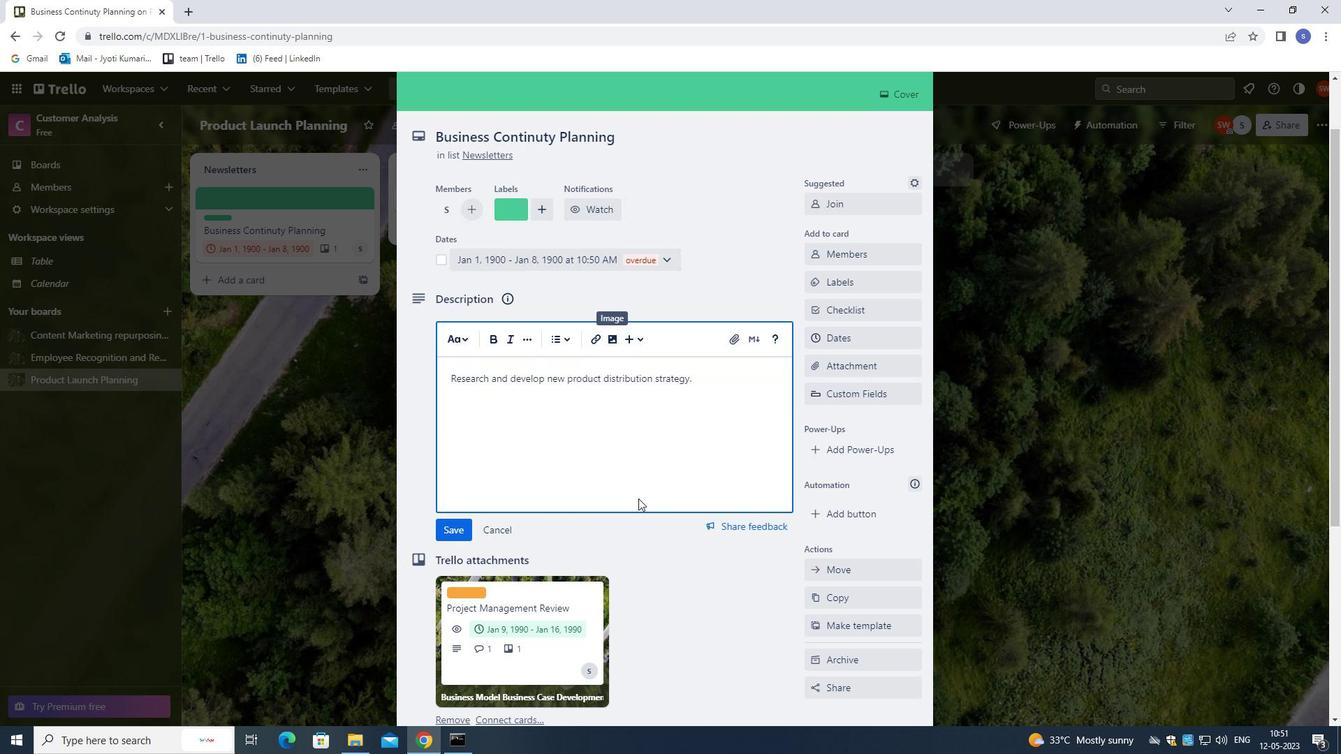 
Action: Mouse moved to (509, 632)
Screenshot: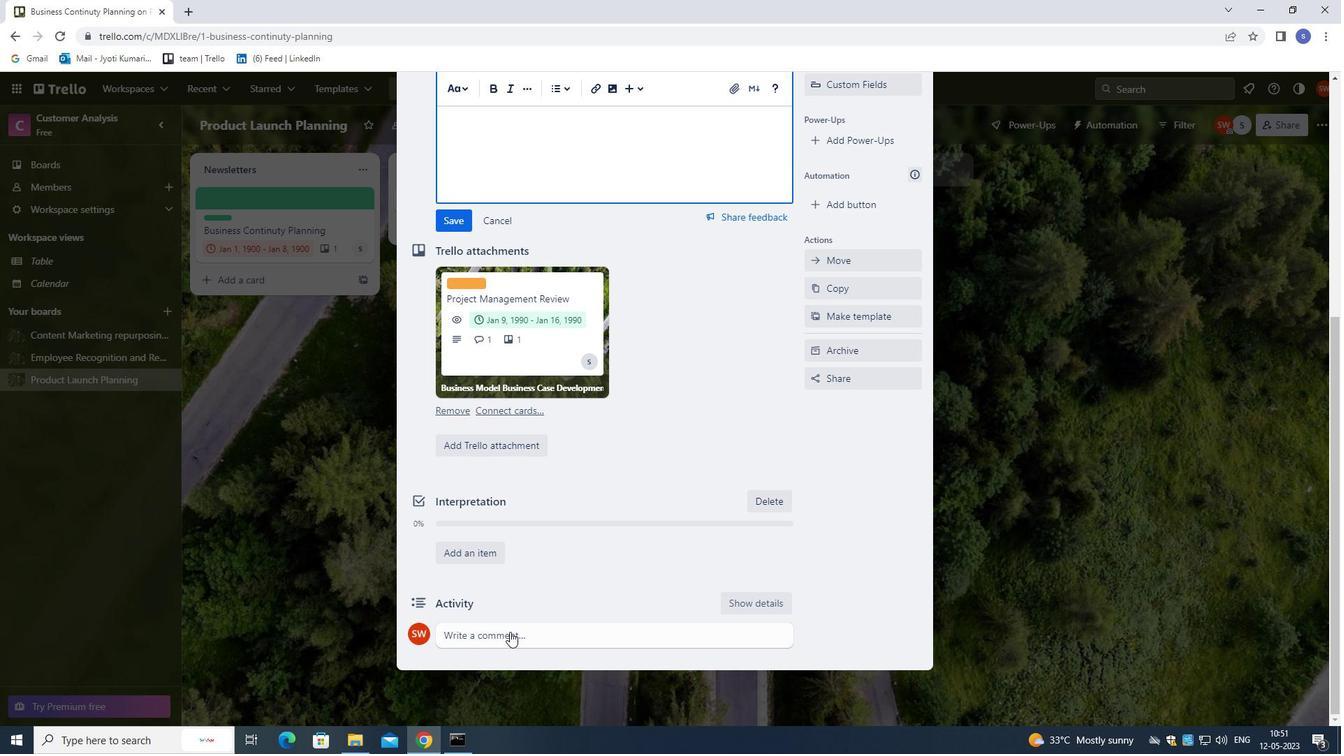 
Action: Mouse pressed left at (509, 632)
Screenshot: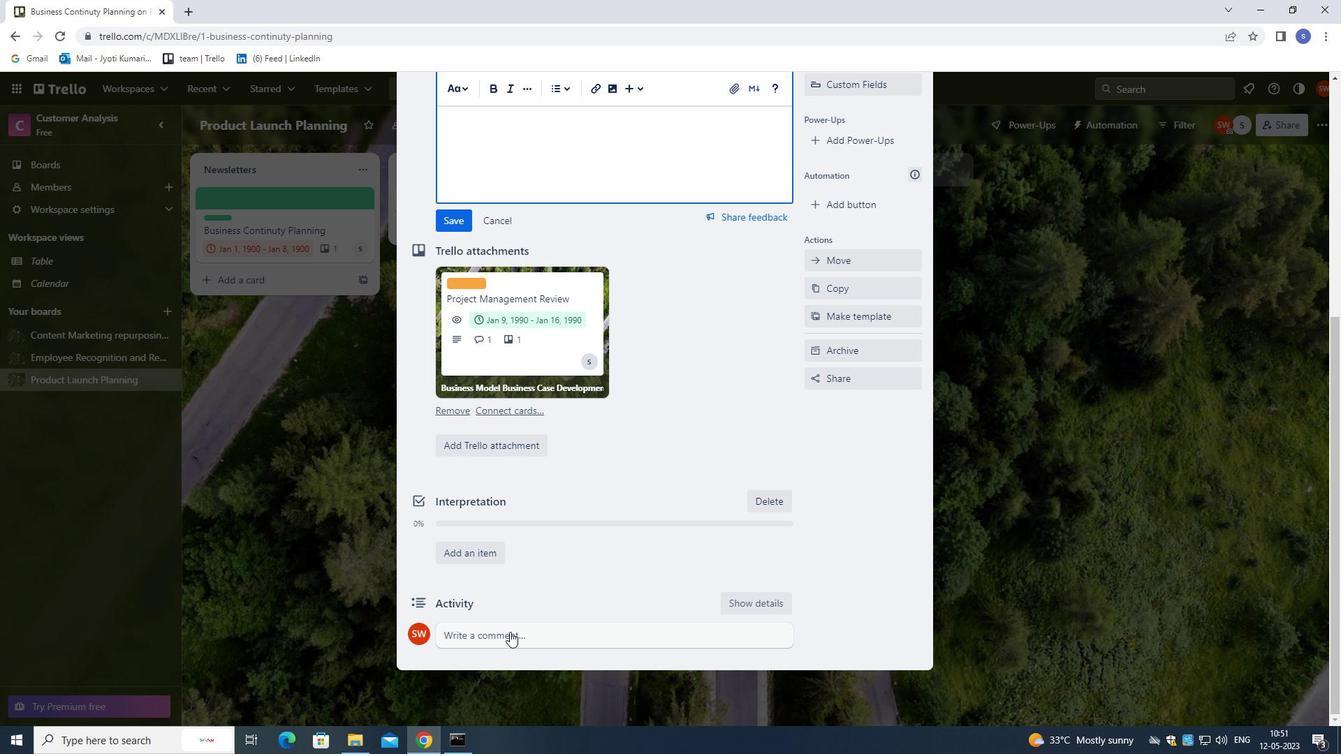 
Action: Mouse moved to (509, 628)
Screenshot: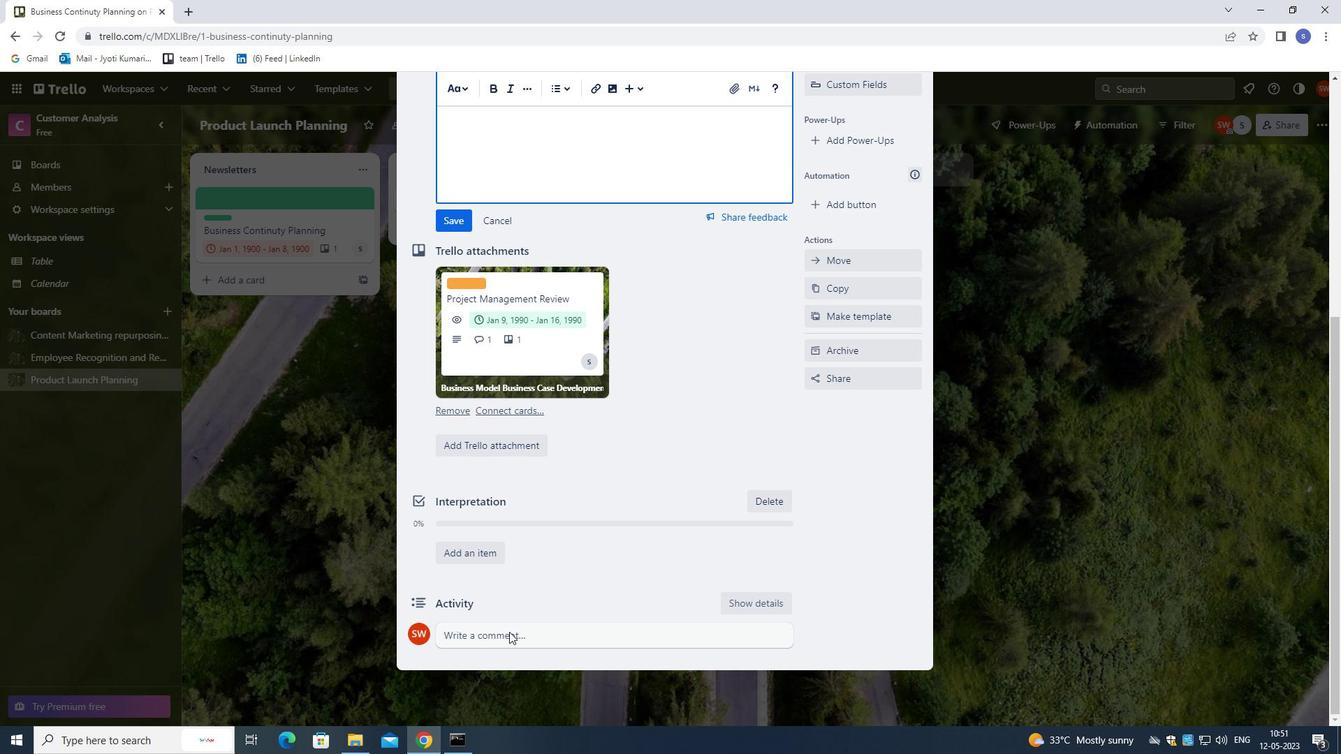 
Action: Mouse scrolled (509, 627) with delta (0, 0)
Screenshot: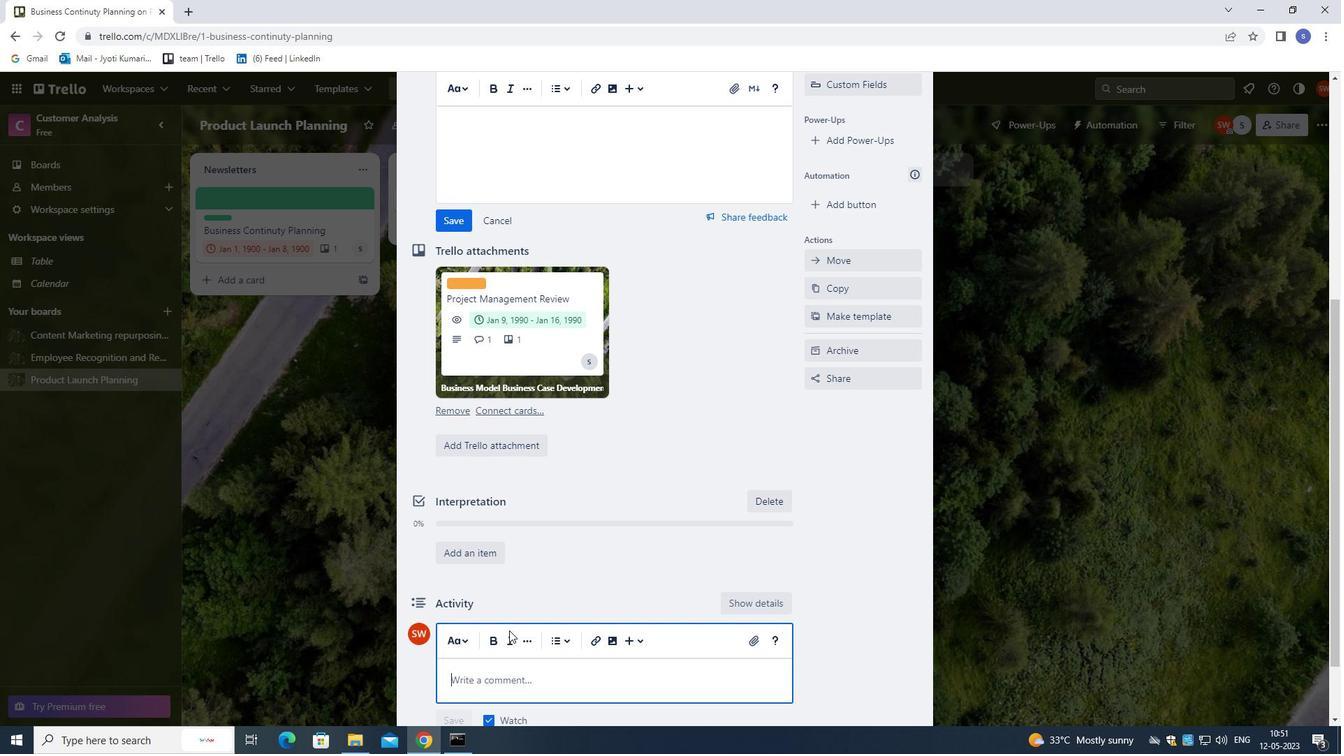 
Action: Mouse scrolled (509, 627) with delta (0, 0)
Screenshot: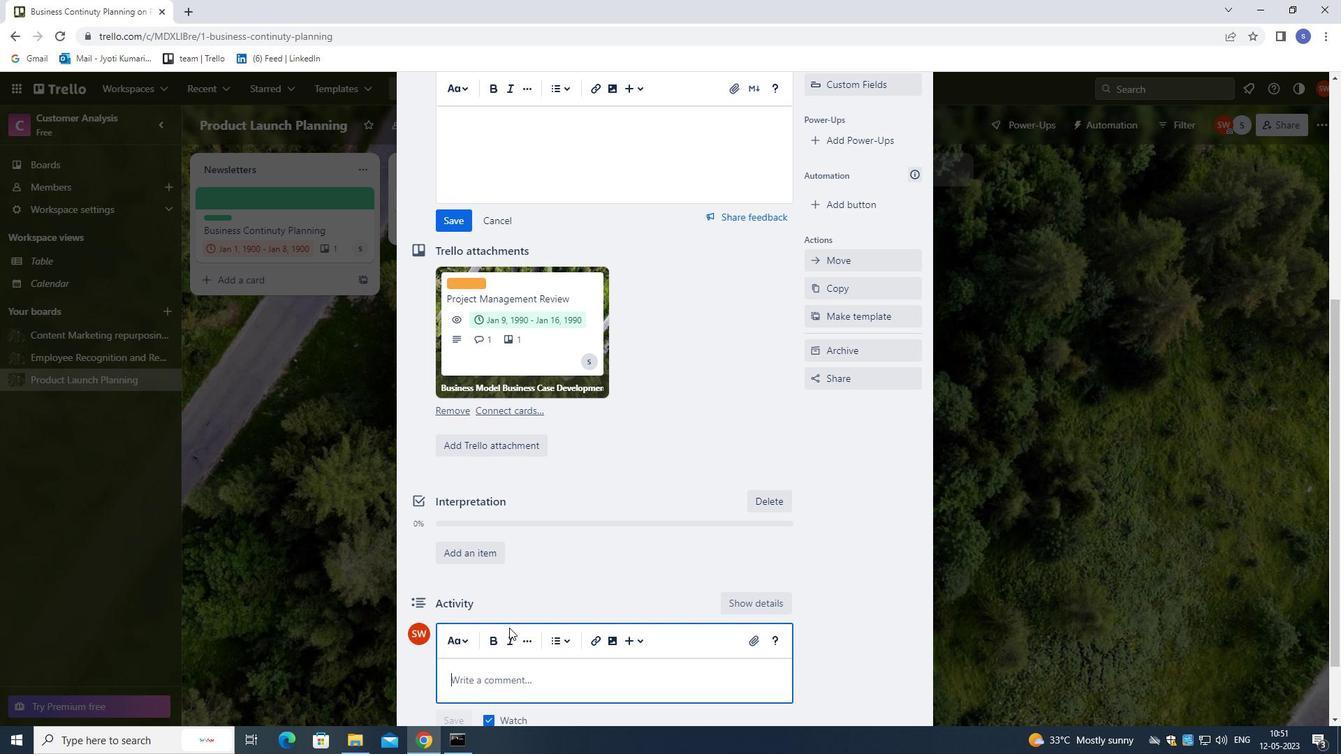 
Action: Mouse moved to (510, 627)
Screenshot: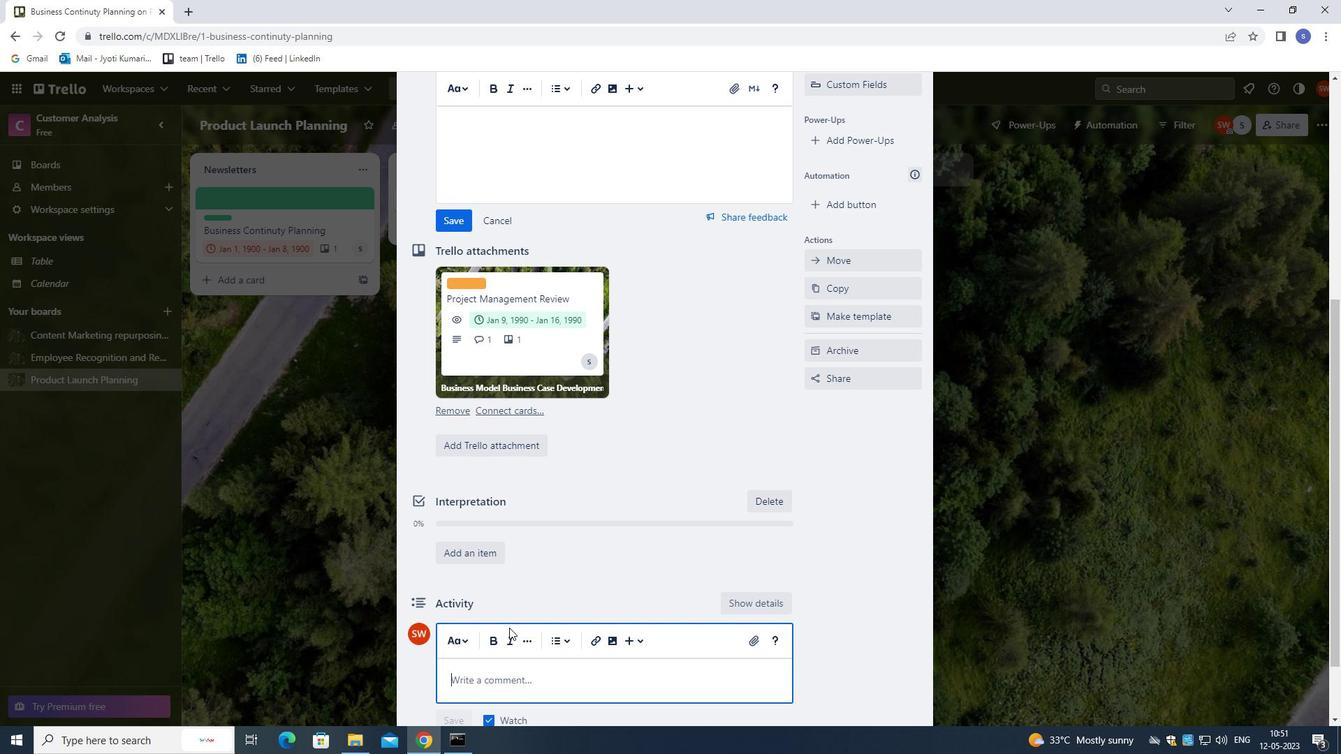 
Action: Mouse scrolled (510, 626) with delta (0, 0)
Screenshot: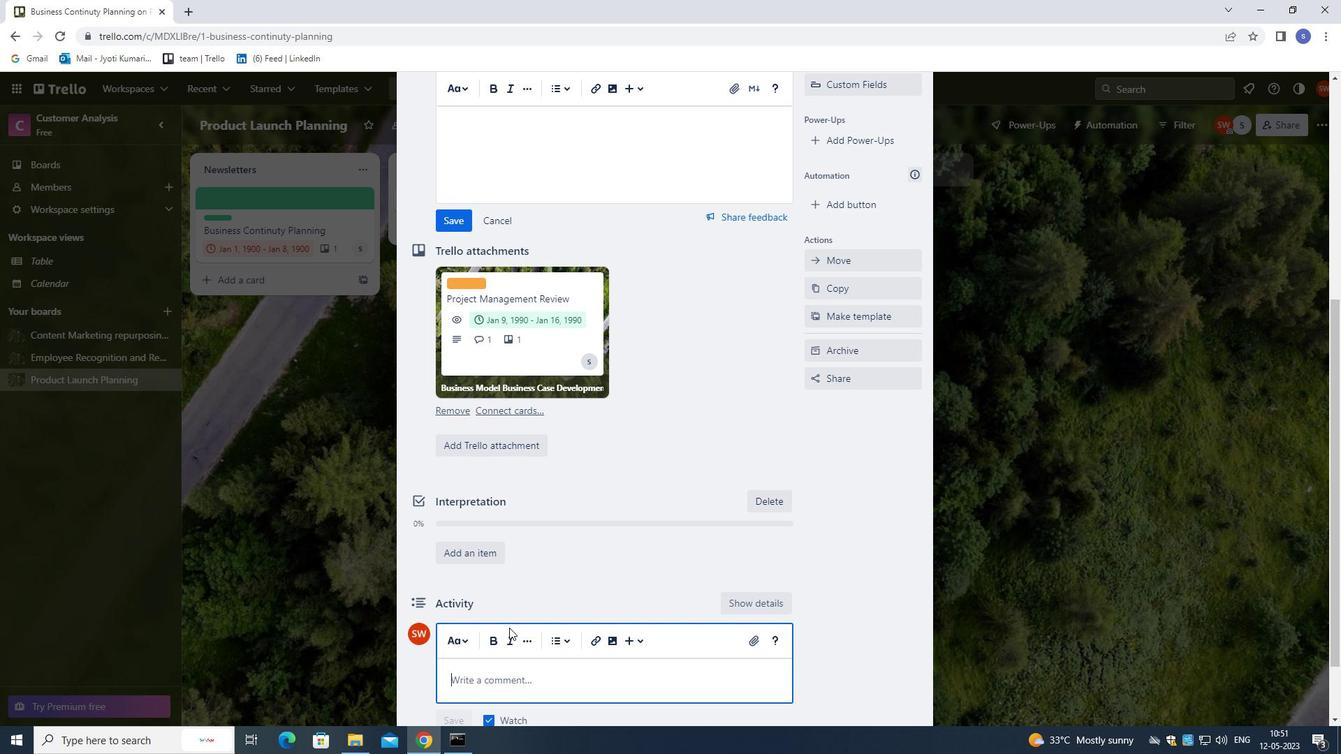 
Action: Mouse moved to (512, 626)
Screenshot: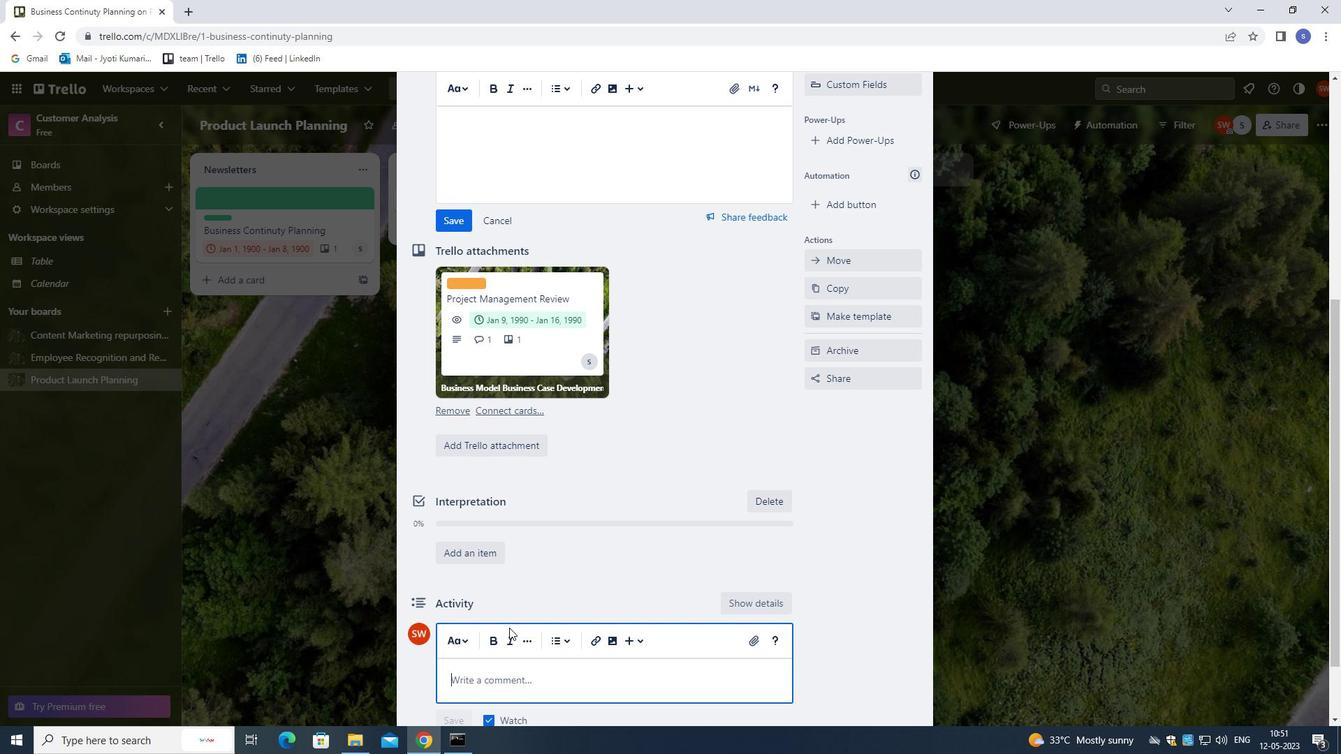 
Action: Mouse scrolled (512, 625) with delta (0, 0)
Screenshot: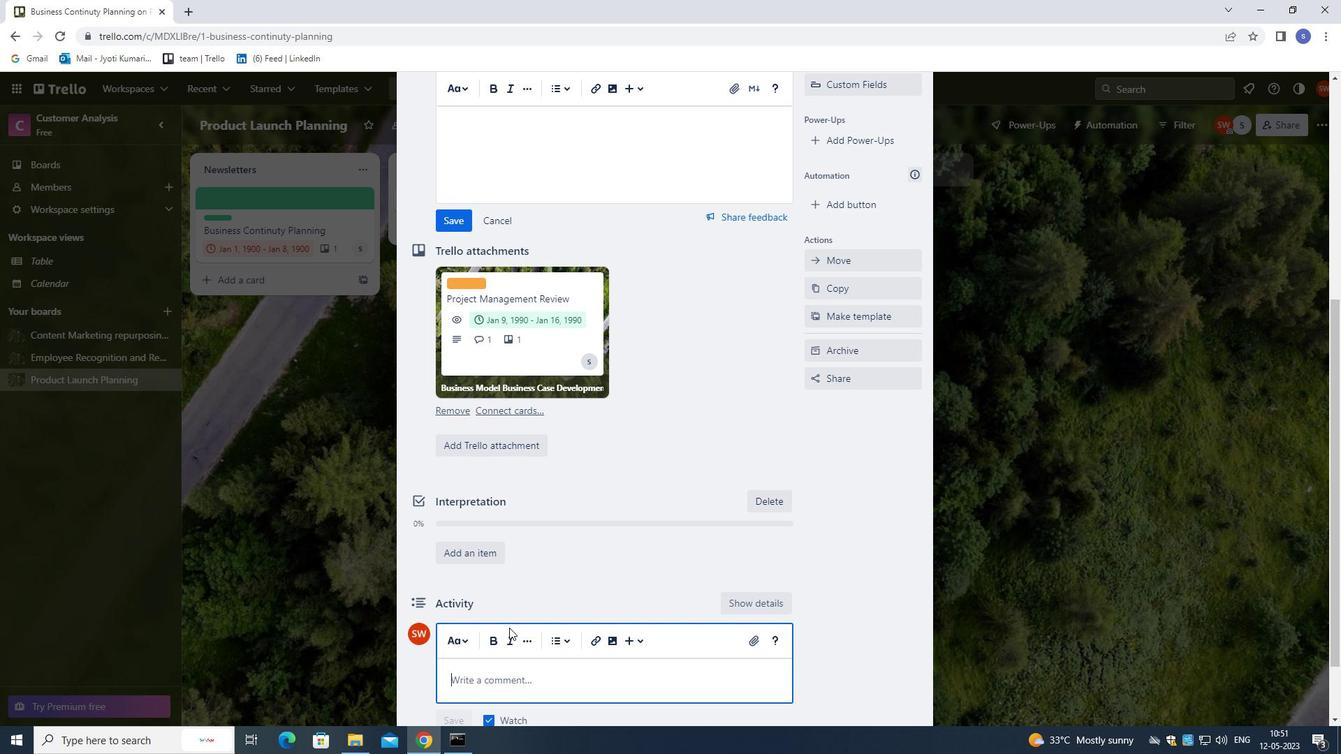 
Action: Mouse moved to (520, 617)
Screenshot: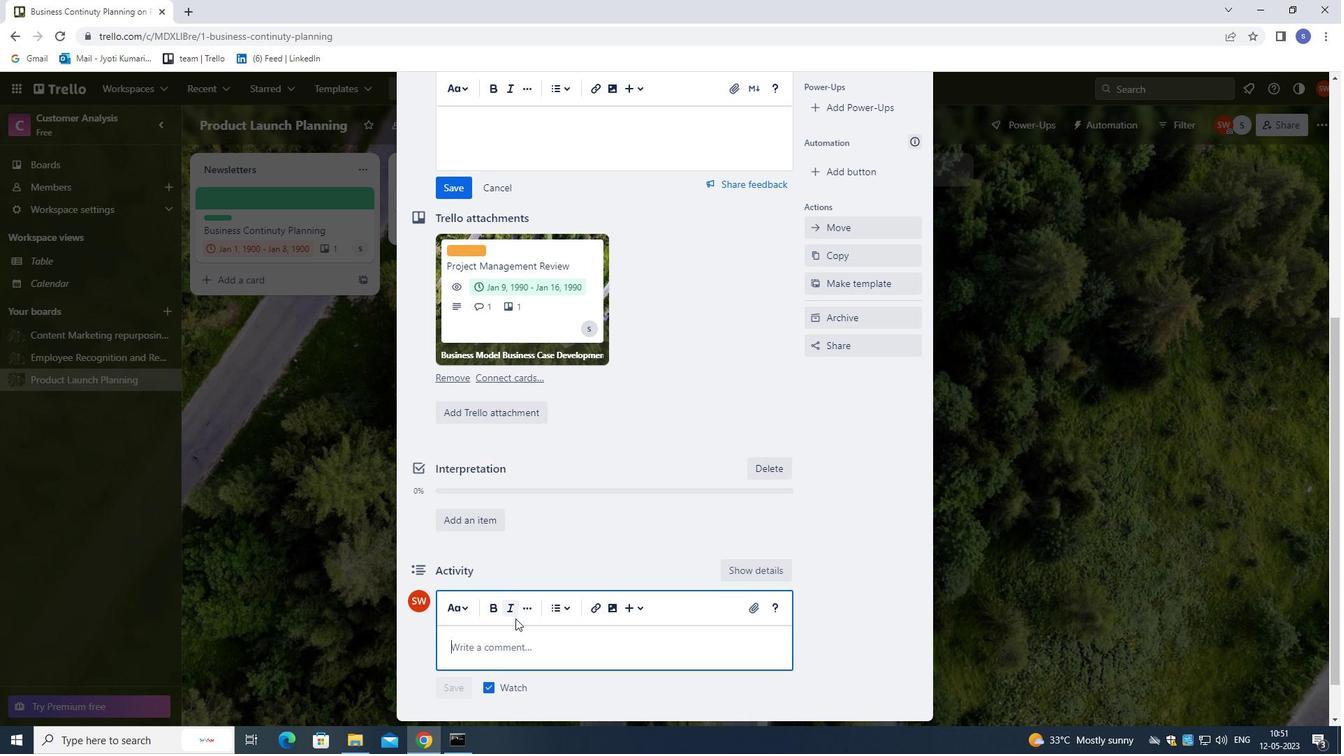 
Action: Key pressed <Key.shift>THIS<Key.space>TASK<Key.space>RR<Key.backspace>EQUIRES<Key.space>US<Key.space>TO<Key.space>BE<Key.space>PROACTIVE<Key.space>IN<Key.space>IDENTIFYING<Key.space>POTENTIAL<Key.space>OPPORTUNITY<Key.space><Key.backspace><Key.backspace>IES<Key.space>FOR<Key.space>IMPROVEMENT<Key.space>AND<Key.space>GROWTH/<Key.backspace>.
Screenshot: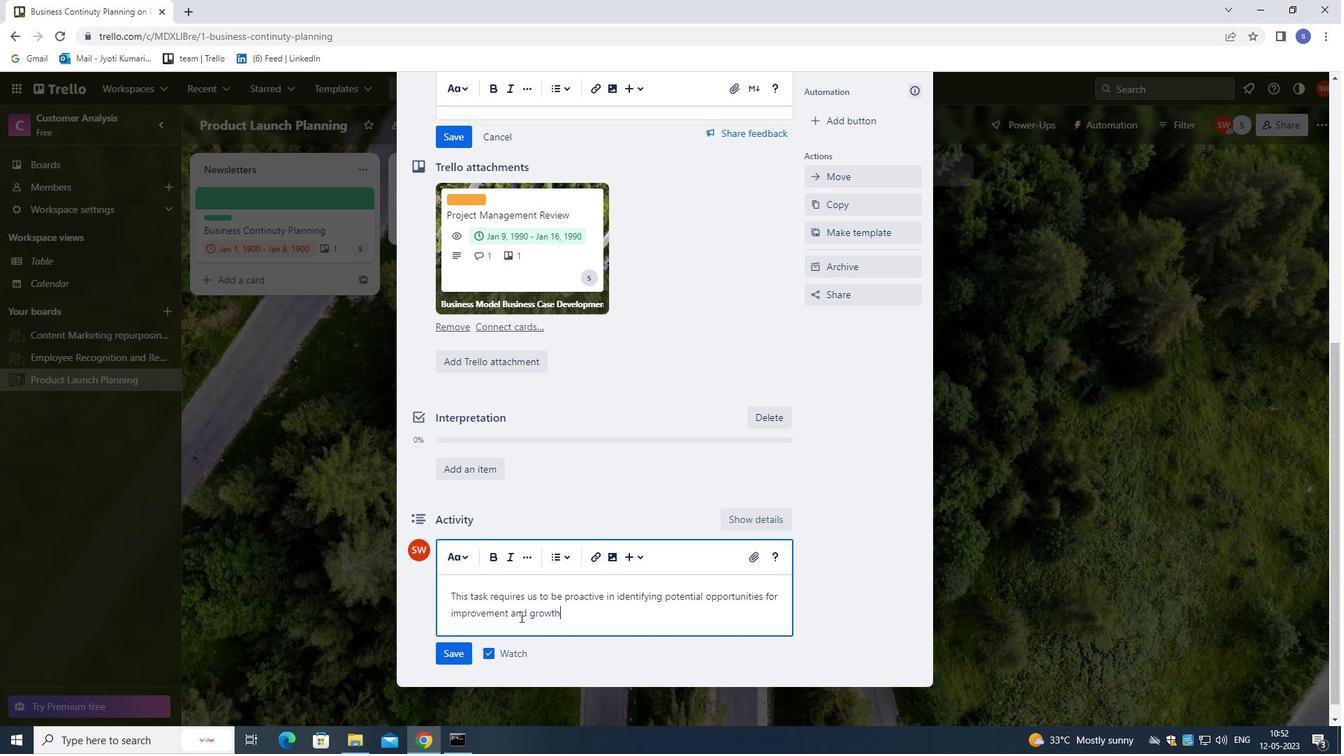 
Action: Mouse moved to (539, 637)
Screenshot: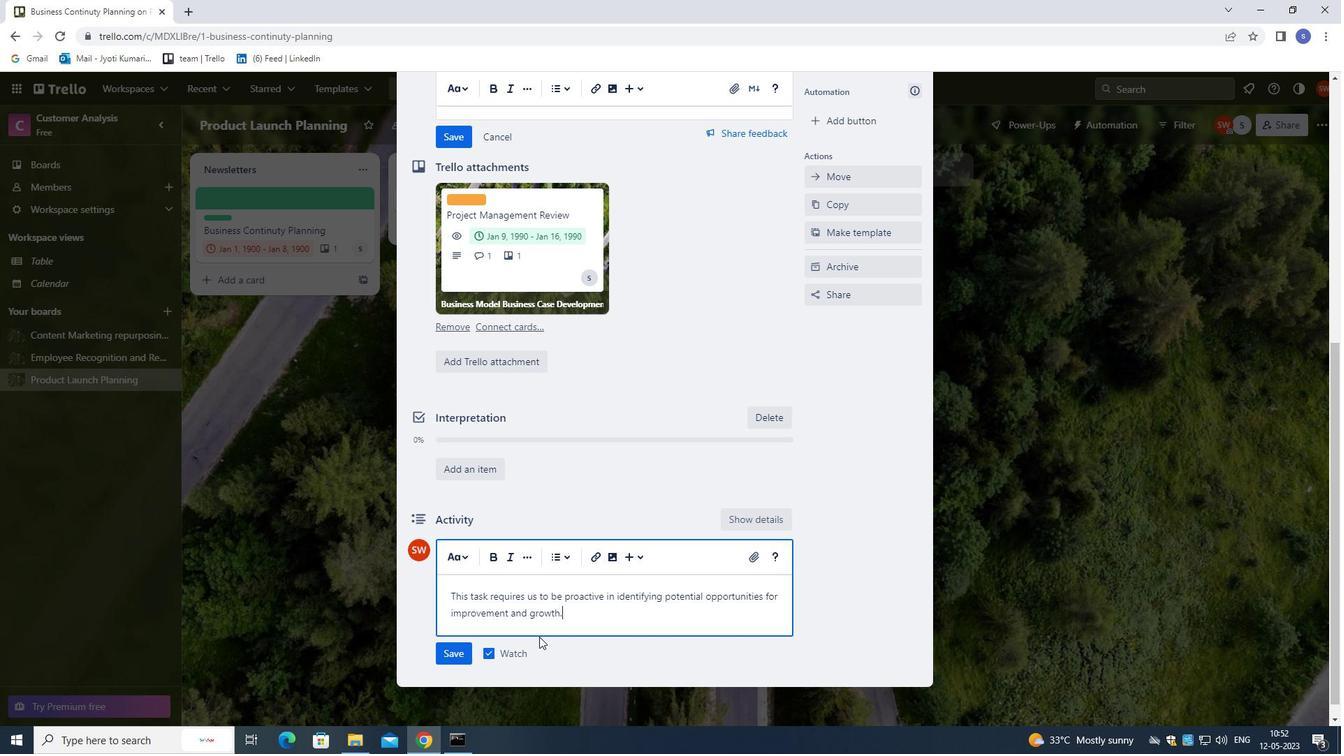 
Action: Mouse scrolled (539, 636) with delta (0, 0)
Screenshot: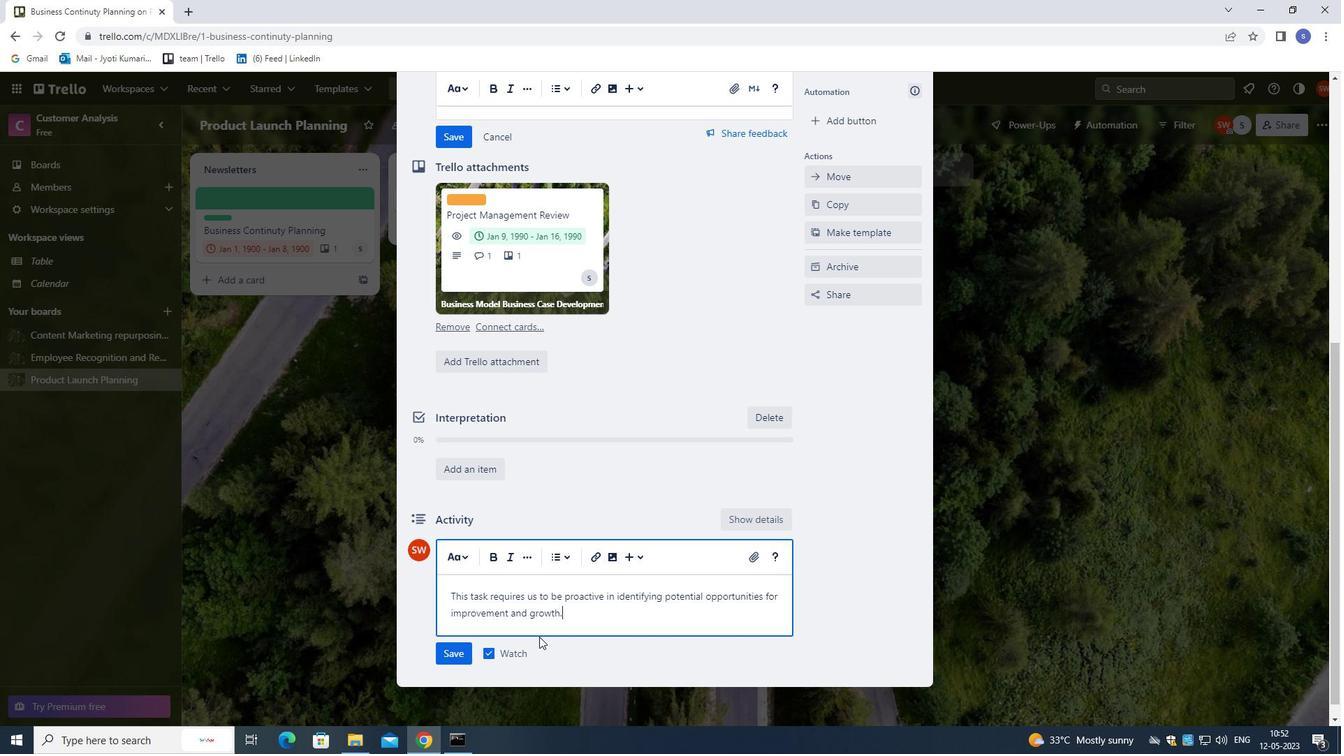 
Action: Mouse scrolled (539, 636) with delta (0, 0)
Screenshot: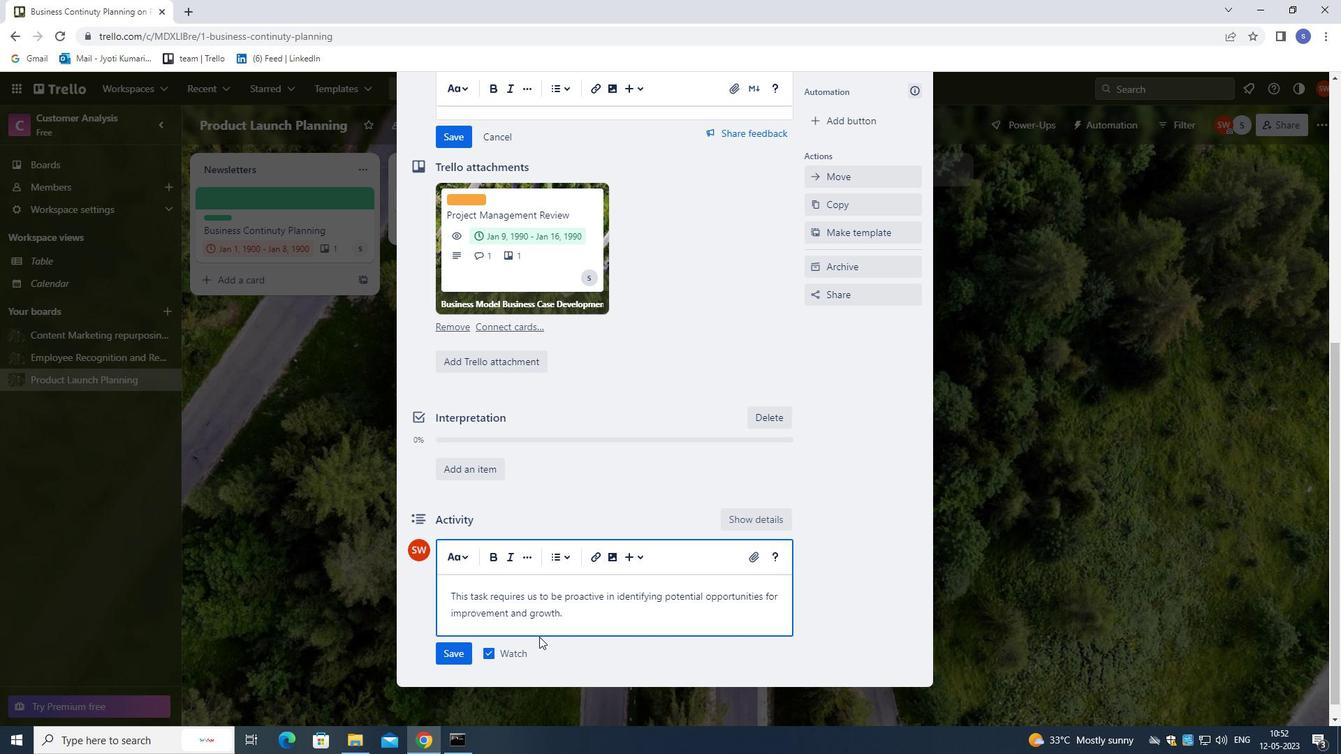 
Action: Mouse scrolled (539, 636) with delta (0, 0)
Screenshot: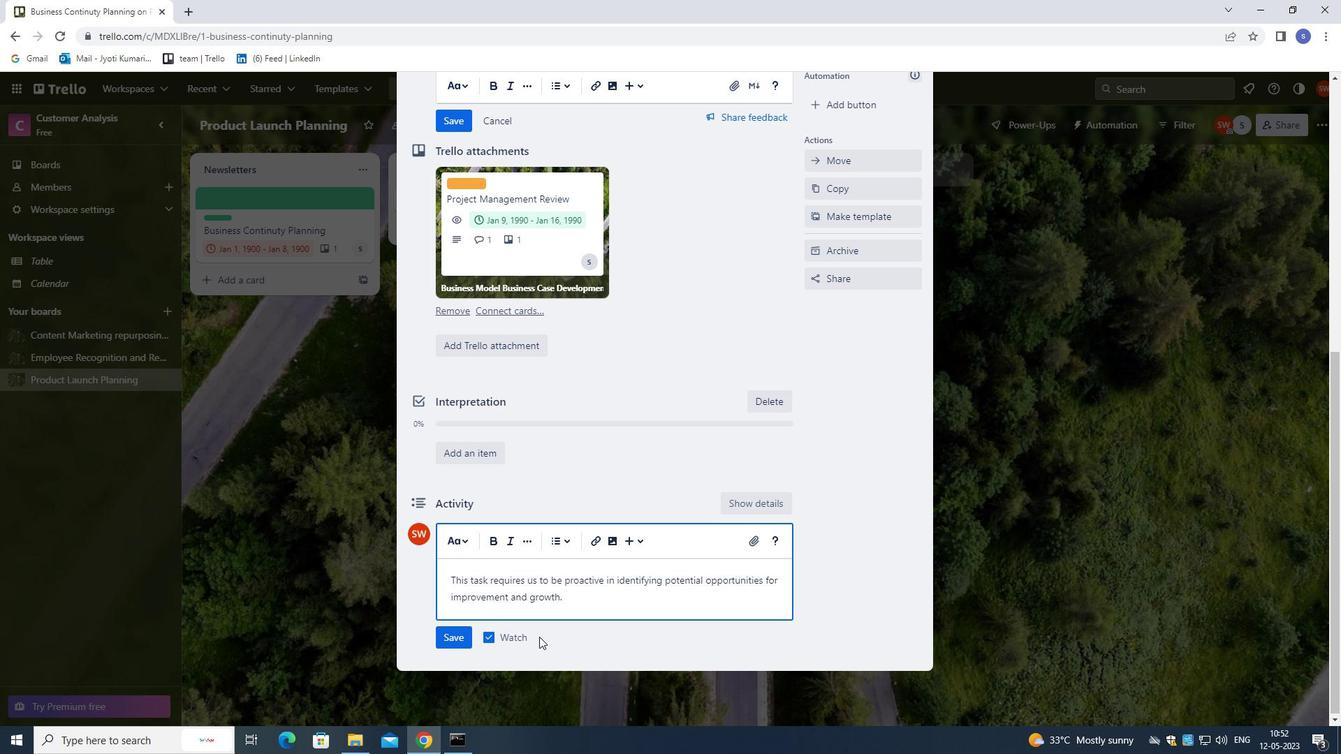 
Action: Mouse scrolled (539, 636) with delta (0, 0)
Screenshot: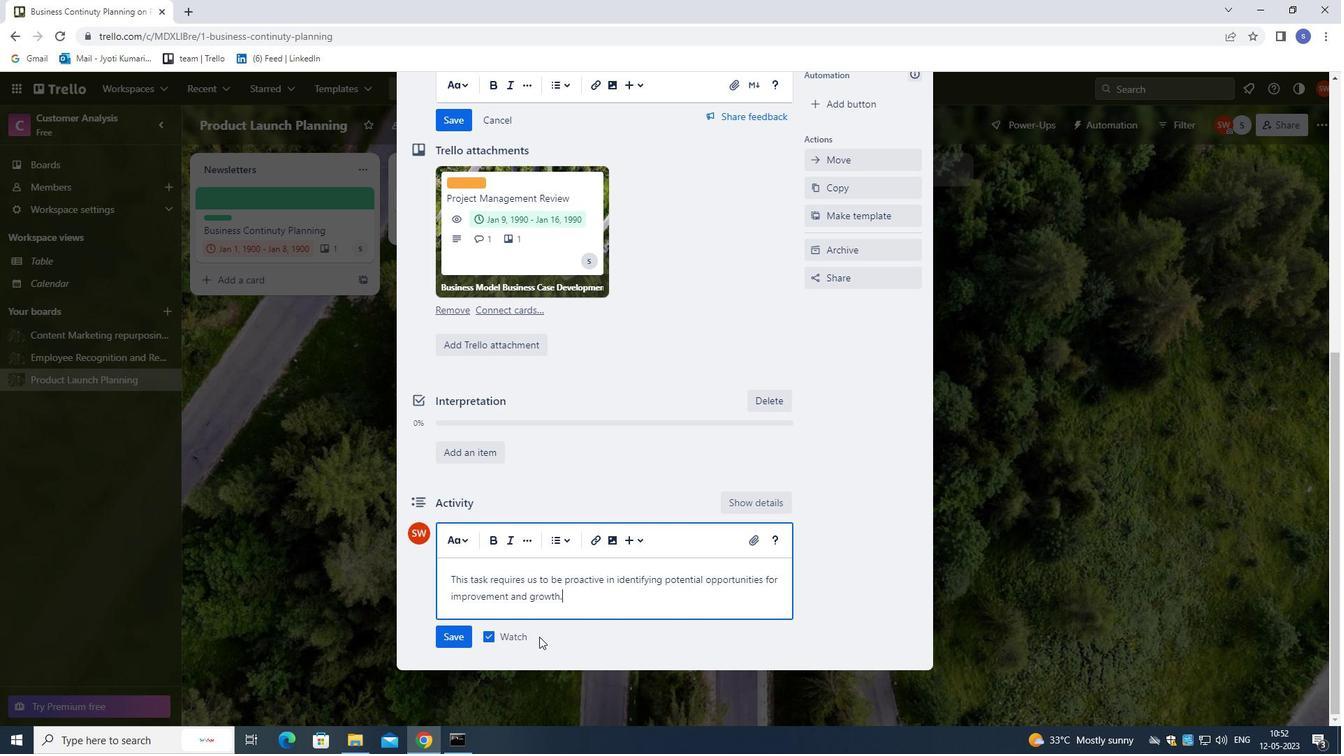 
Action: Mouse scrolled (539, 636) with delta (0, 0)
Screenshot: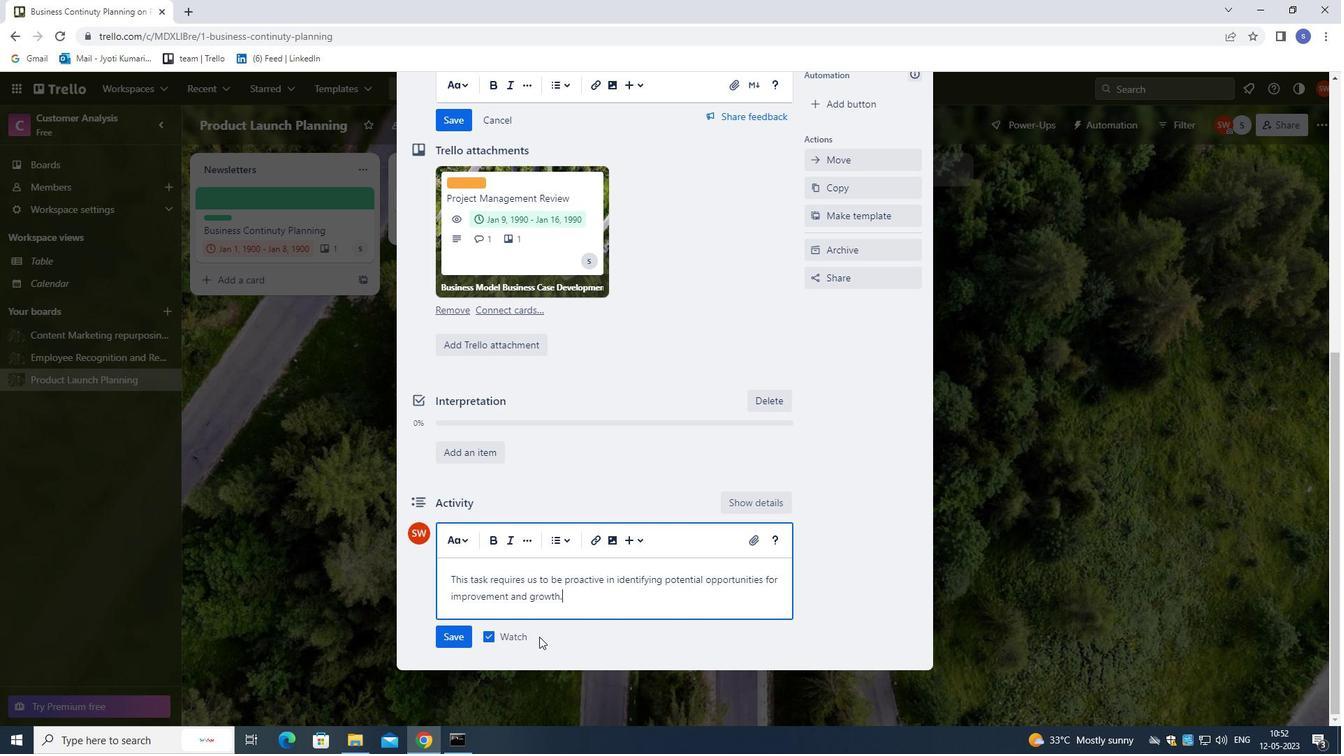 
Action: Mouse scrolled (539, 636) with delta (0, 0)
Screenshot: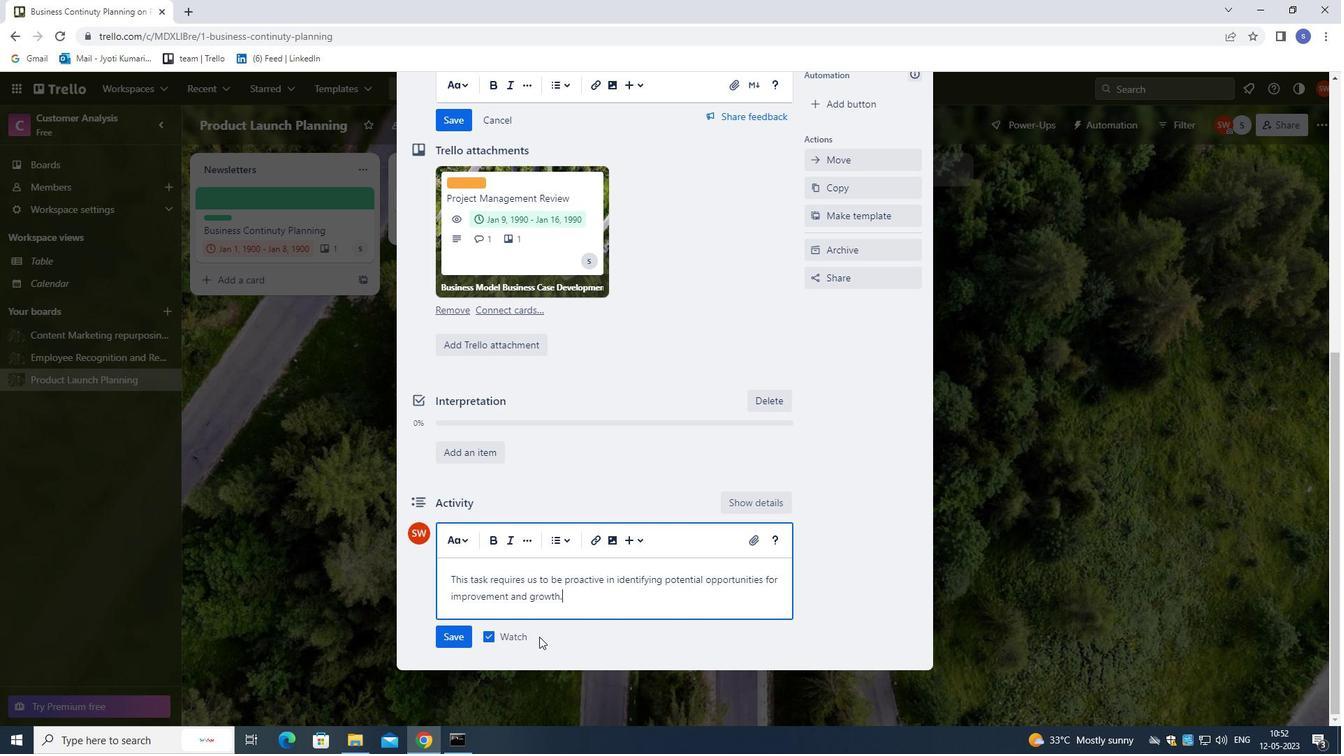 
Action: Mouse scrolled (539, 636) with delta (0, 0)
Screenshot: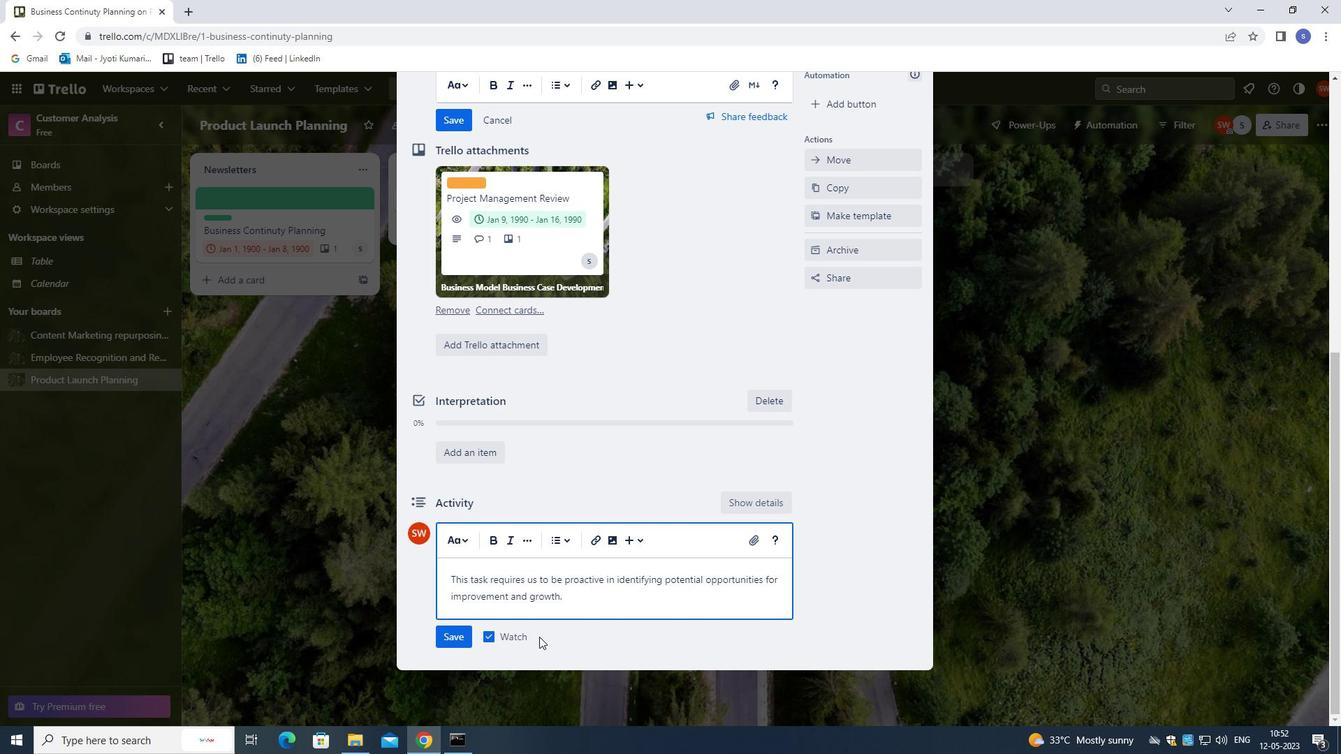 
Action: Mouse scrolled (539, 636) with delta (0, 0)
Screenshot: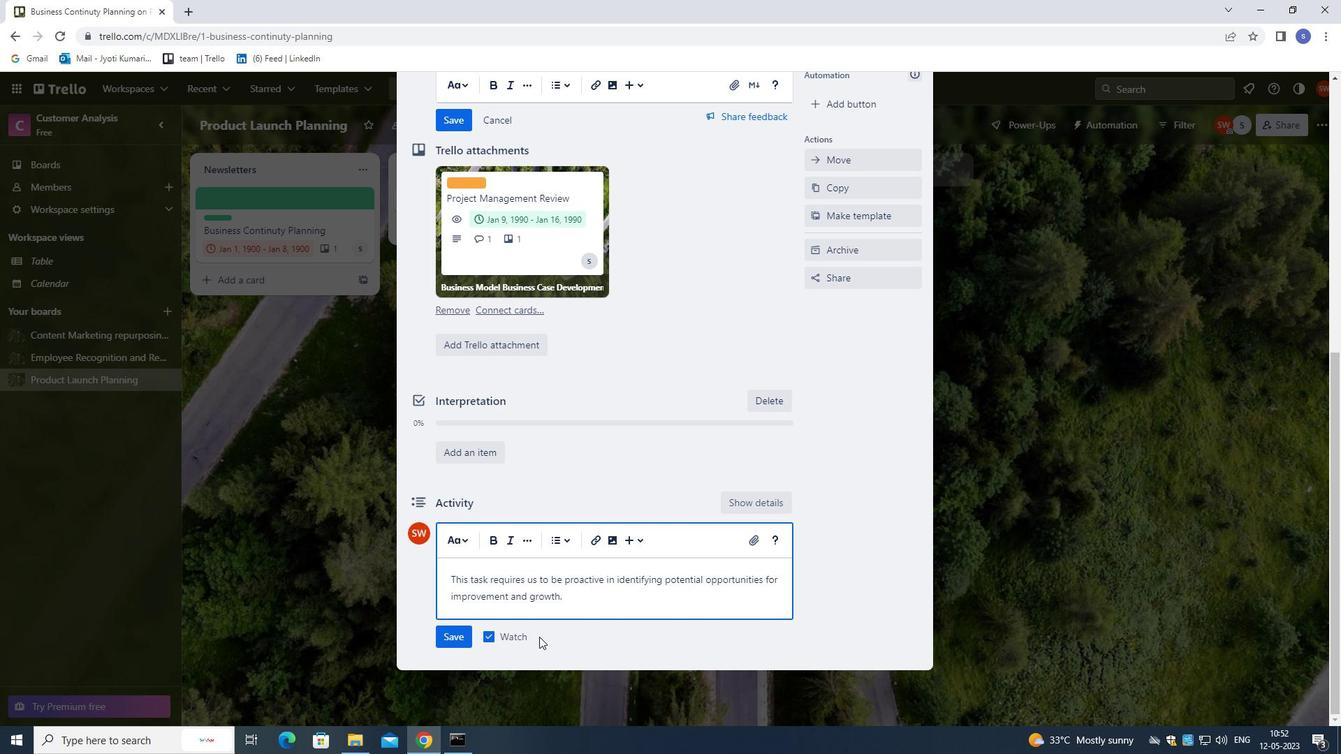 
Action: Mouse moved to (442, 638)
Screenshot: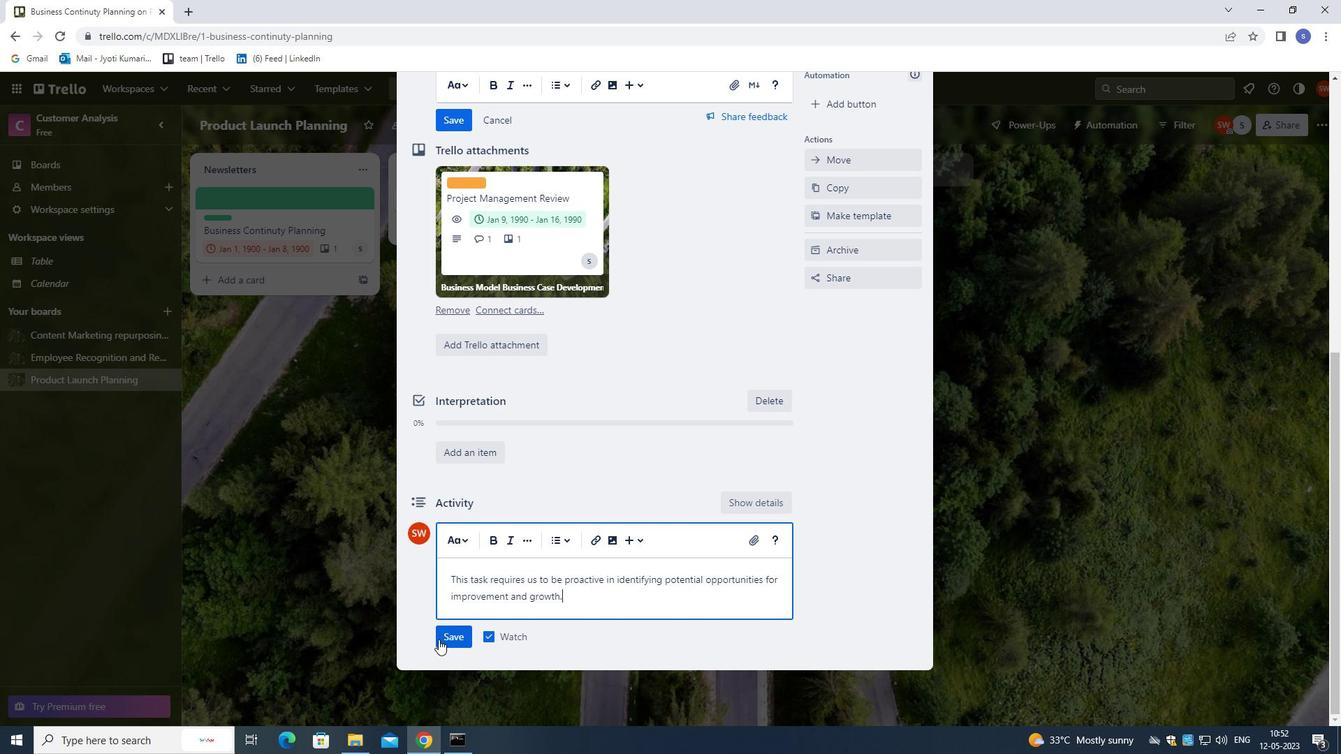 
Action: Mouse pressed left at (442, 638)
Screenshot: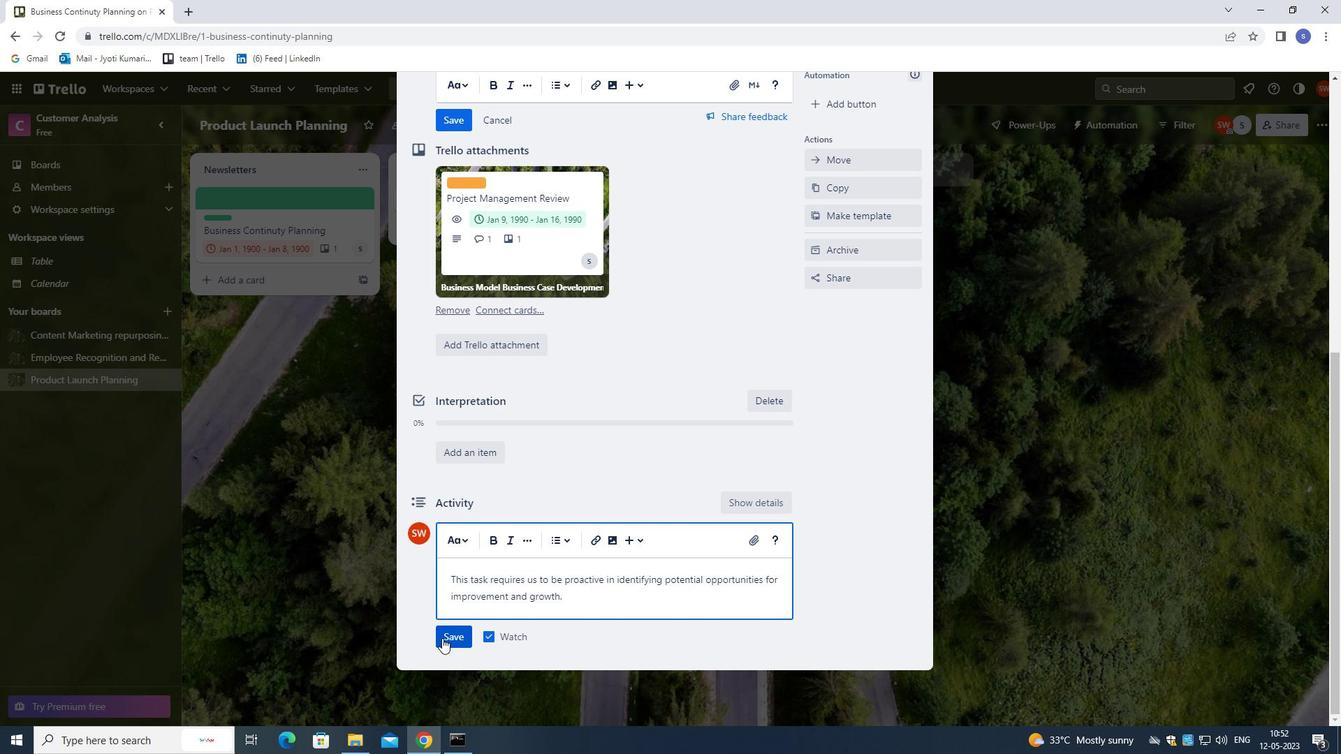 
Action: Mouse moved to (515, 478)
Screenshot: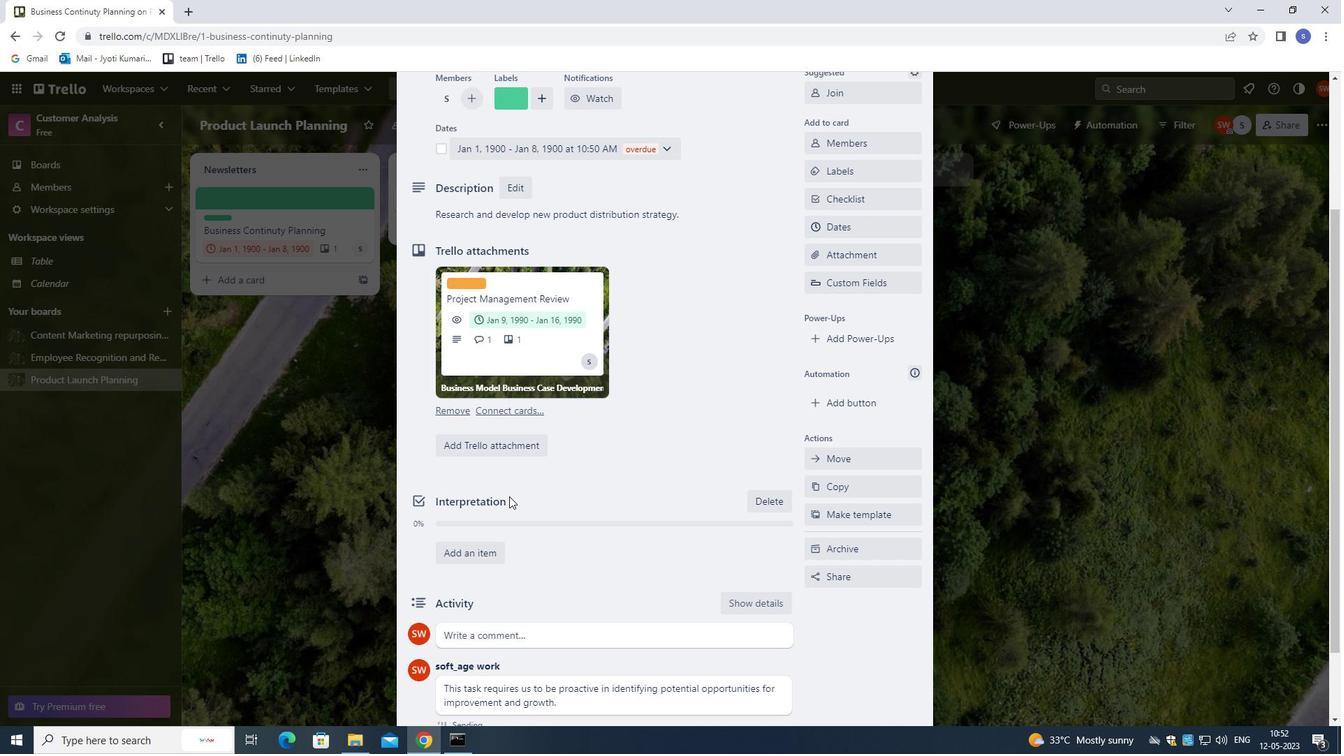 
Action: Mouse scrolled (515, 479) with delta (0, 0)
Screenshot: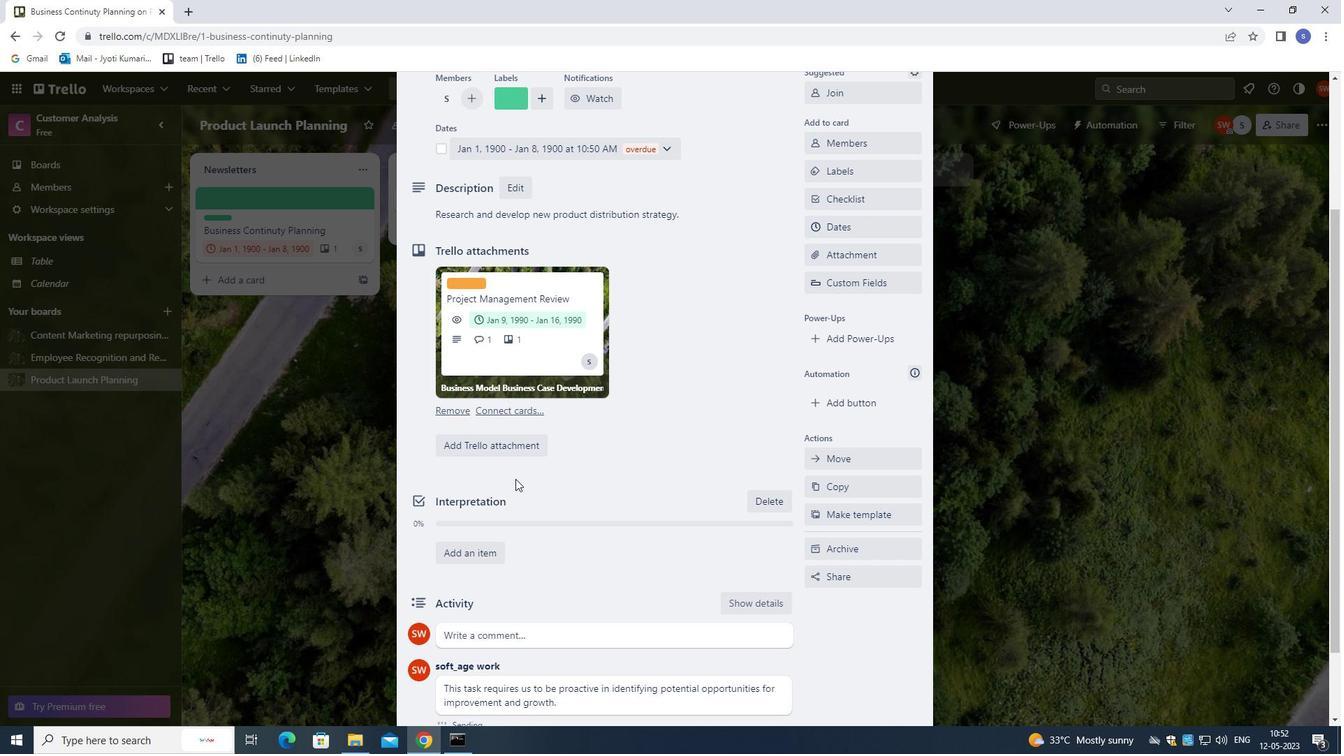 
Action: Mouse scrolled (515, 479) with delta (0, 0)
Screenshot: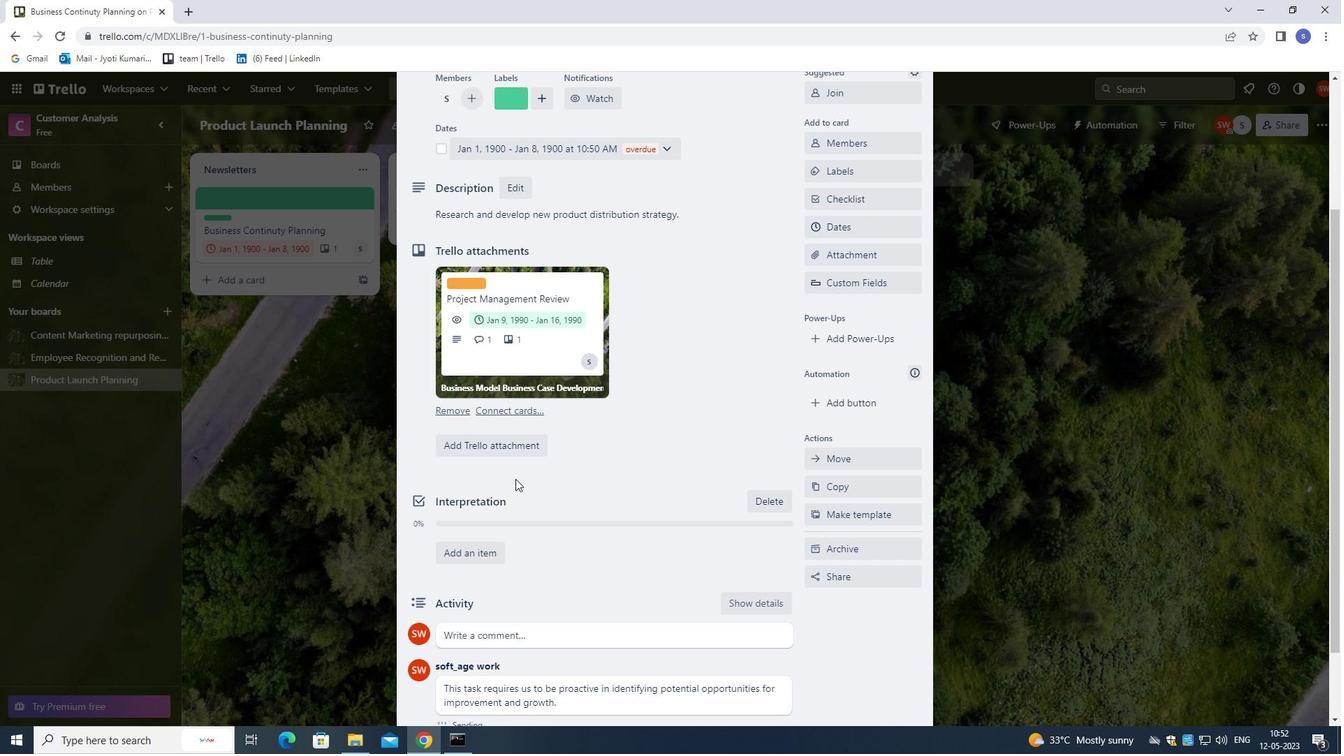 
Action: Mouse scrolled (515, 479) with delta (0, 0)
Screenshot: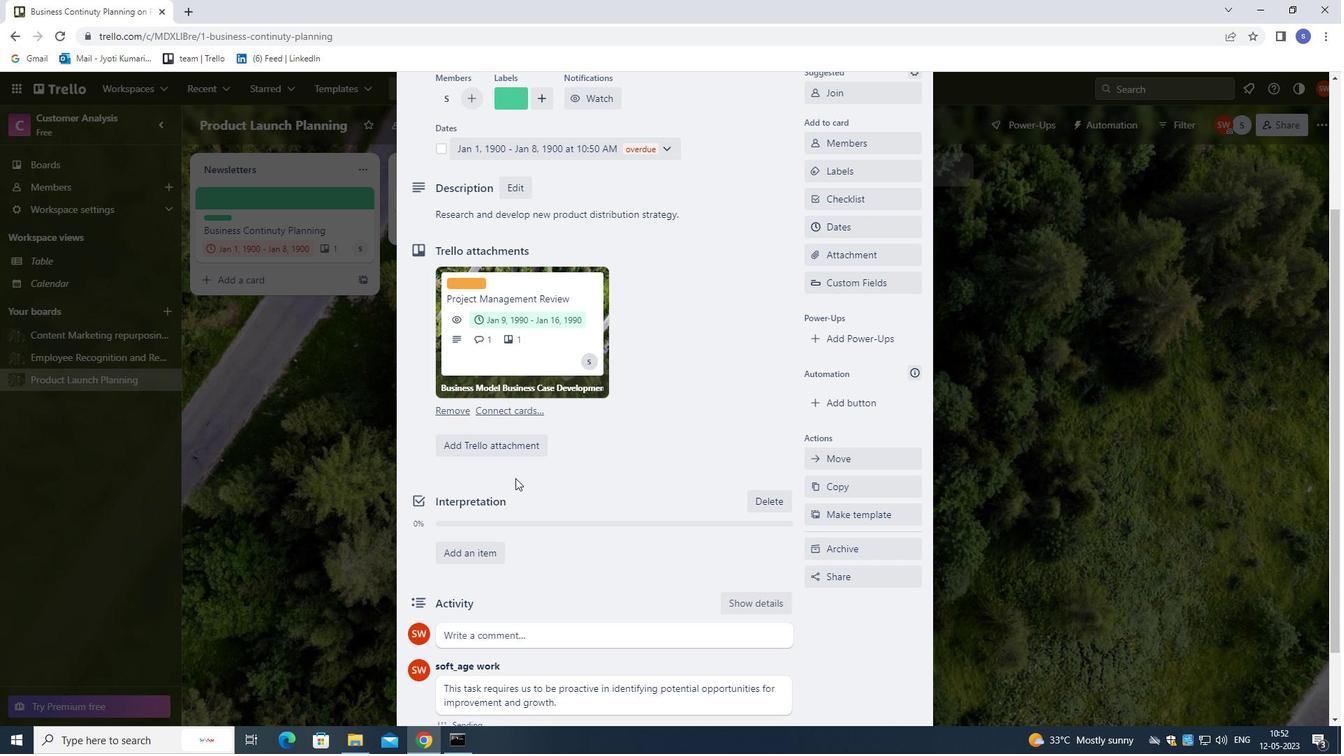 
Action: Mouse moved to (515, 477)
Screenshot: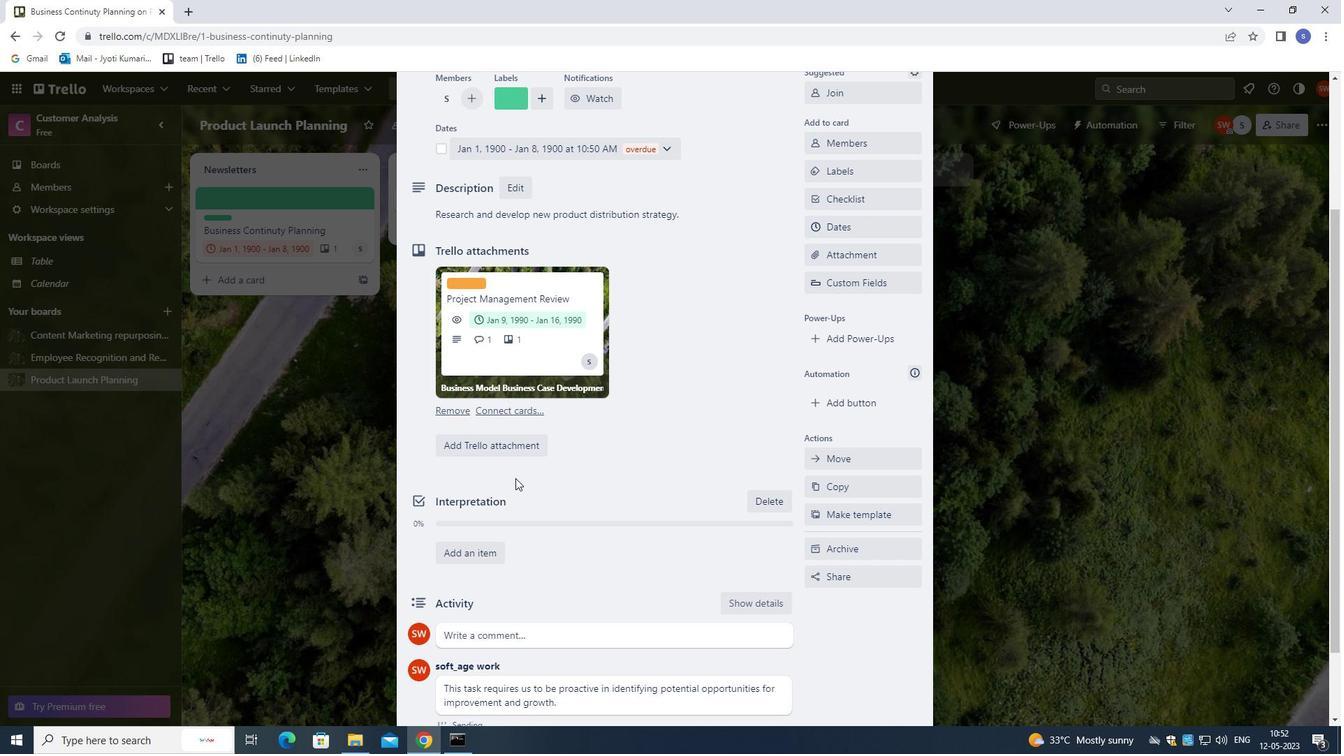 
Action: Mouse scrolled (515, 478) with delta (0, 0)
Screenshot: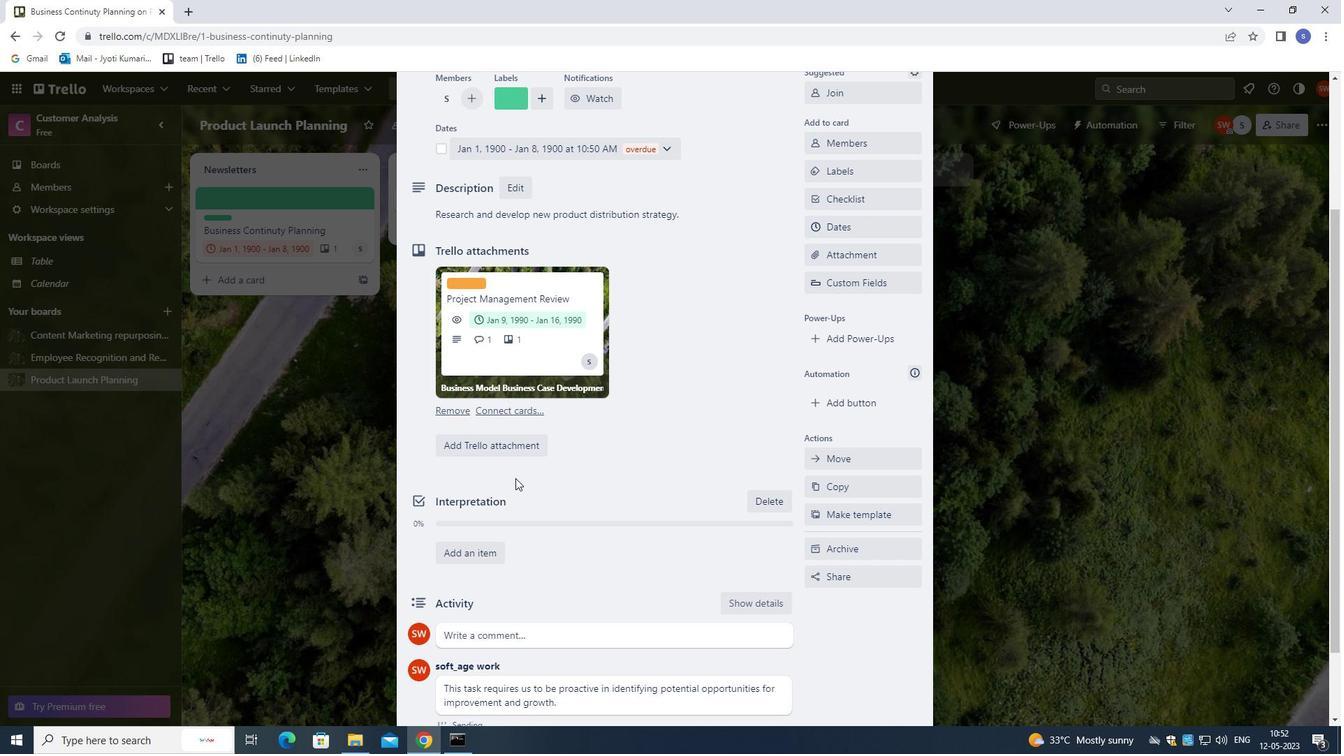 
Action: Mouse moved to (509, 456)
Screenshot: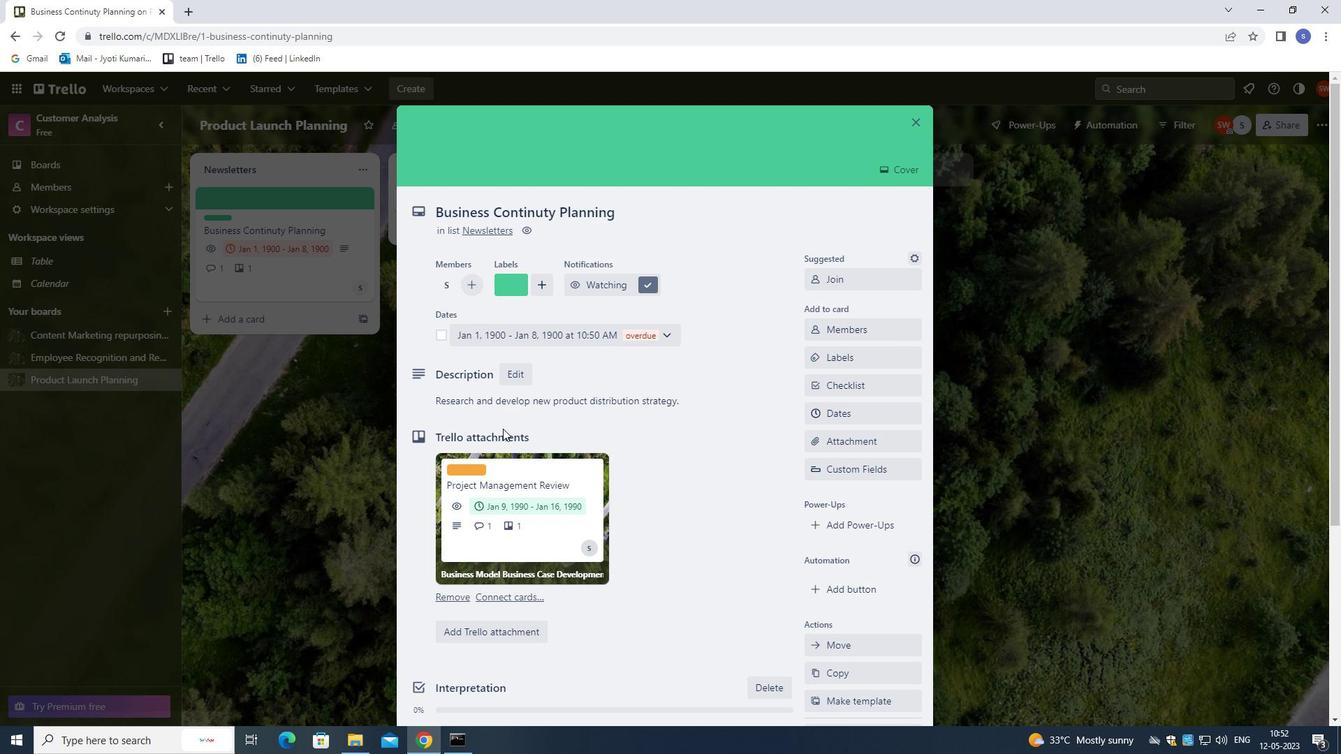 
Action: Mouse scrolled (509, 455) with delta (0, 0)
Screenshot: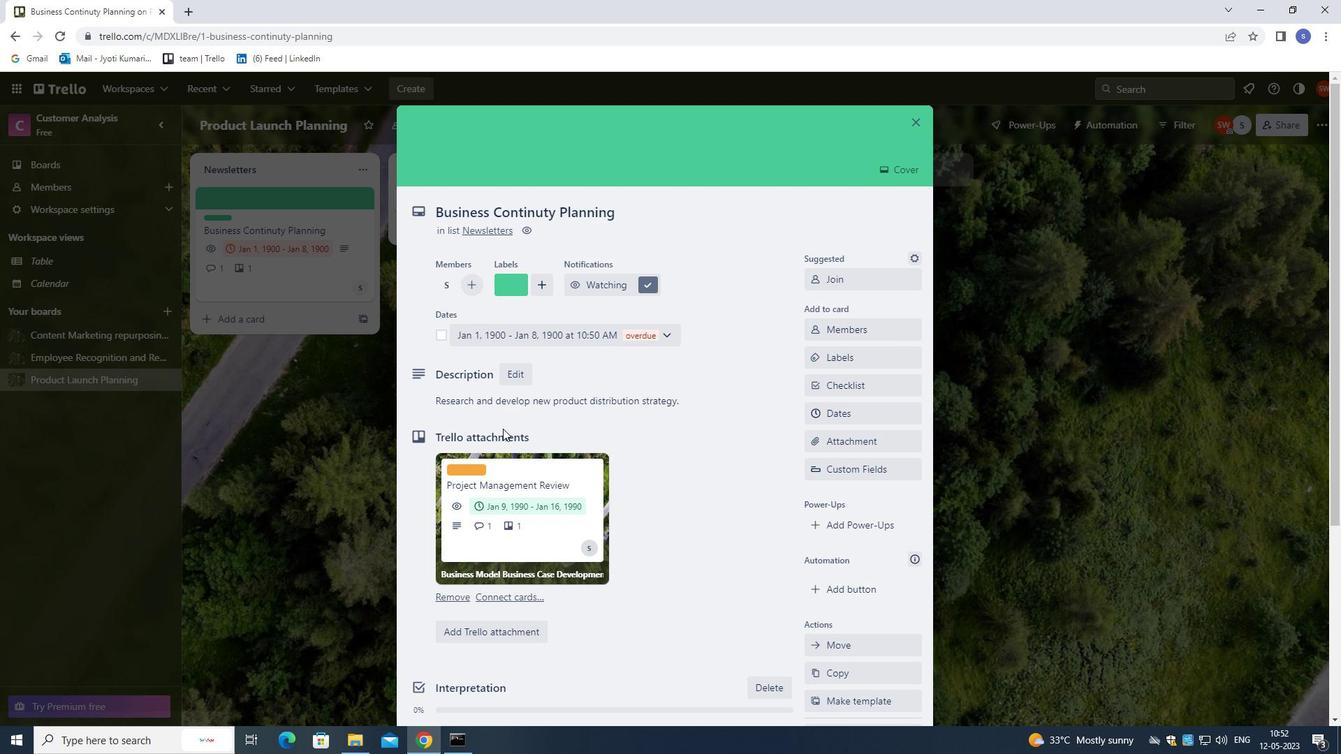 
Action: Mouse moved to (509, 466)
Screenshot: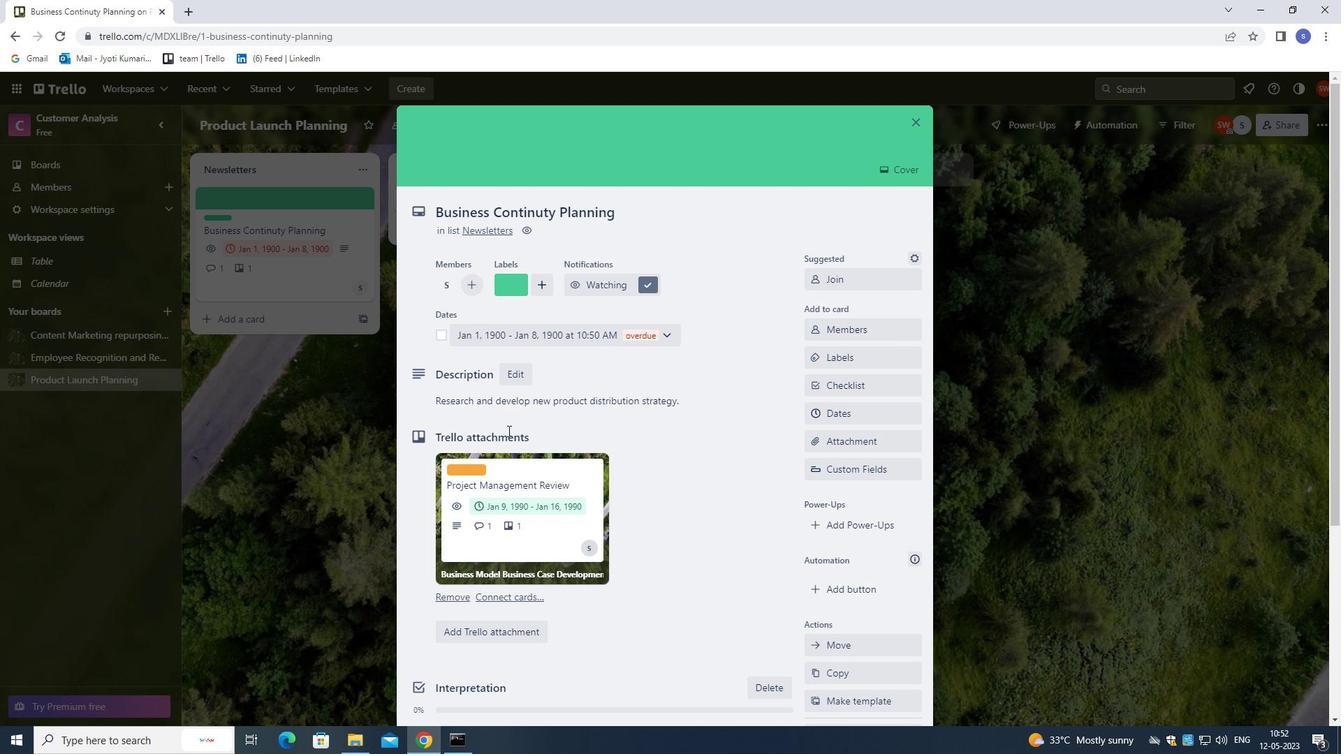 
Action: Mouse scrolled (509, 466) with delta (0, 0)
Screenshot: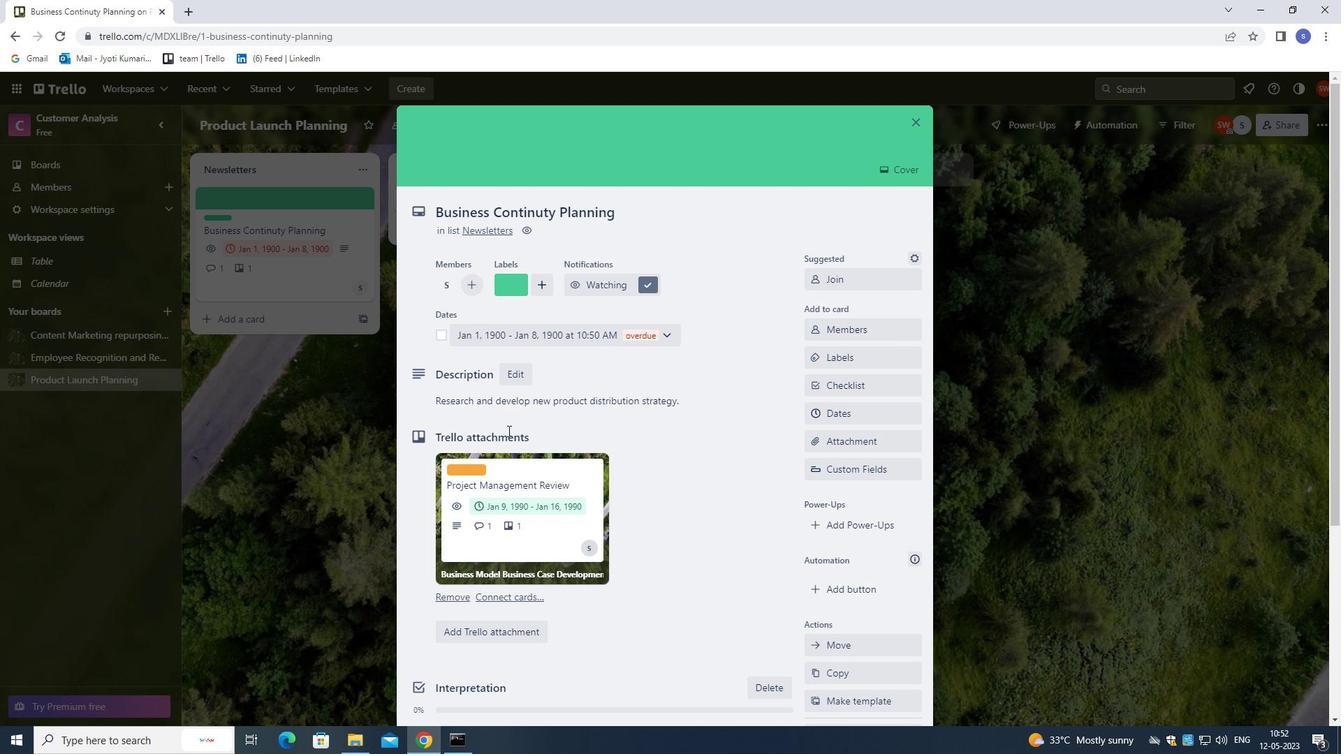 
Action: Mouse moved to (509, 468)
Screenshot: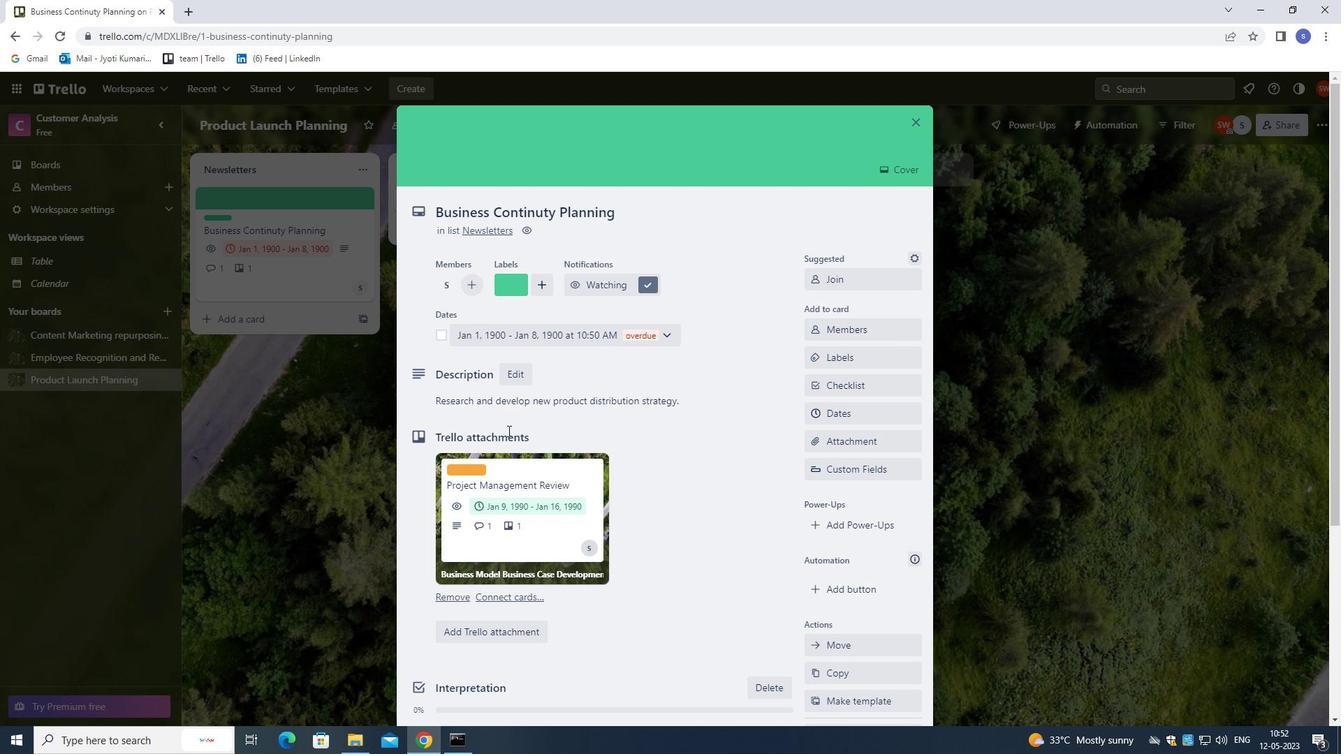 
Action: Mouse scrolled (509, 467) with delta (0, 0)
Screenshot: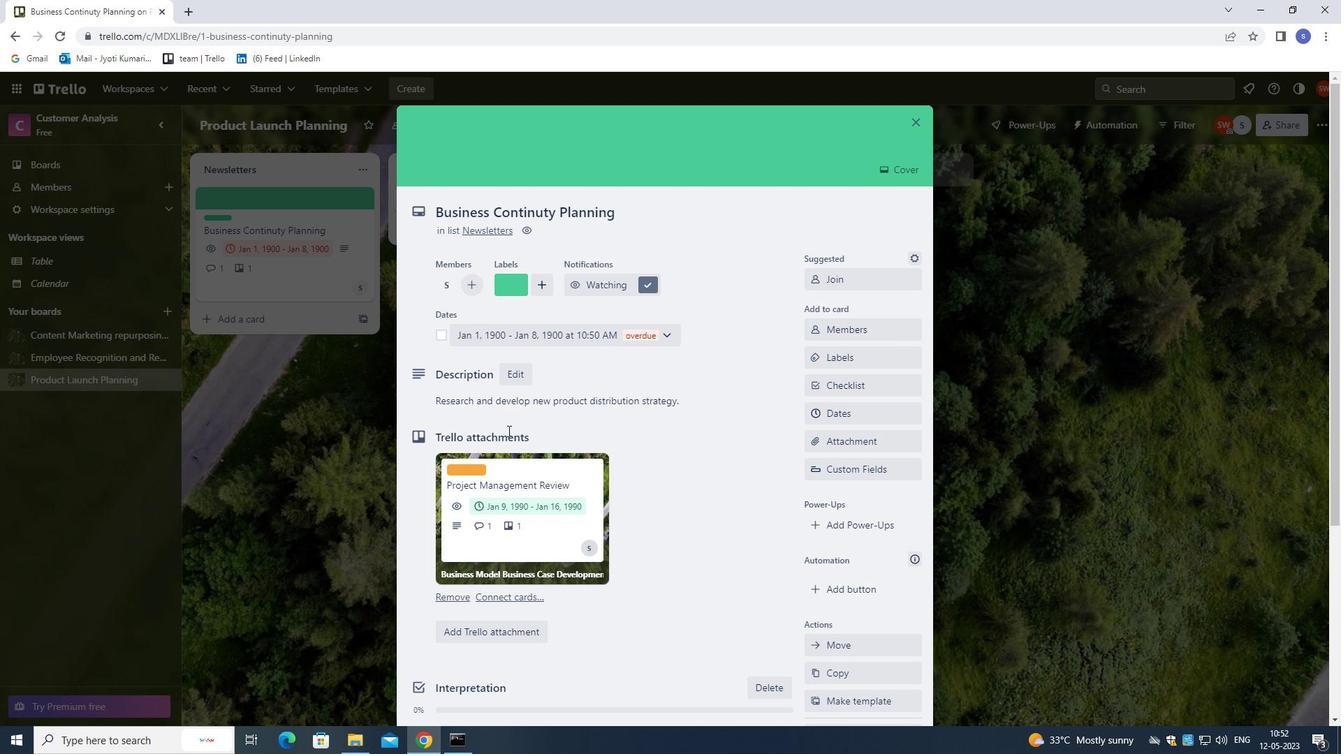 
Action: Mouse scrolled (509, 467) with delta (0, 0)
Screenshot: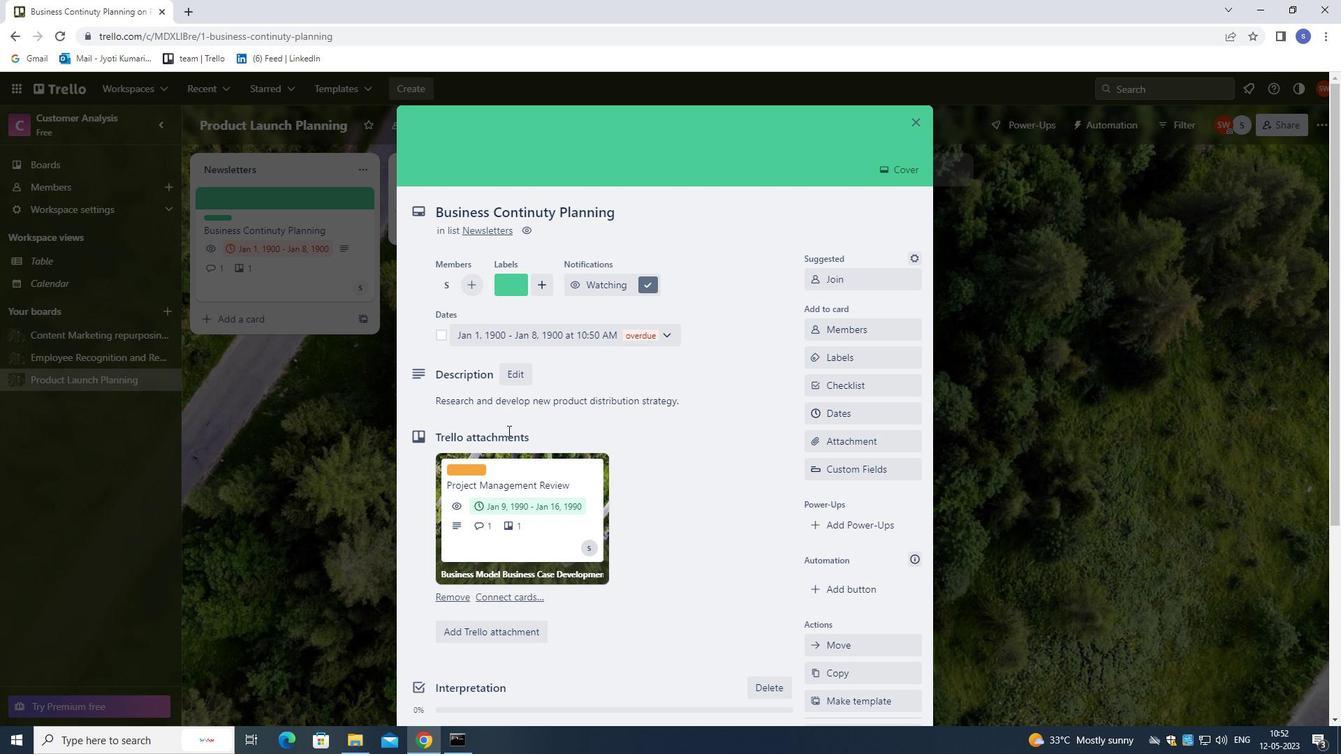 
Action: Mouse moved to (509, 470)
Screenshot: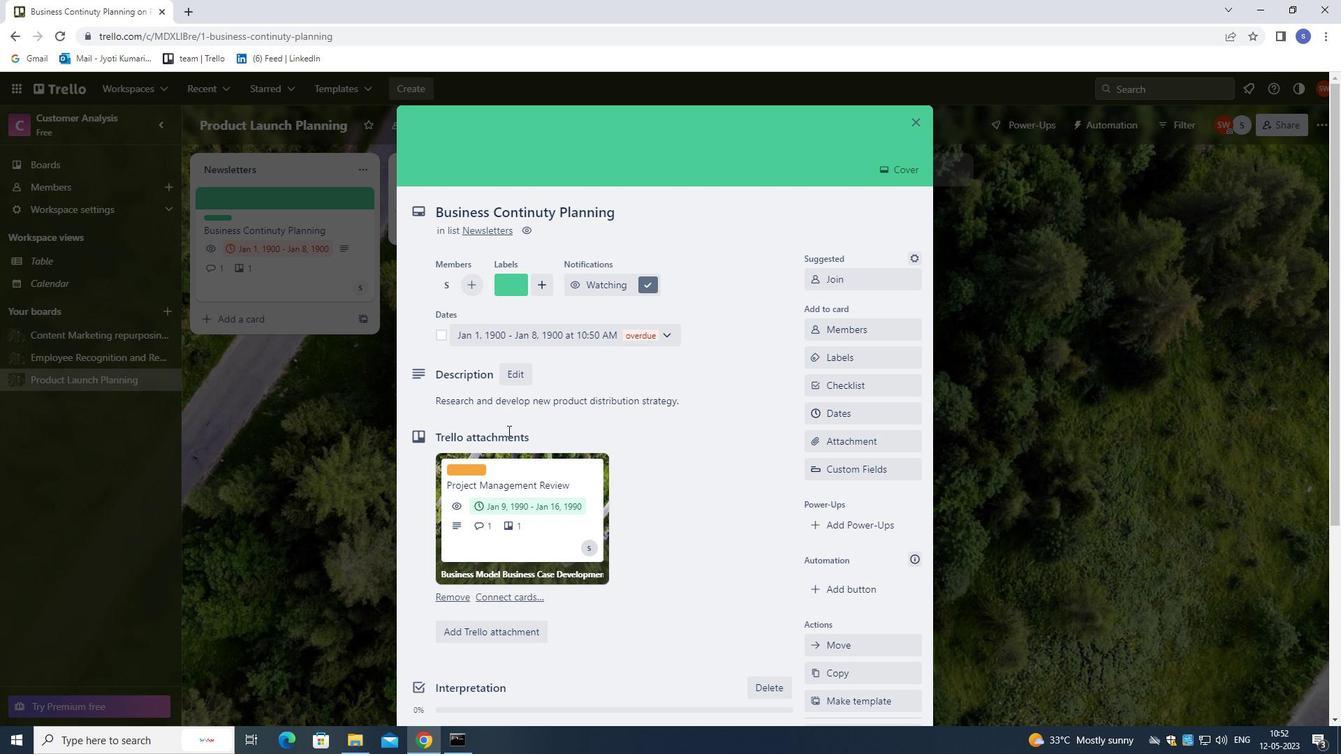 
Action: Mouse scrolled (509, 470) with delta (0, 0)
Screenshot: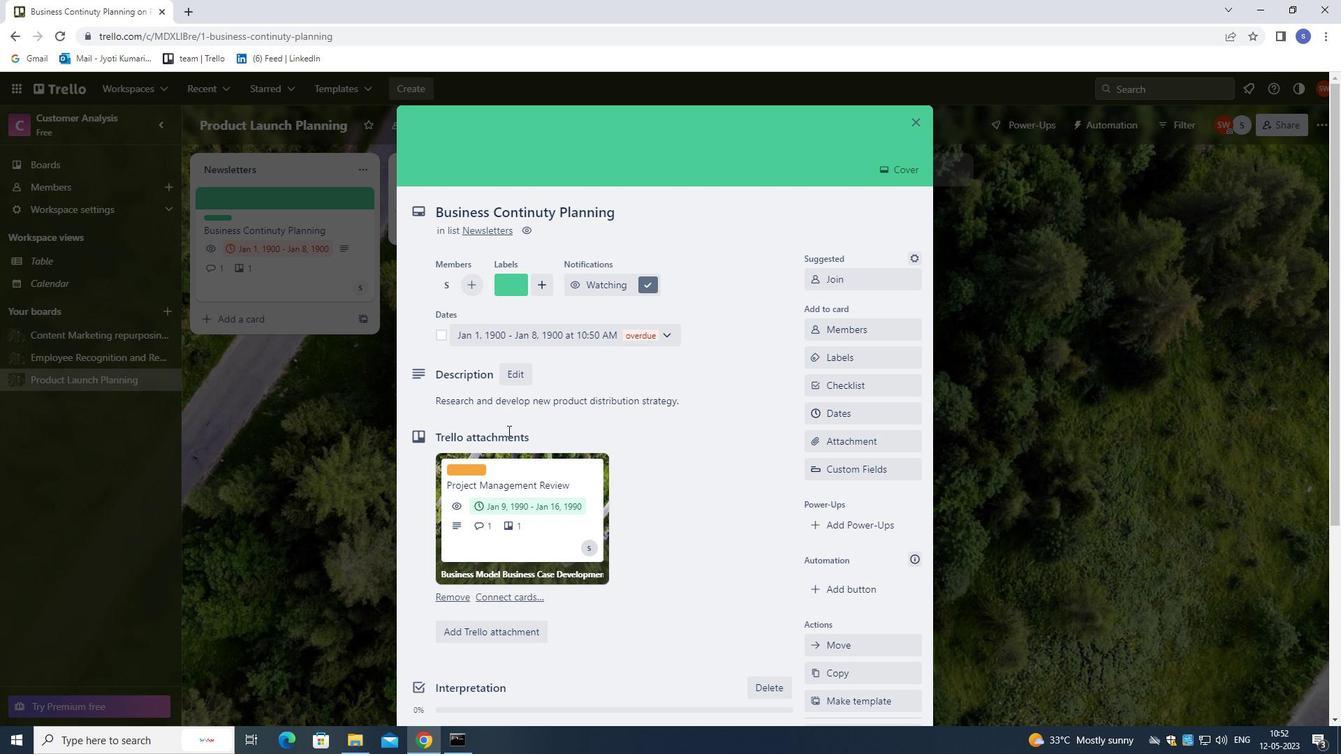 
Action: Mouse moved to (510, 477)
Screenshot: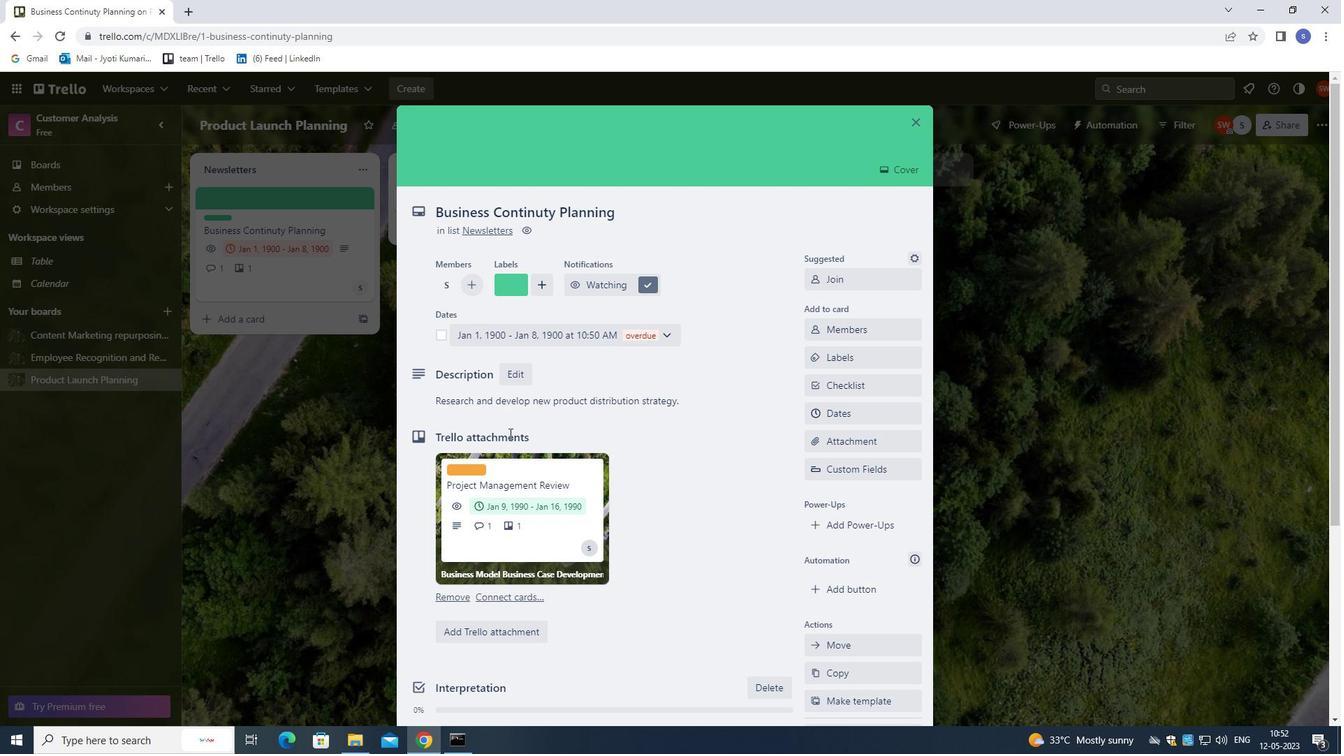 
Action: Mouse scrolled (510, 477) with delta (0, 0)
Screenshot: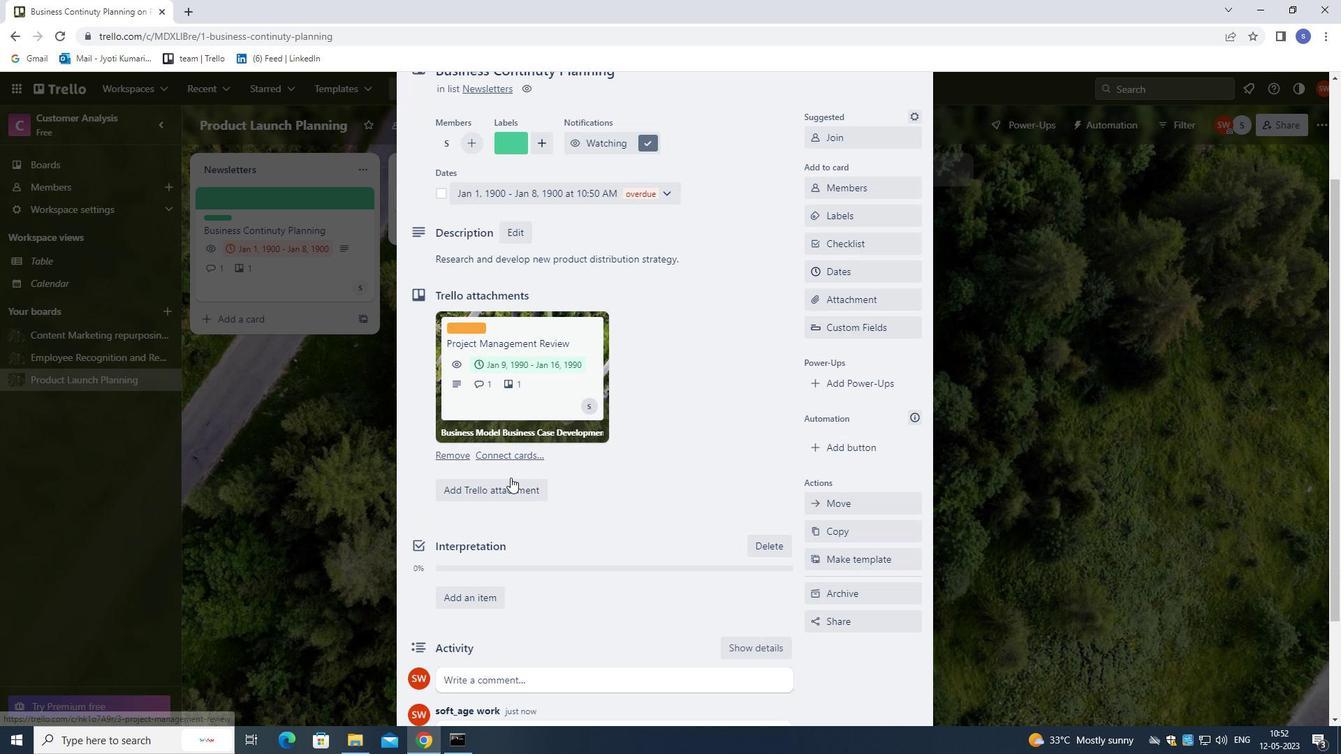 
Action: Mouse scrolled (510, 477) with delta (0, 0)
Screenshot: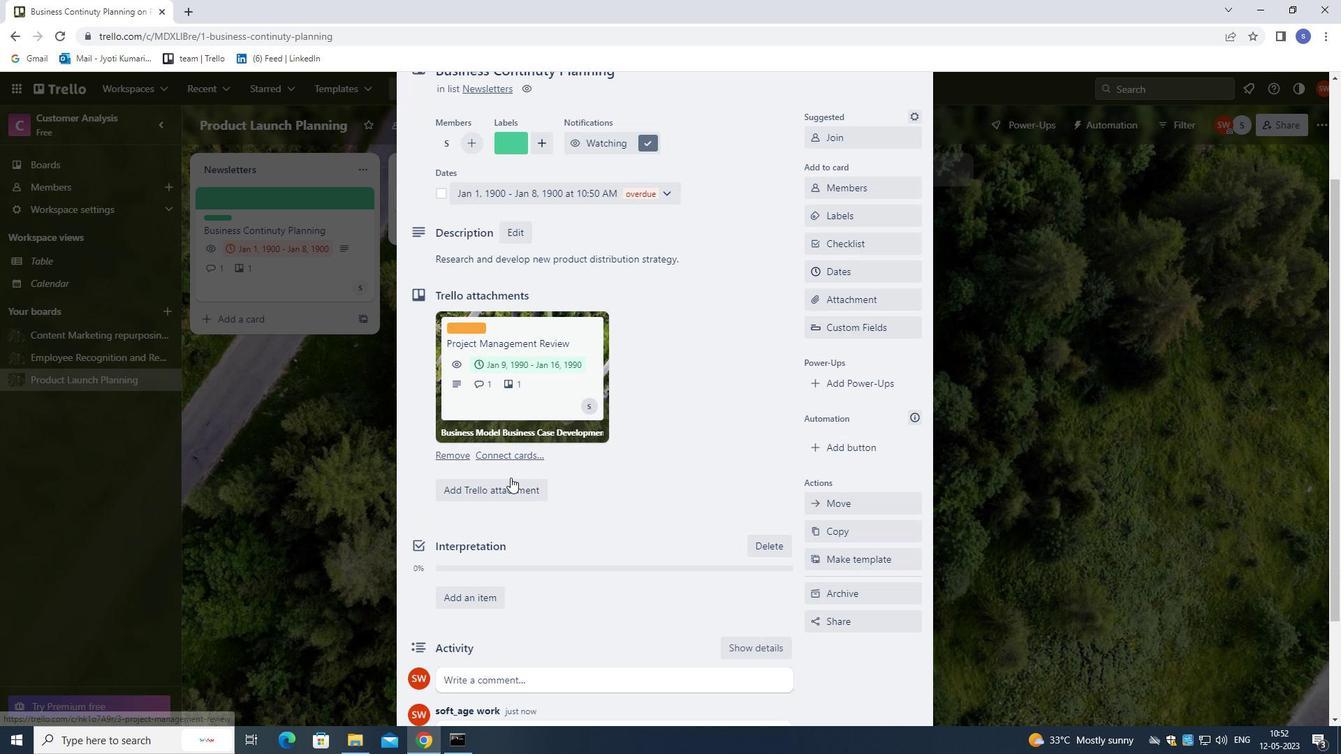 
Action: Mouse scrolled (510, 477) with delta (0, 0)
Screenshot: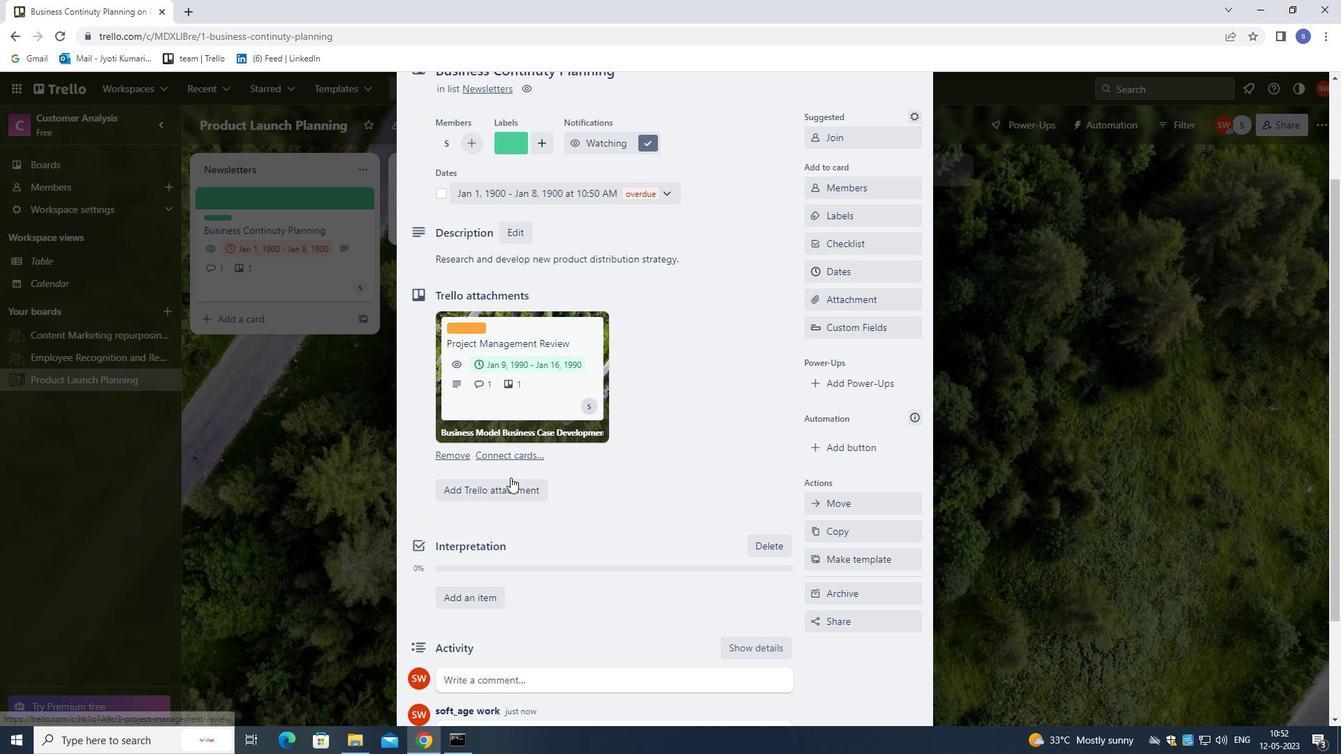 
Action: Mouse moved to (546, 460)
Screenshot: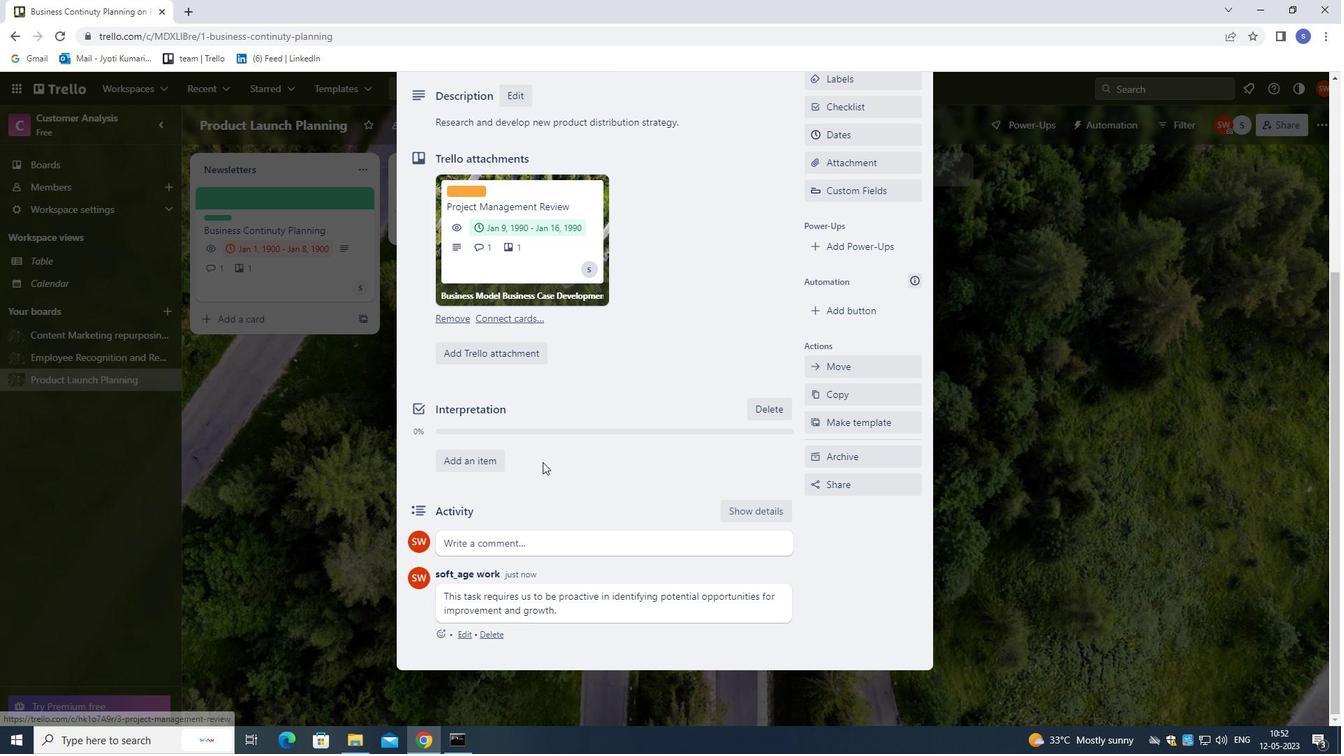 
Action: Mouse scrolled (546, 461) with delta (0, 0)
Screenshot: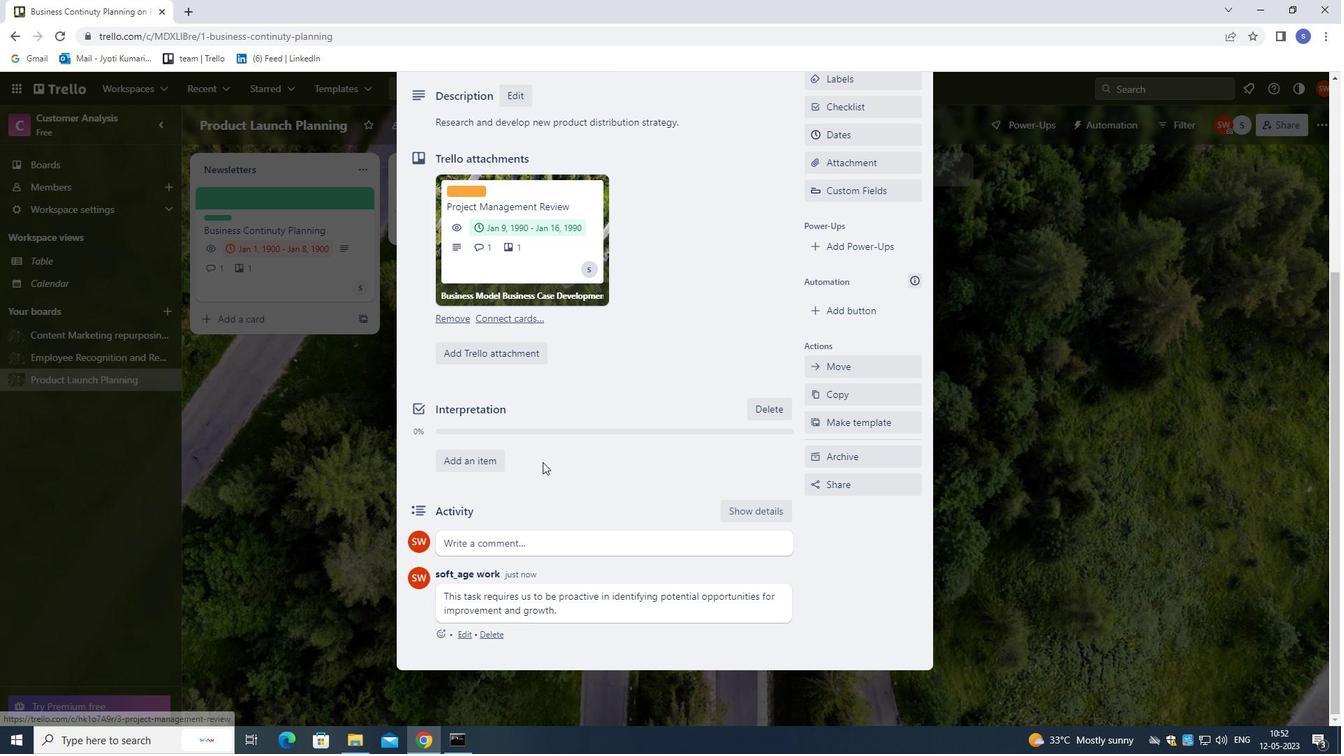 
Action: Mouse moved to (547, 459)
Screenshot: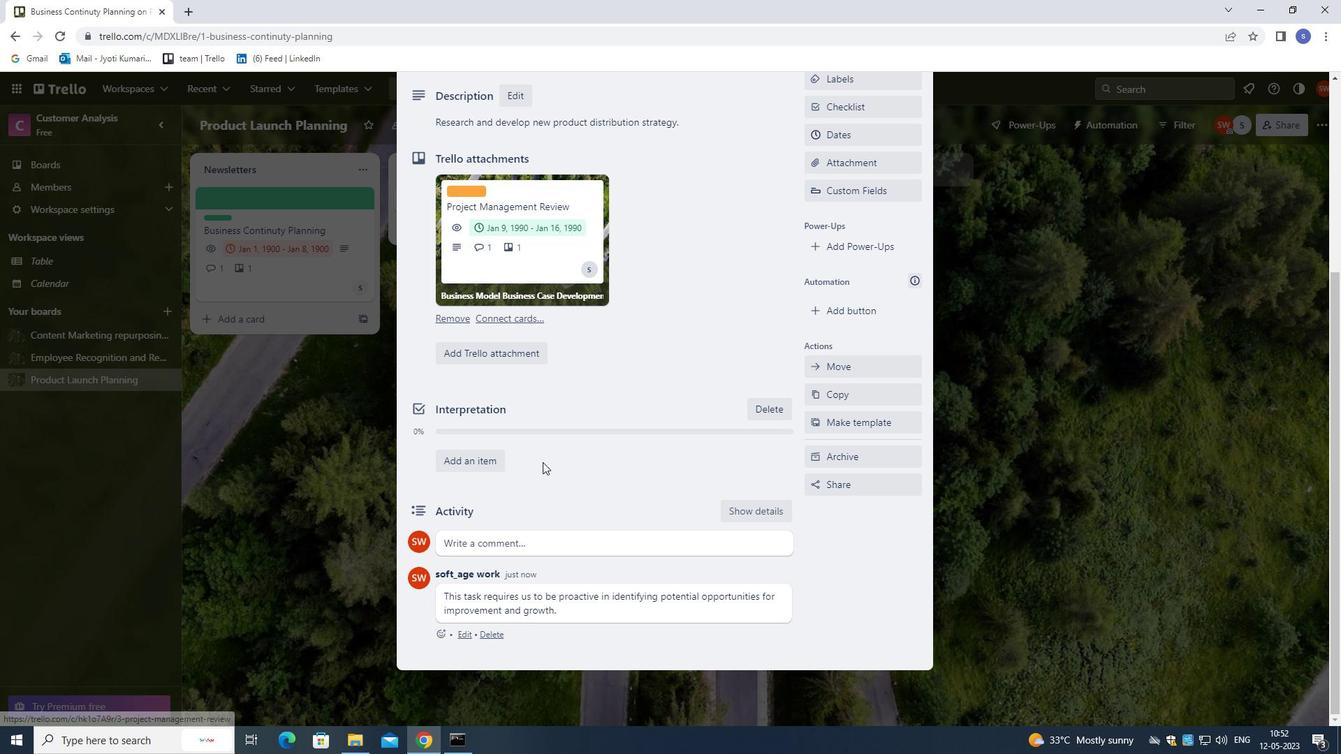 
Action: Mouse scrolled (547, 460) with delta (0, 0)
Screenshot: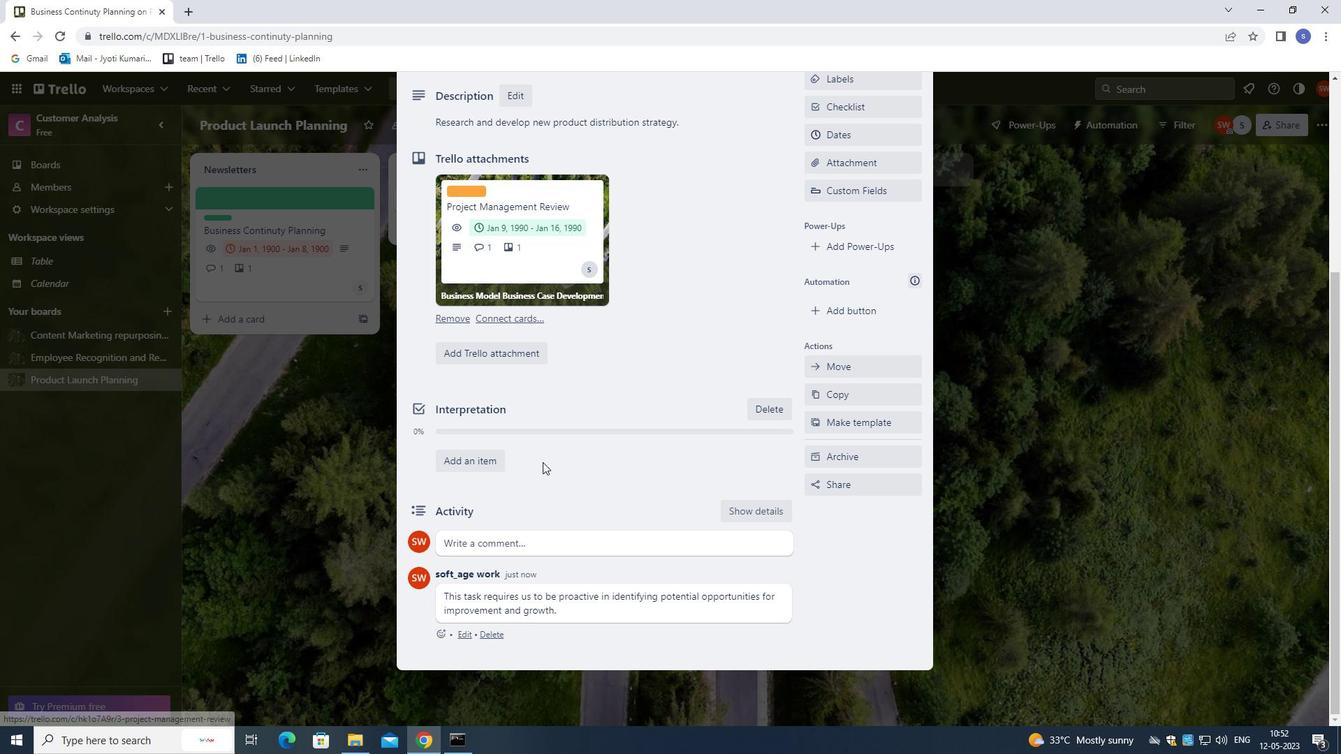 
Action: Mouse moved to (547, 459)
Screenshot: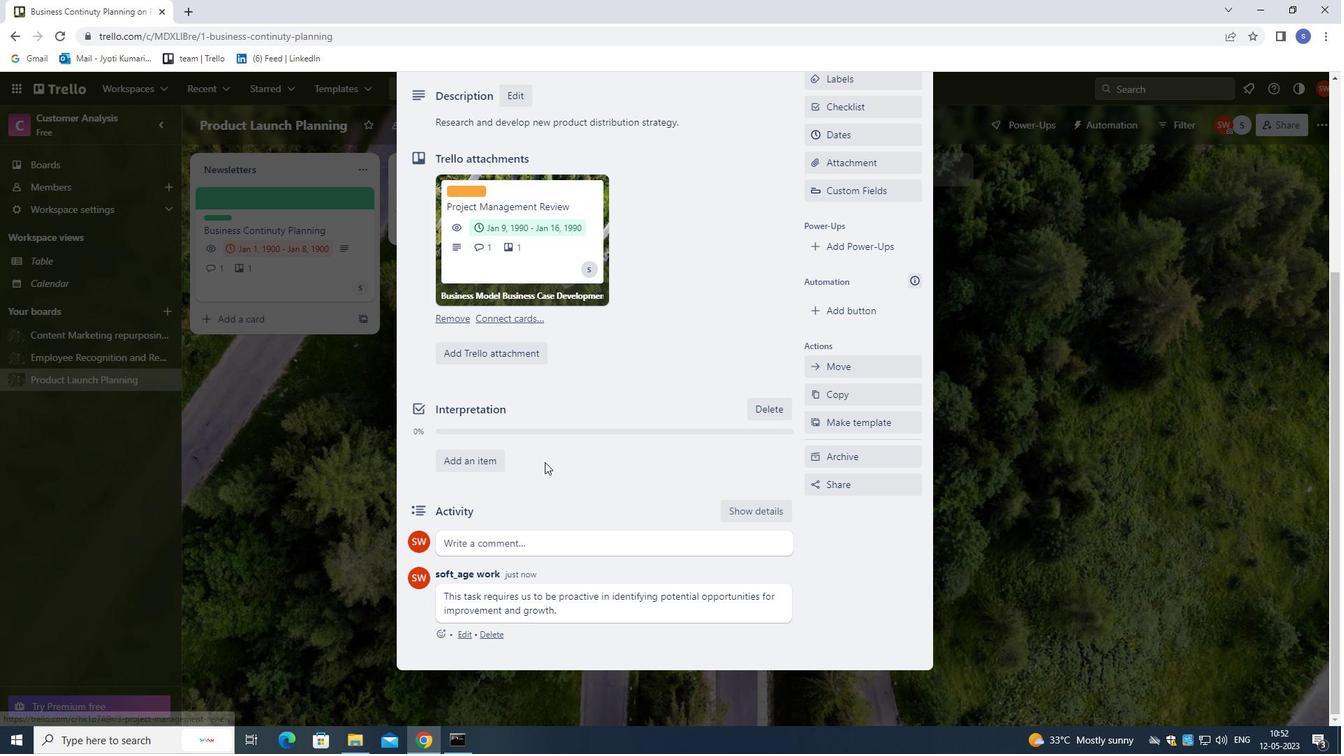 
Action: Mouse scrolled (547, 459) with delta (0, 0)
Screenshot: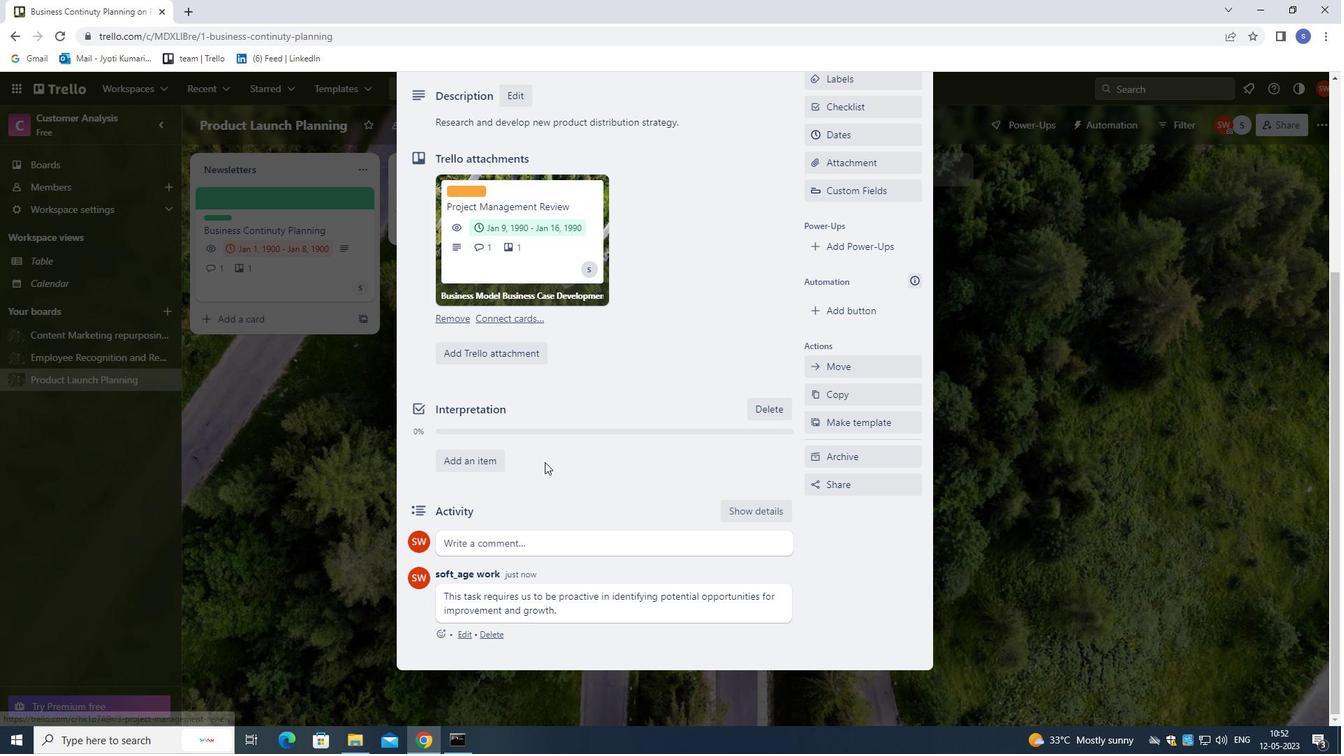 
Action: Mouse moved to (547, 457)
Screenshot: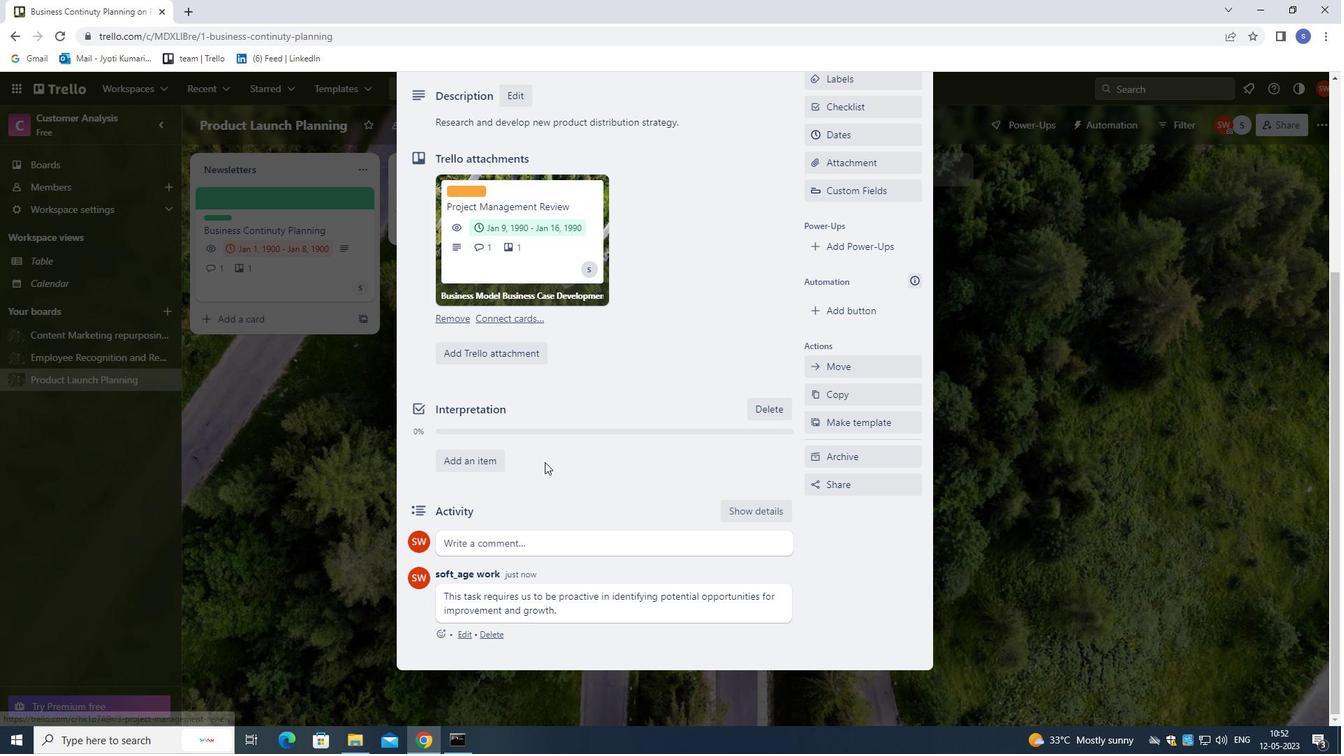 
Action: Mouse scrolled (547, 458) with delta (0, 0)
Screenshot: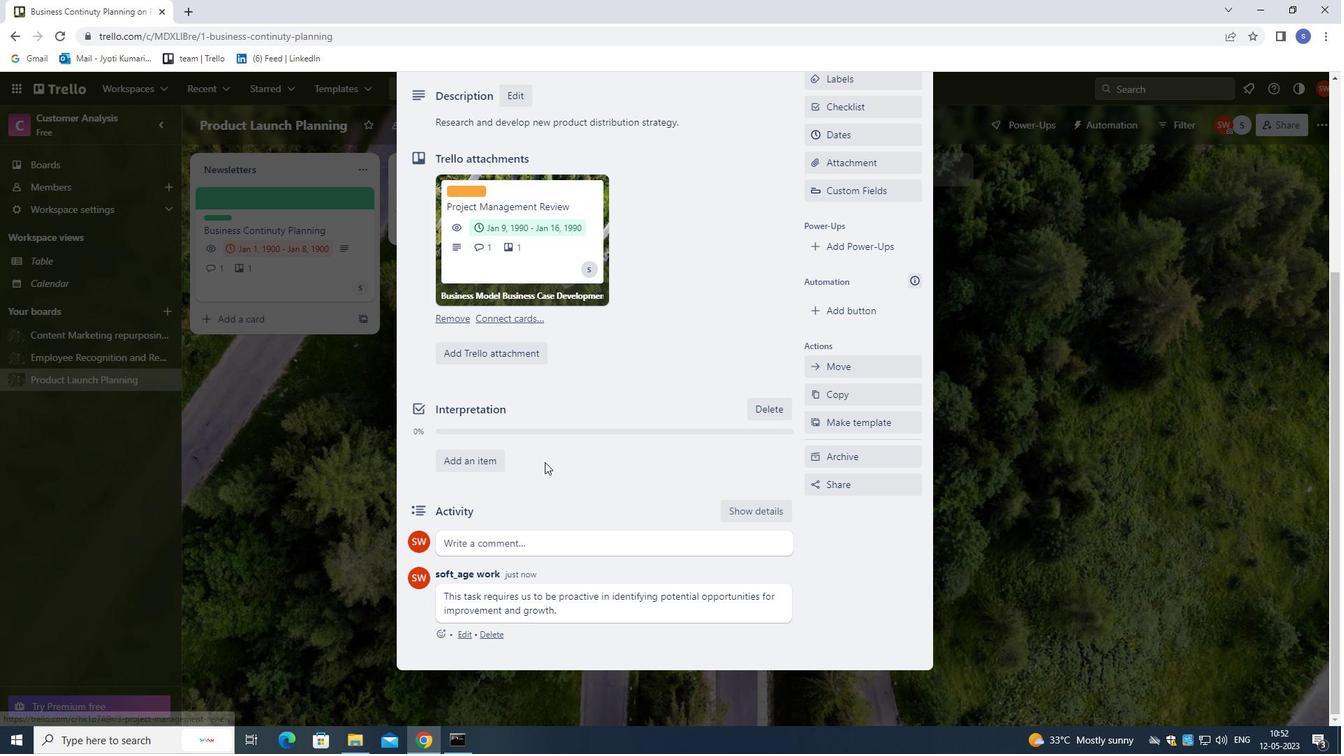 
Action: Mouse moved to (551, 462)
Screenshot: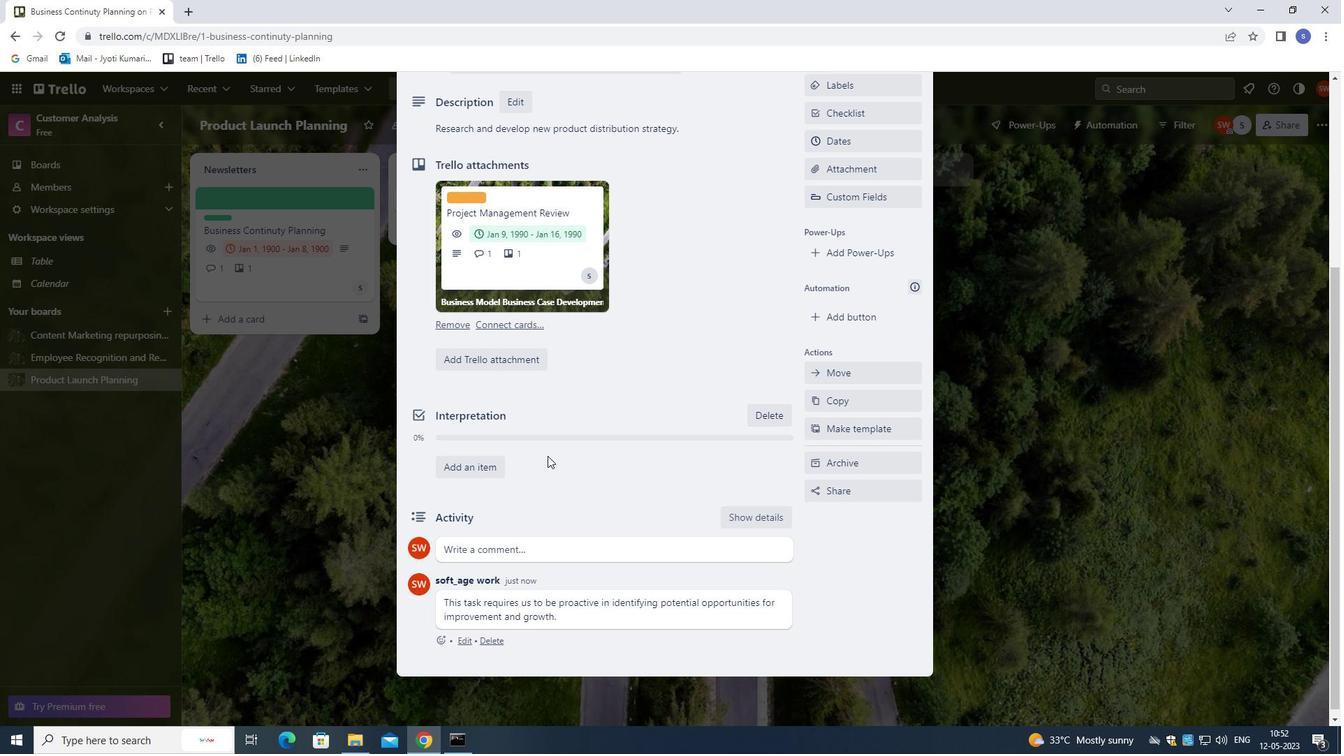 
Action: Mouse scrolled (551, 463) with delta (0, 0)
Screenshot: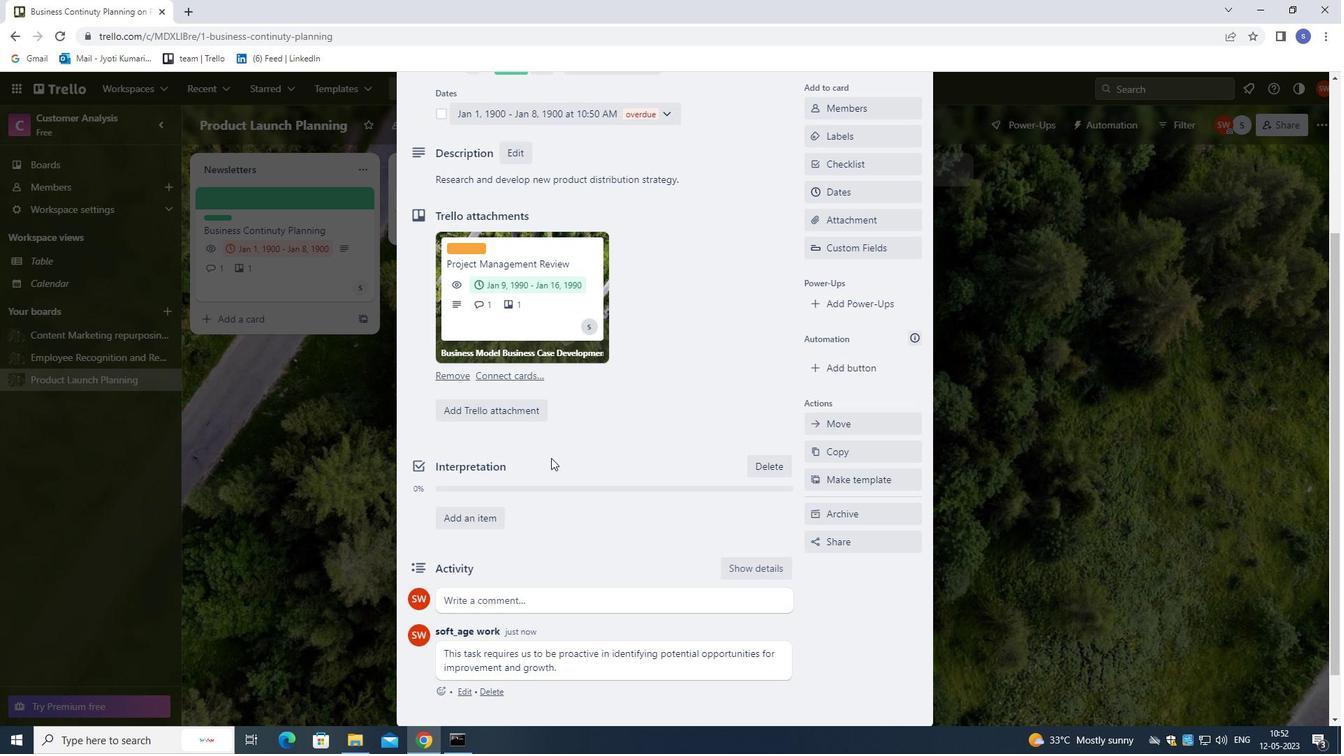 
Action: Mouse scrolled (551, 463) with delta (0, 0)
Screenshot: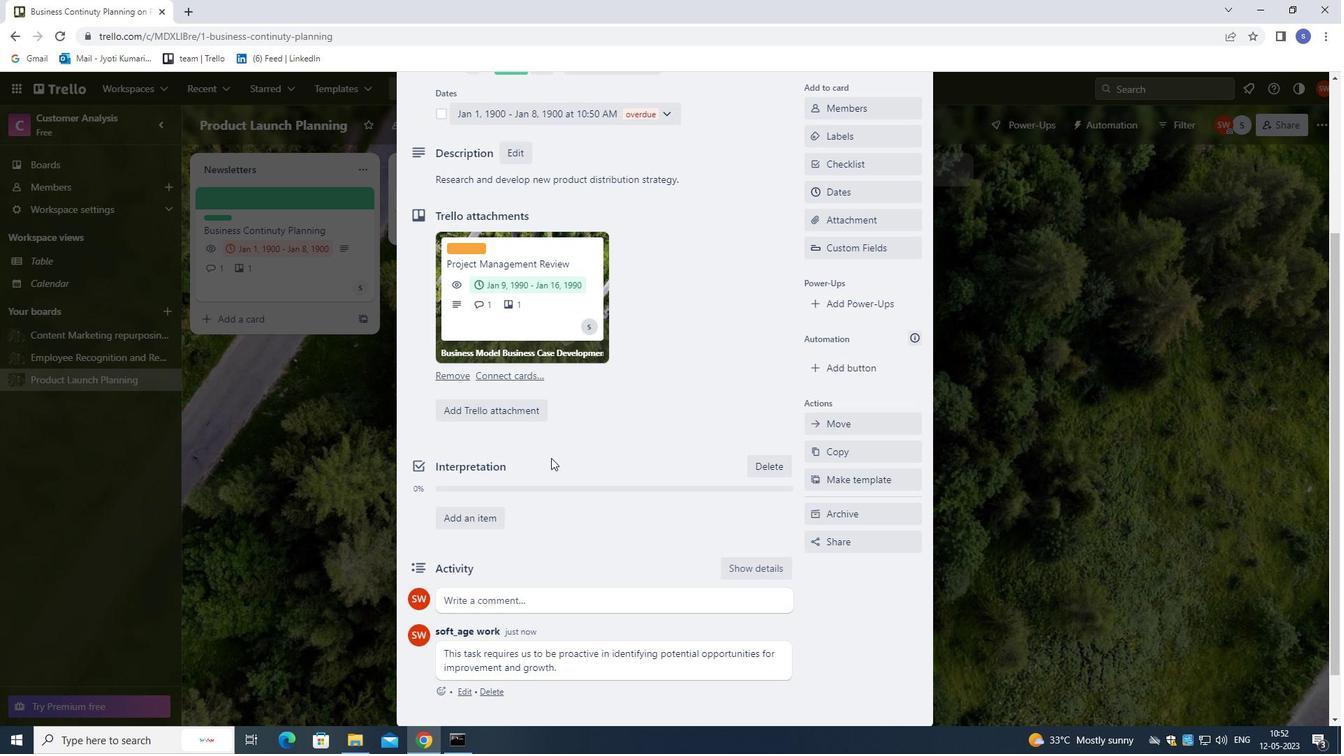 
Action: Mouse moved to (551, 461)
Screenshot: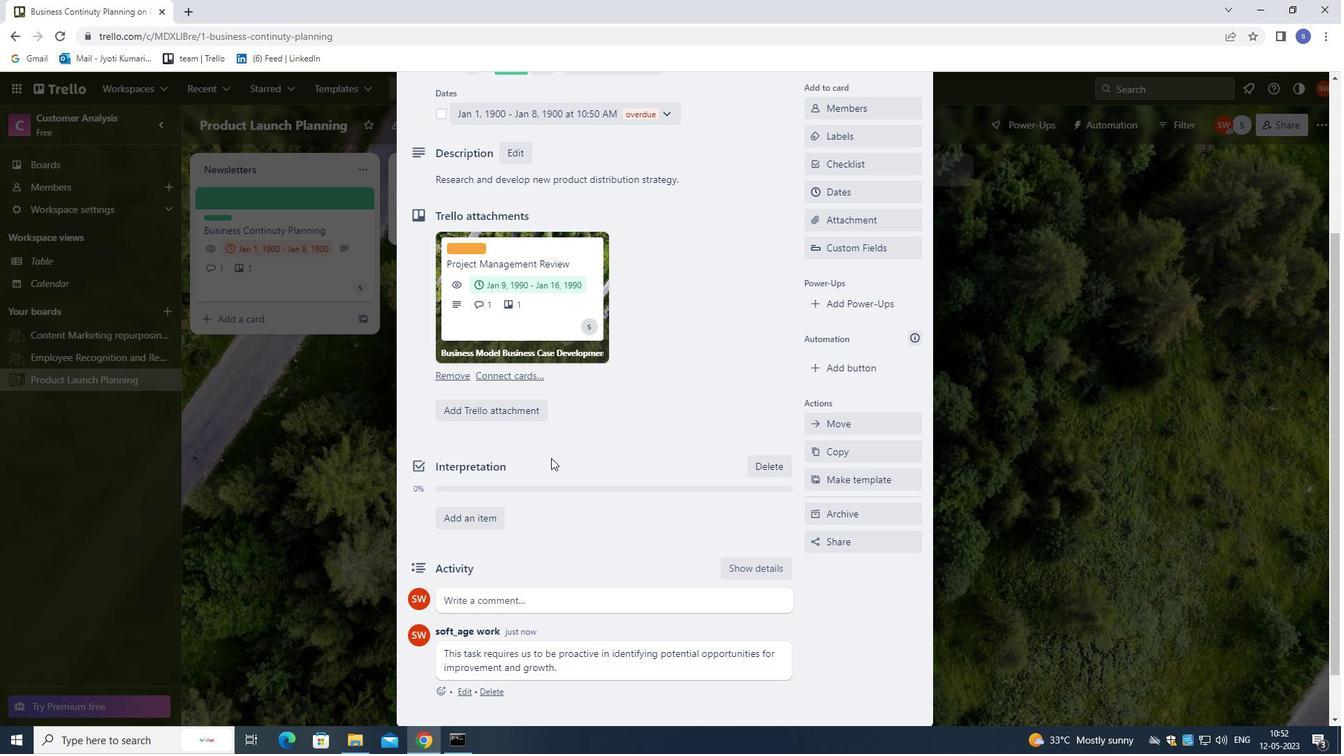 
Action: Mouse scrolled (551, 461) with delta (0, 0)
Screenshot: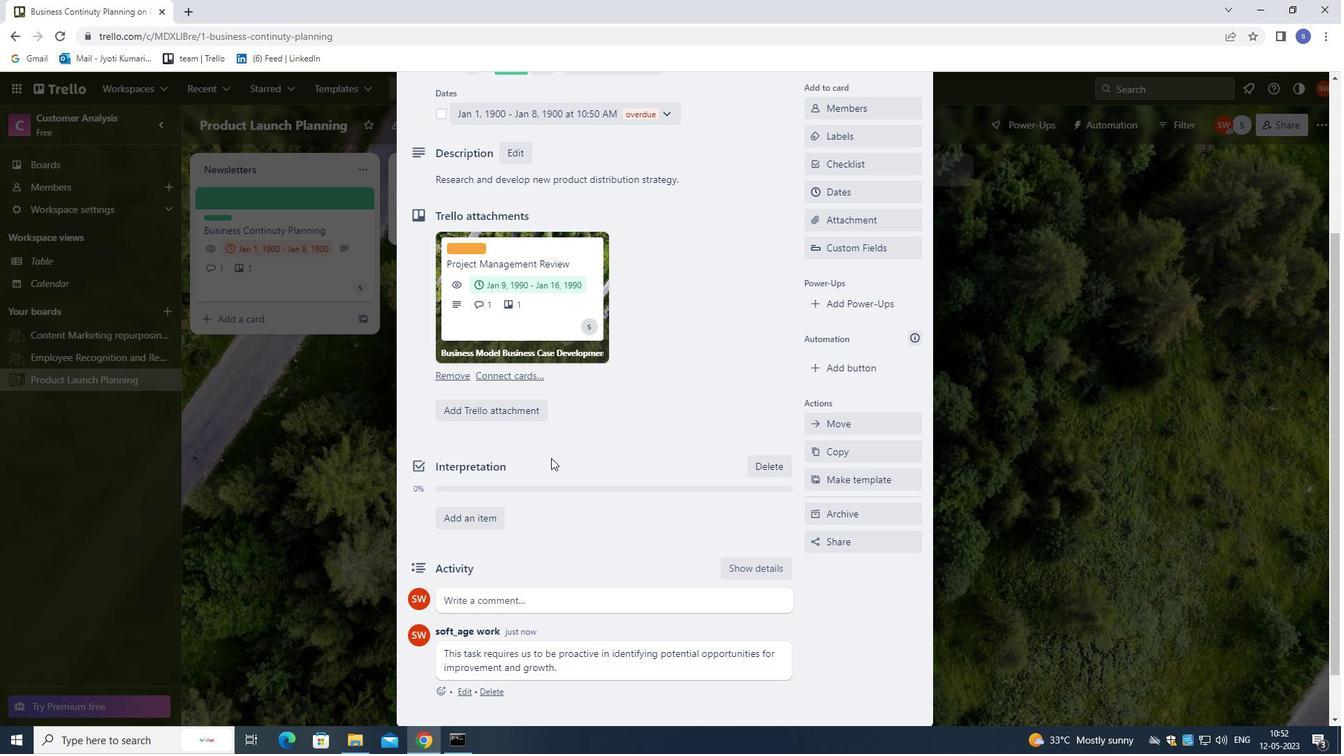 
Action: Mouse moved to (551, 452)
Screenshot: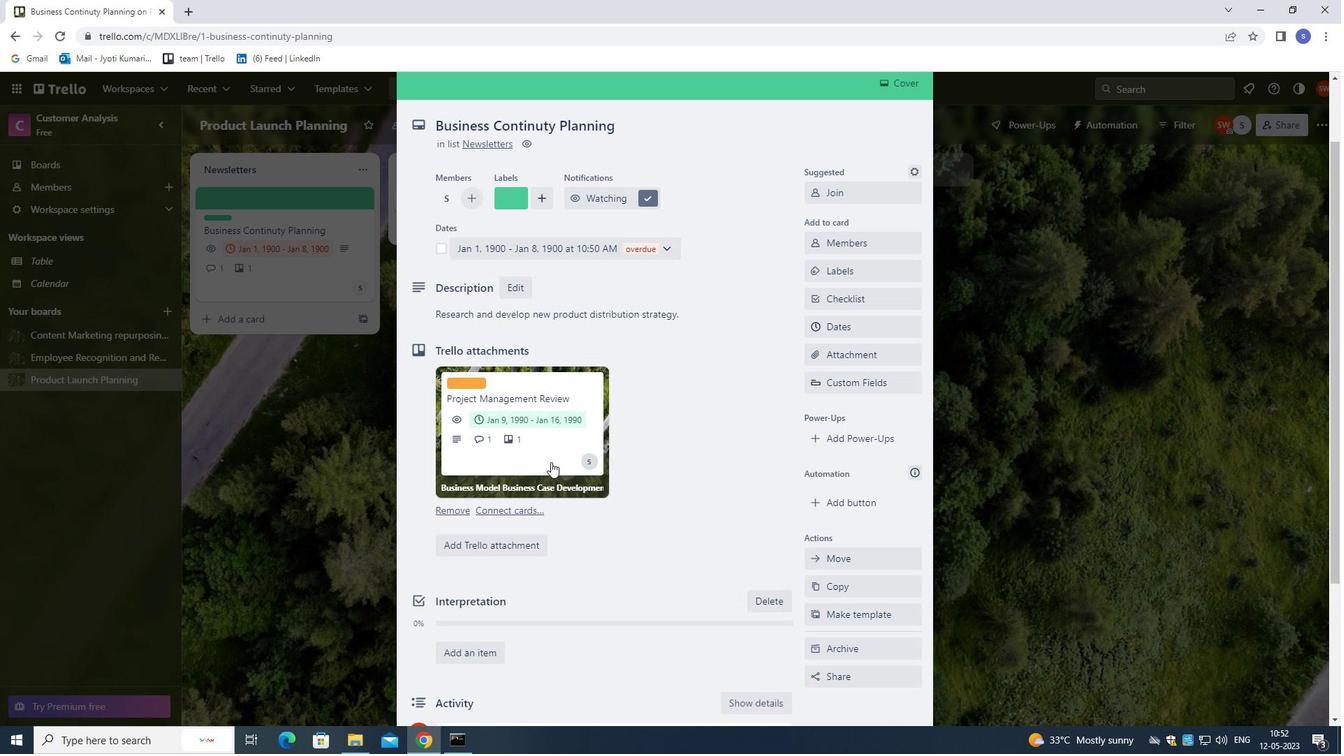 
Action: Mouse scrolled (551, 453) with delta (0, 0)
Screenshot: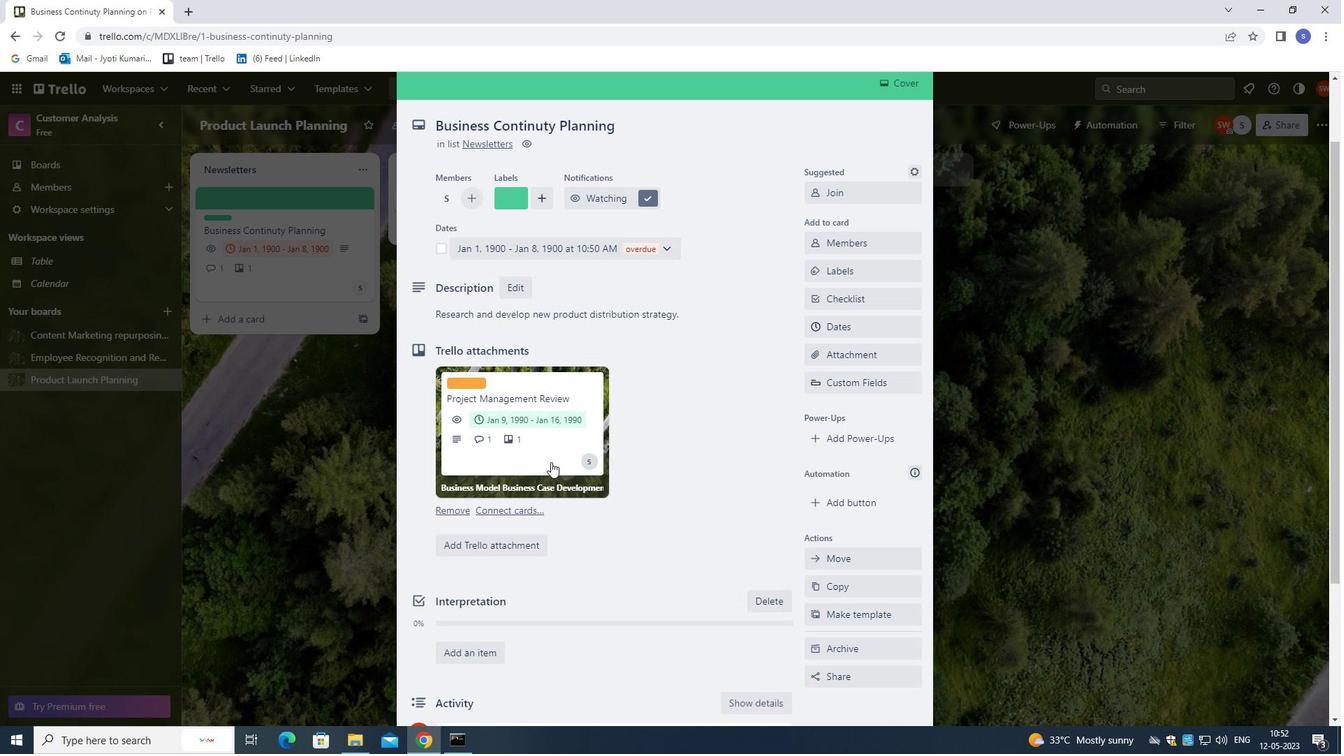 
Action: Mouse moved to (920, 122)
Screenshot: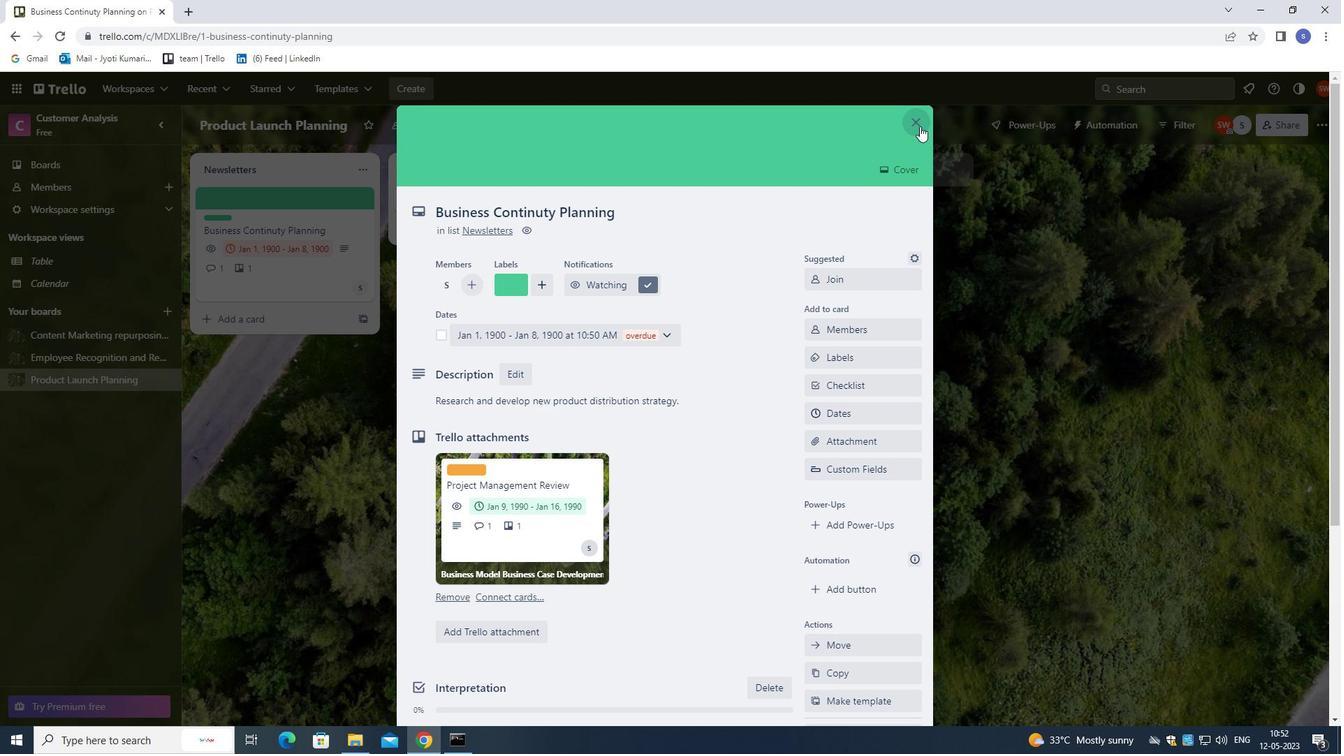 
Action: Mouse pressed left at (920, 122)
Screenshot: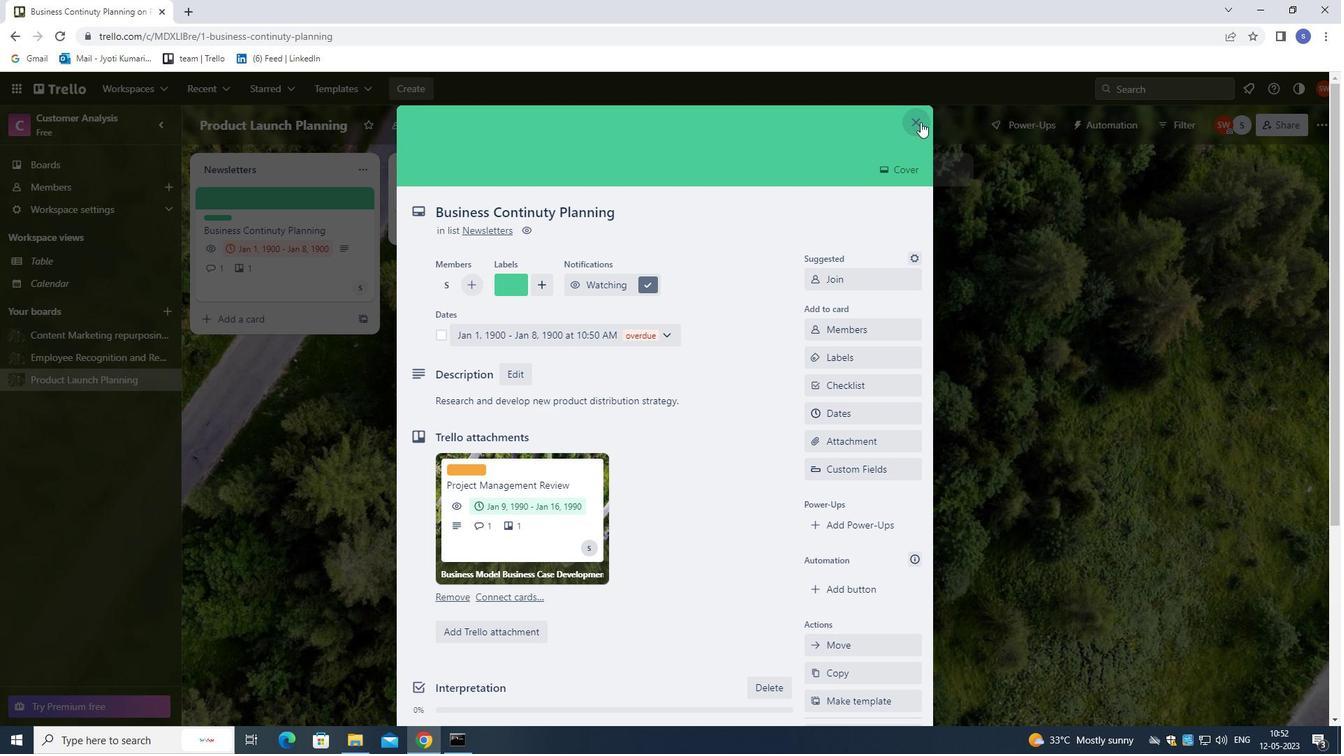 
Action: Mouse moved to (920, 120)
Screenshot: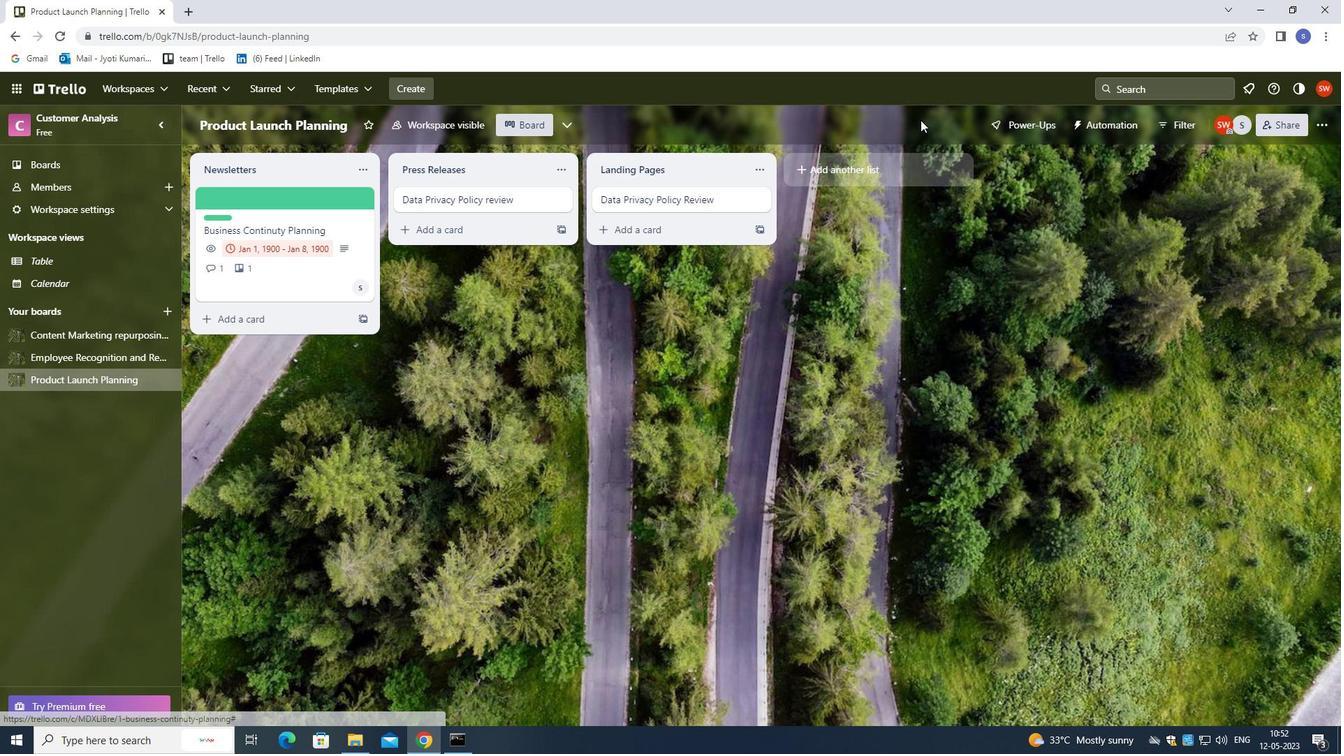 
